 Task: Look for space in Odorheiu Secuiesc, Romania from 3rd August, 2023 to 17th August, 2023 for 3 adults, 1 child in price range Rs.3000 to Rs.15000. Place can be entire place with 3 bedrooms having 4 beds and 2 bathrooms. Property type can be house, flat, guest house. Booking option can be shelf check-in. Required host language is English.
Action: Mouse moved to (615, 147)
Screenshot: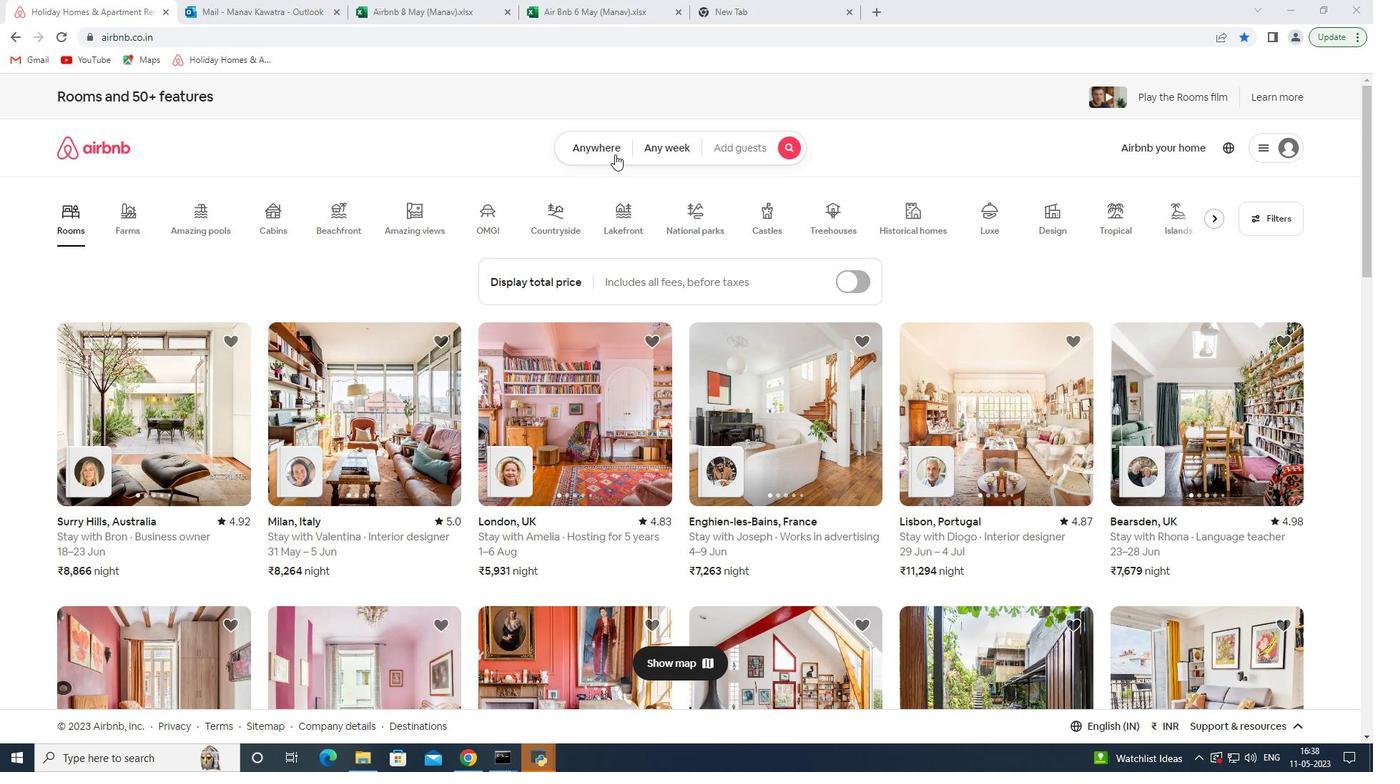 
Action: Mouse pressed left at (615, 147)
Screenshot: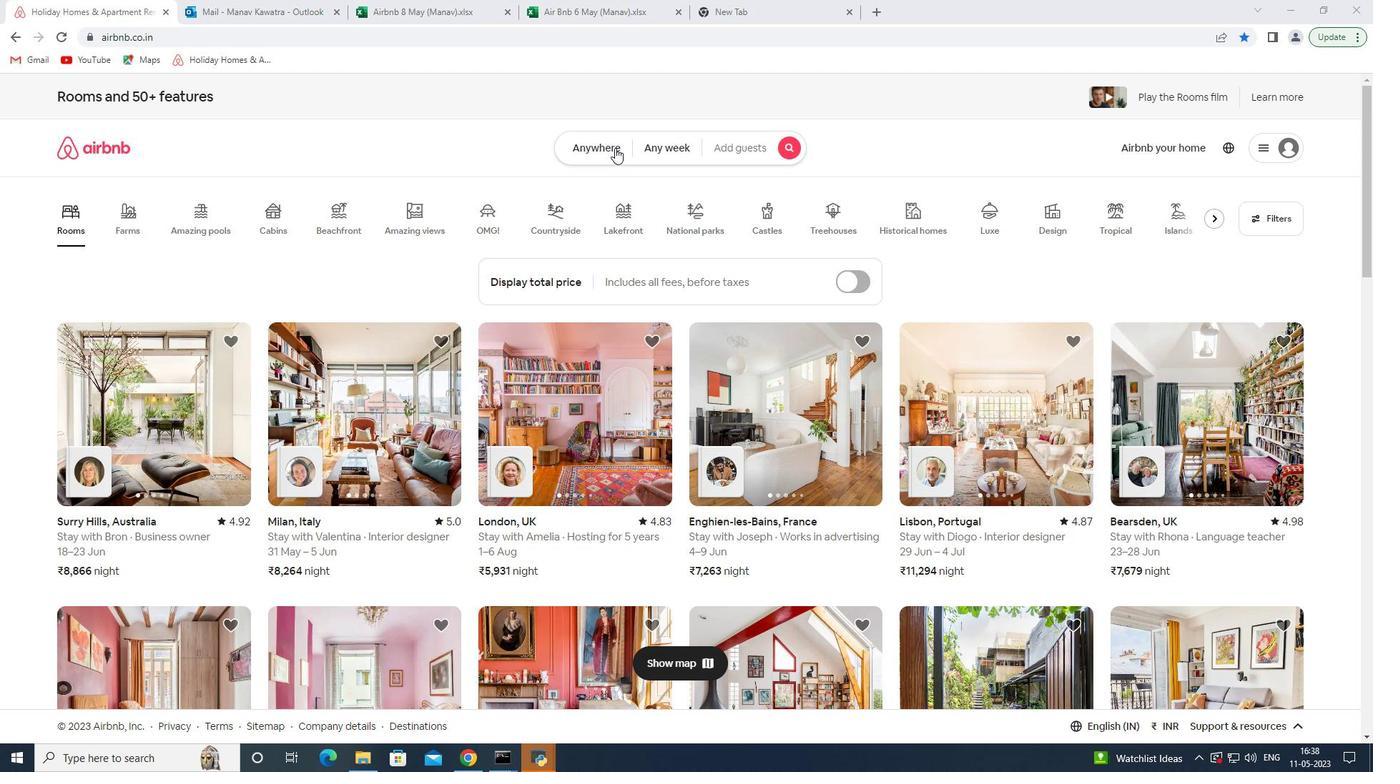 
Action: Mouse moved to (503, 206)
Screenshot: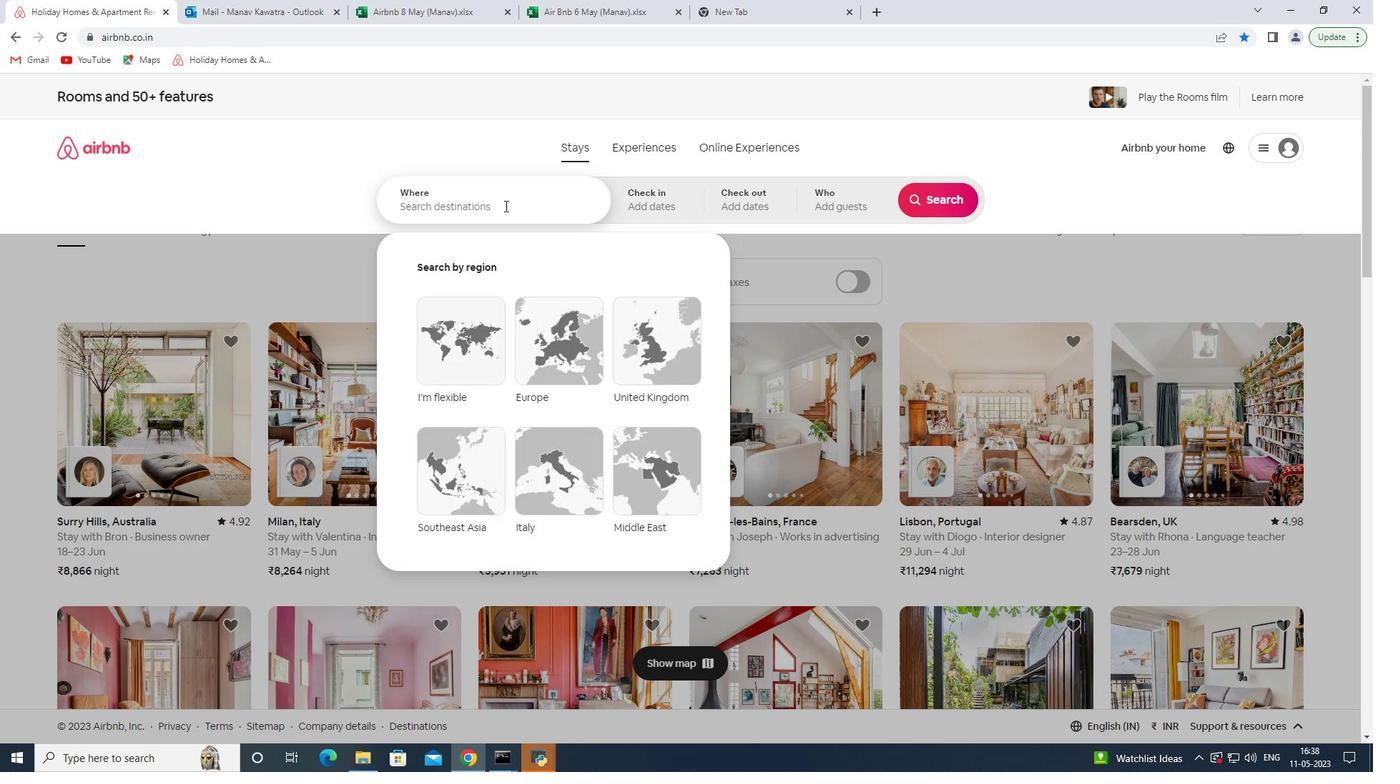 
Action: Mouse pressed left at (503, 206)
Screenshot: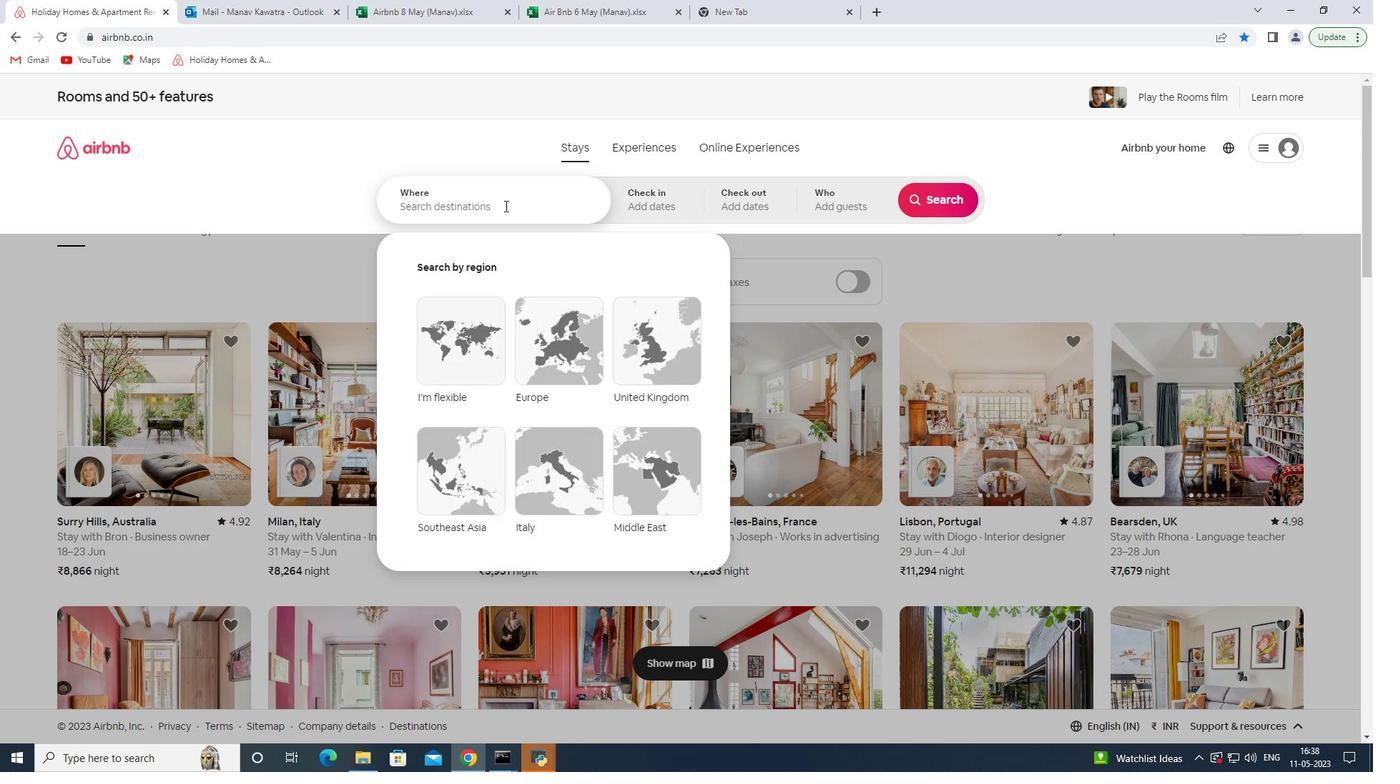 
Action: Key pressed <Key.shift><Key.shift><Key.shift><Key.shift><Key.shift><Key.shift>Odorheiu<Key.space>
Screenshot: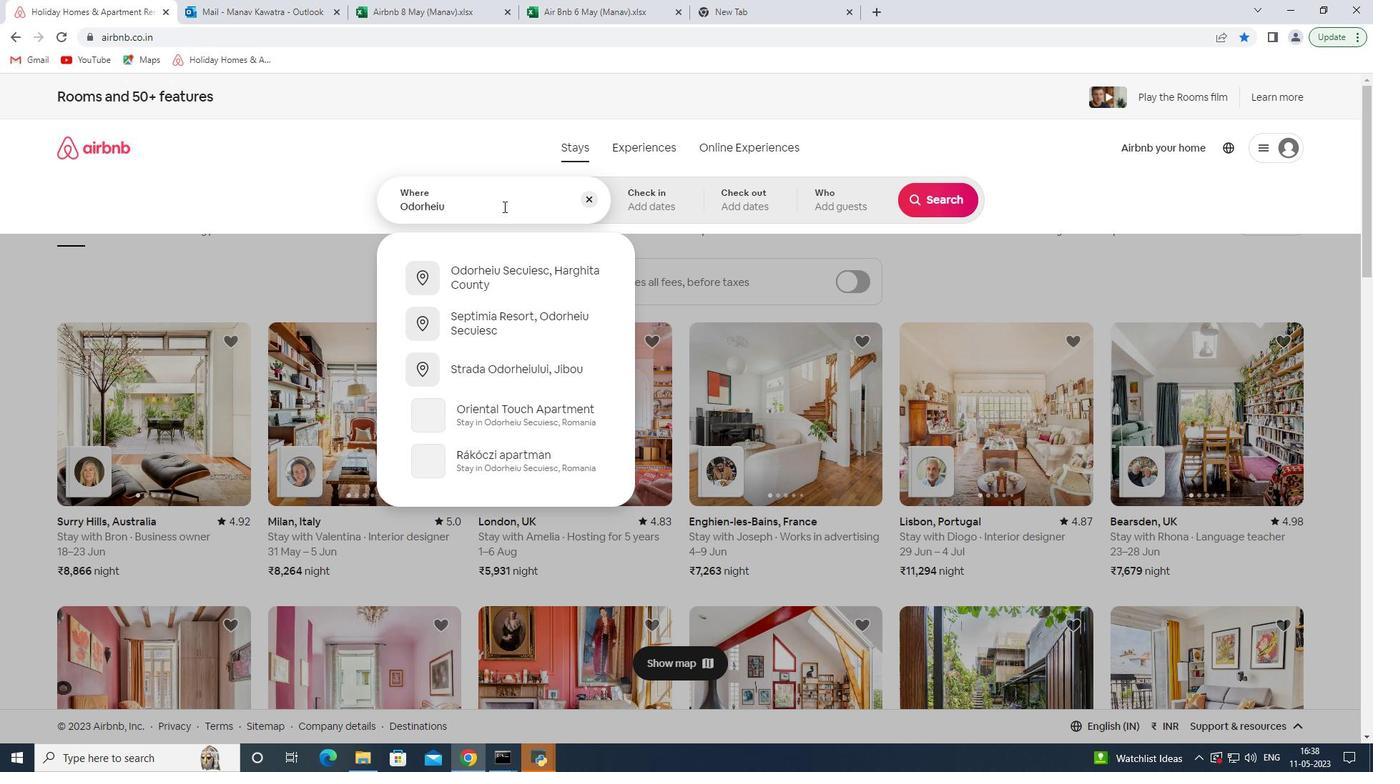 
Action: Mouse moved to (523, 359)
Screenshot: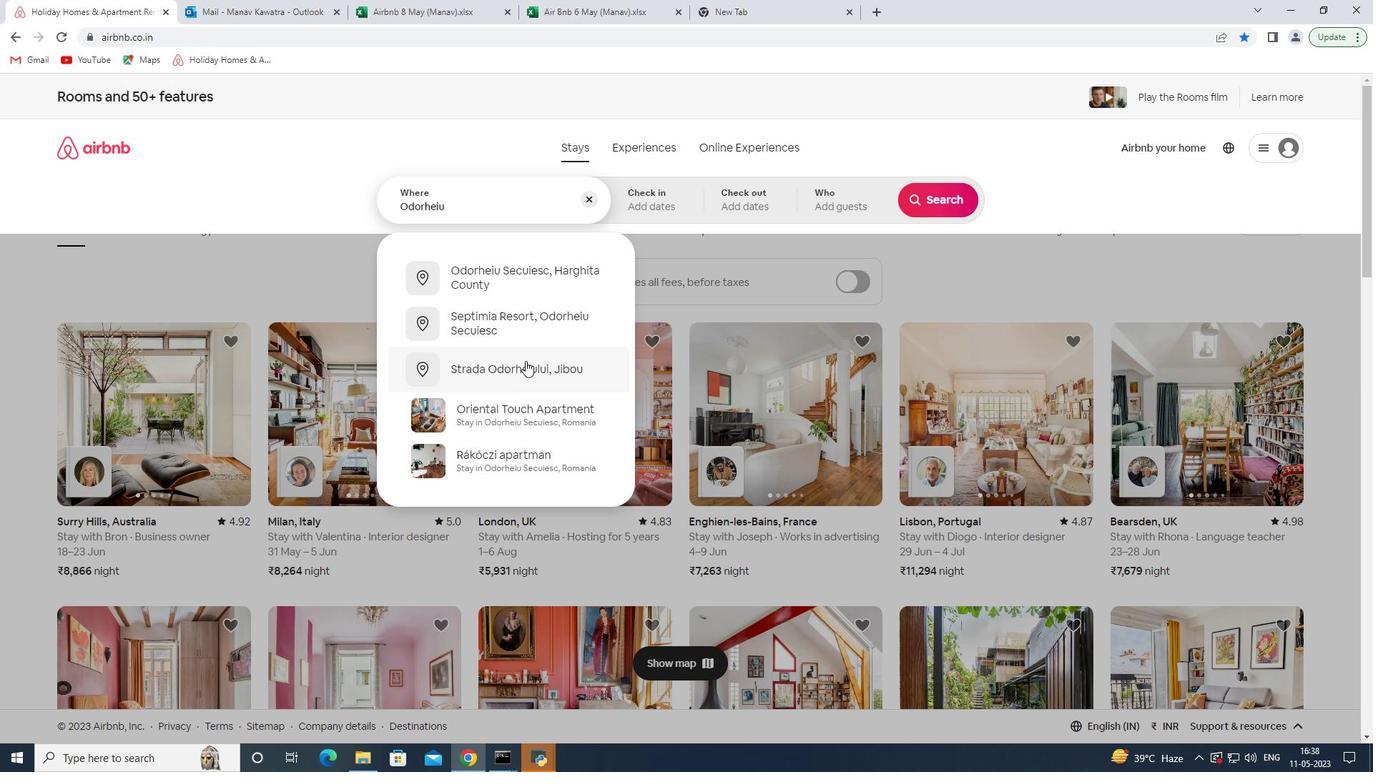 
Action: Key pressed <Key.shift><Key.shift><Key.shift><Key.shift><Key.shift><Key.shift><Key.shift><Key.shift><Key.shift><Key.shift><Key.shift><Key.shift><Key.shift><Key.shift><Key.shift><Key.shift><Key.shift><Key.shift><Key.shift><Key.shift><Key.shift>Secu
Screenshot: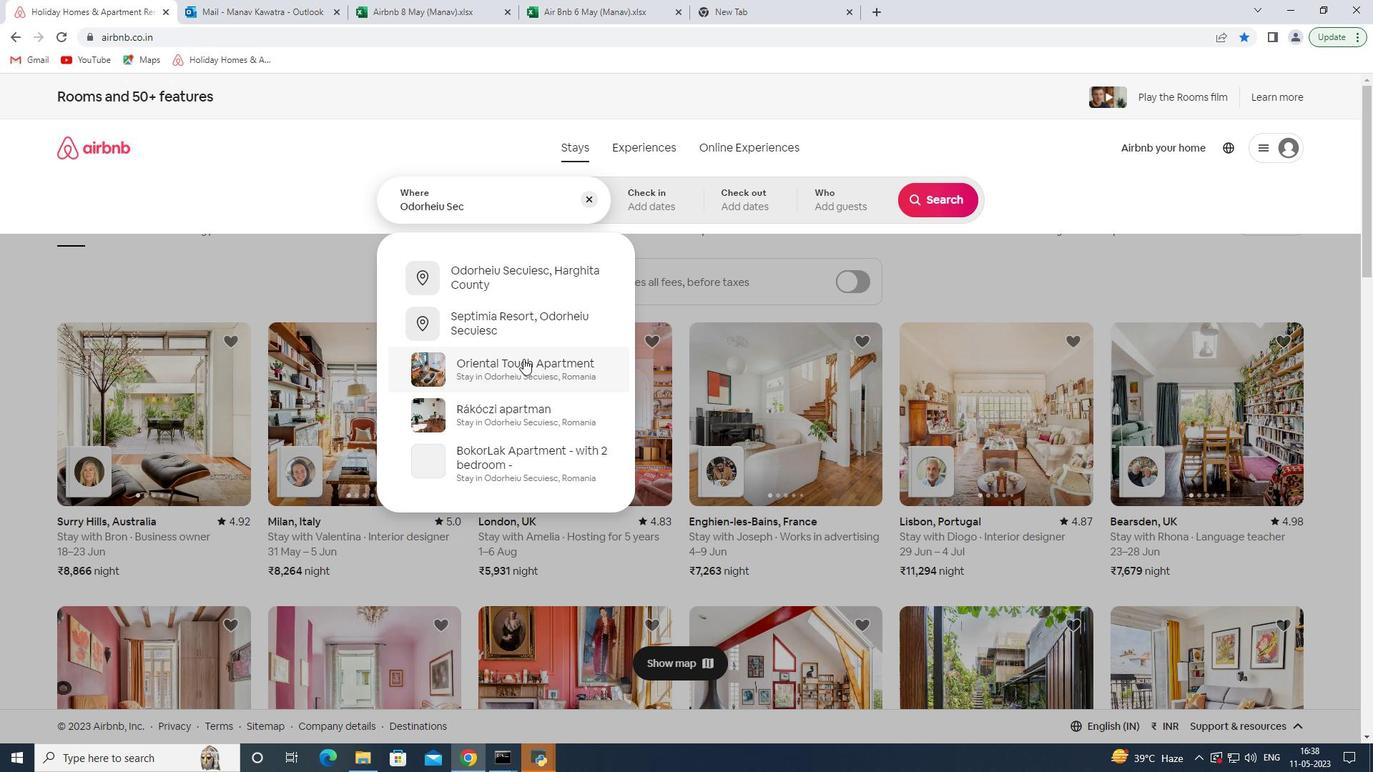 
Action: Mouse moved to (550, 322)
Screenshot: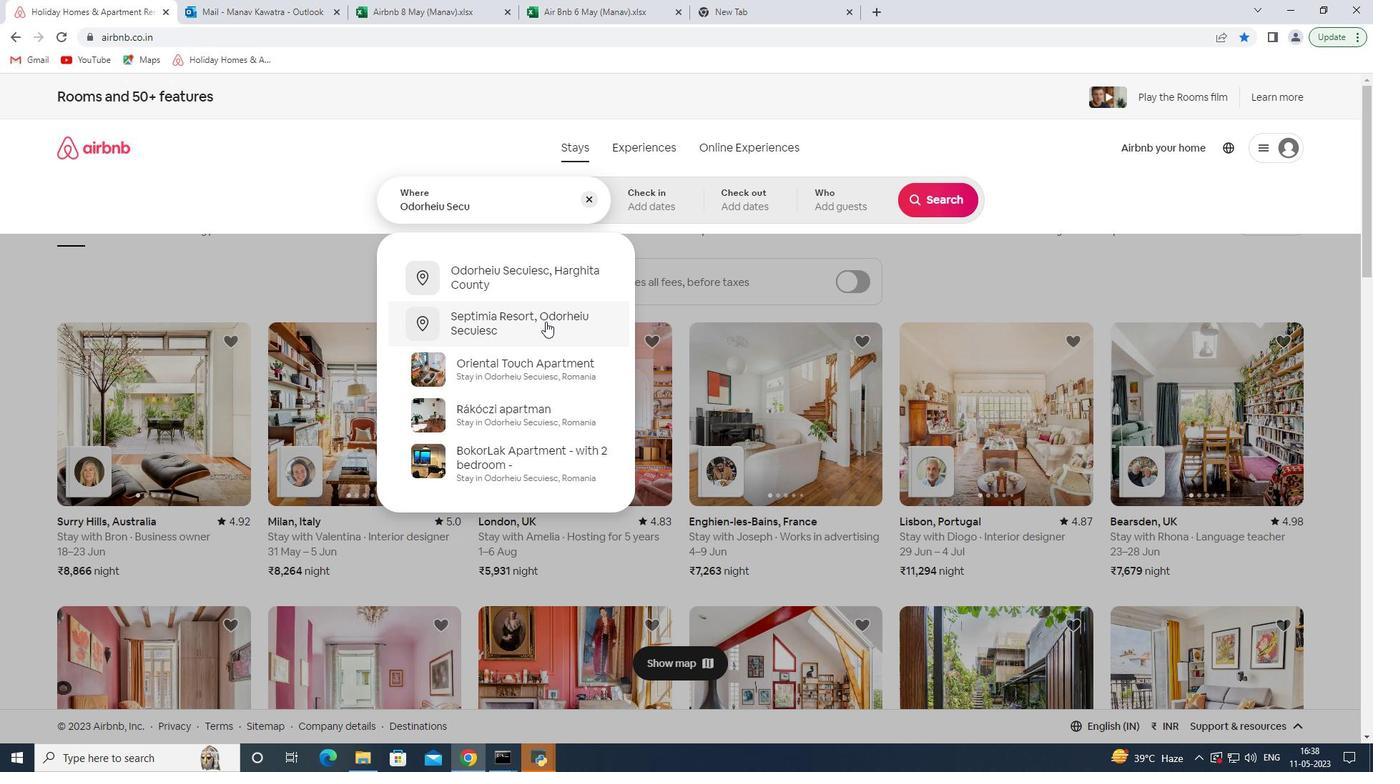 
Action: Mouse pressed left at (550, 322)
Screenshot: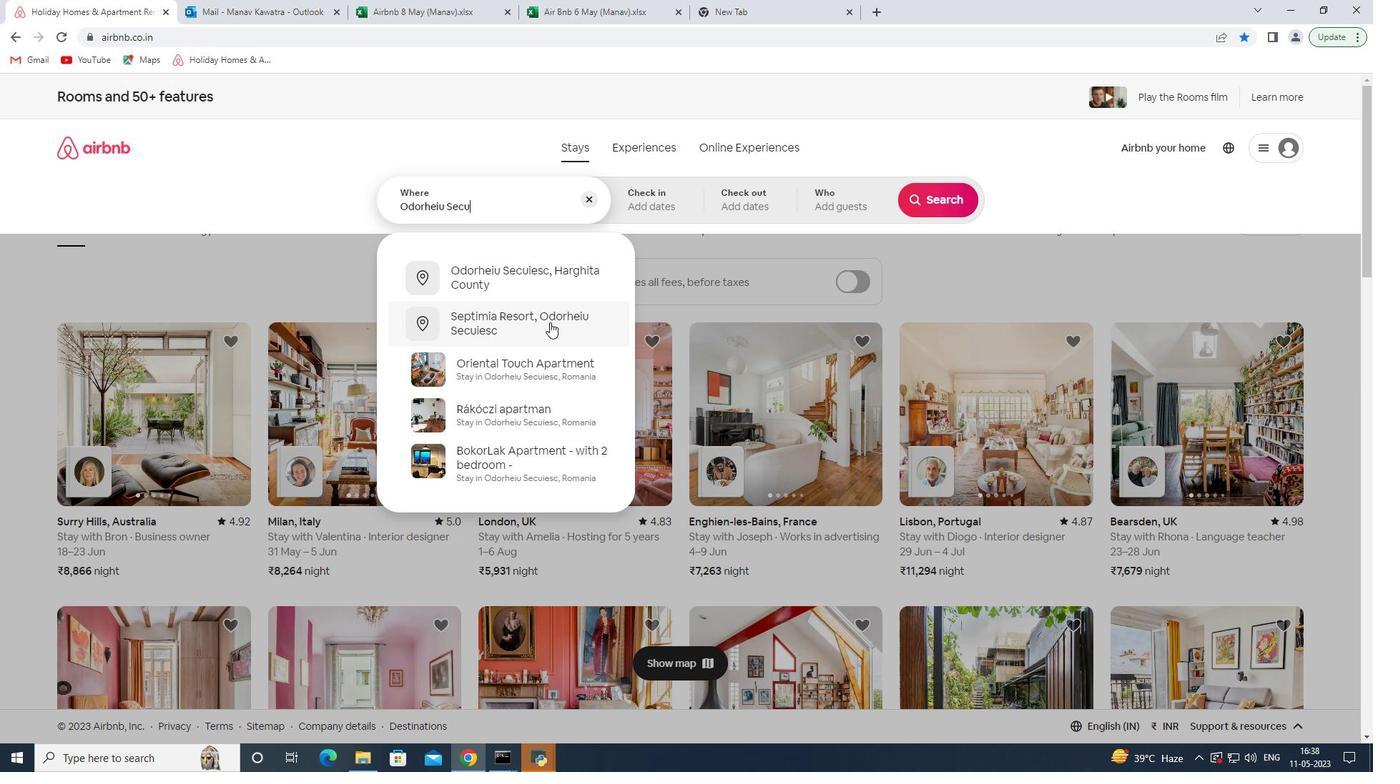
Action: Mouse moved to (930, 315)
Screenshot: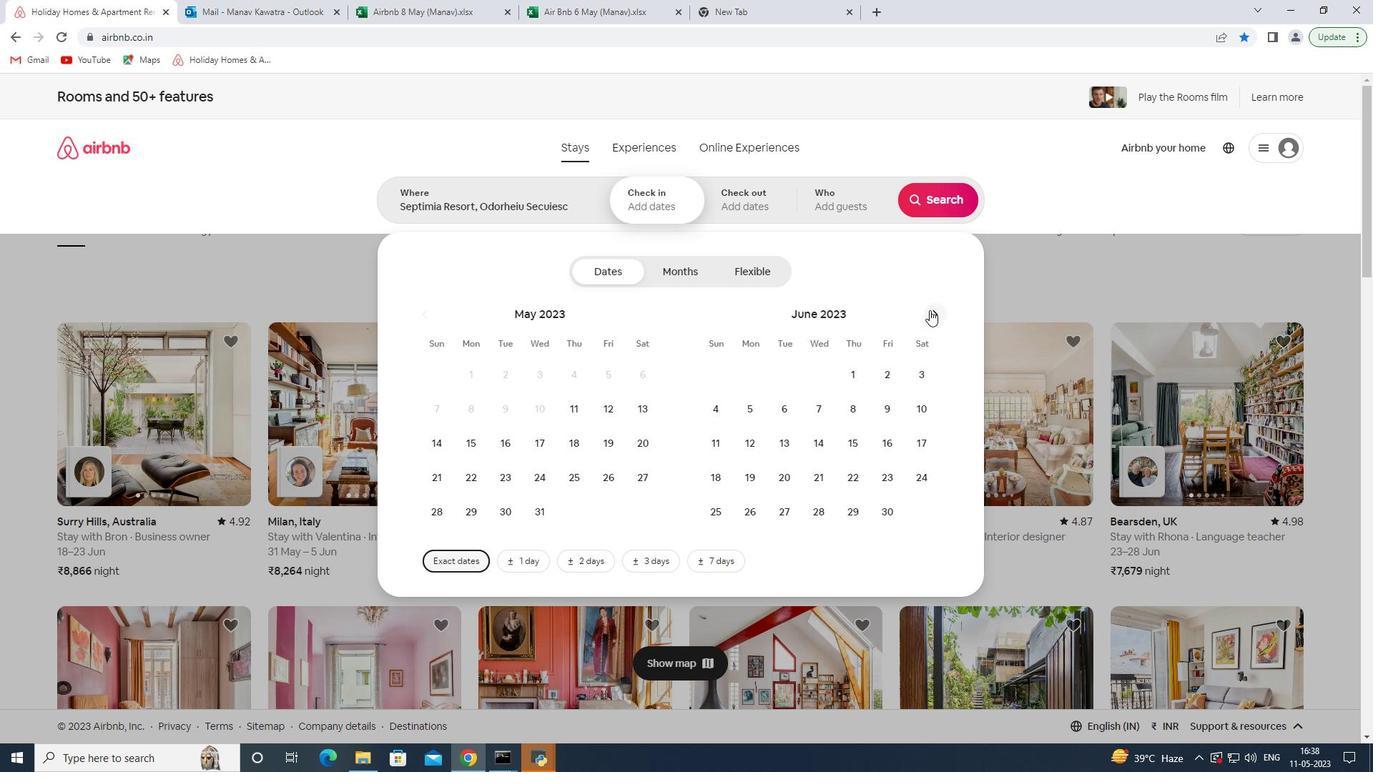 
Action: Mouse pressed left at (930, 315)
Screenshot: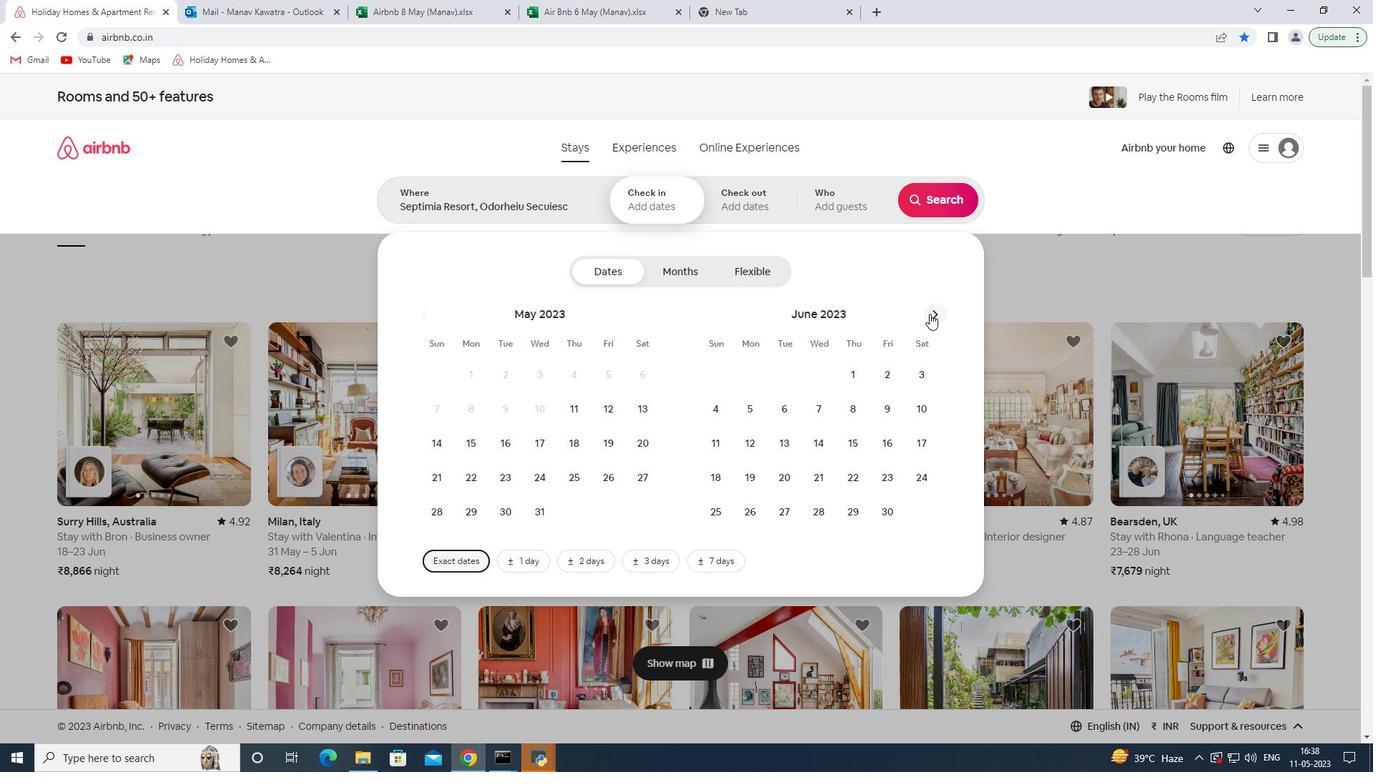 
Action: Mouse pressed left at (930, 315)
Screenshot: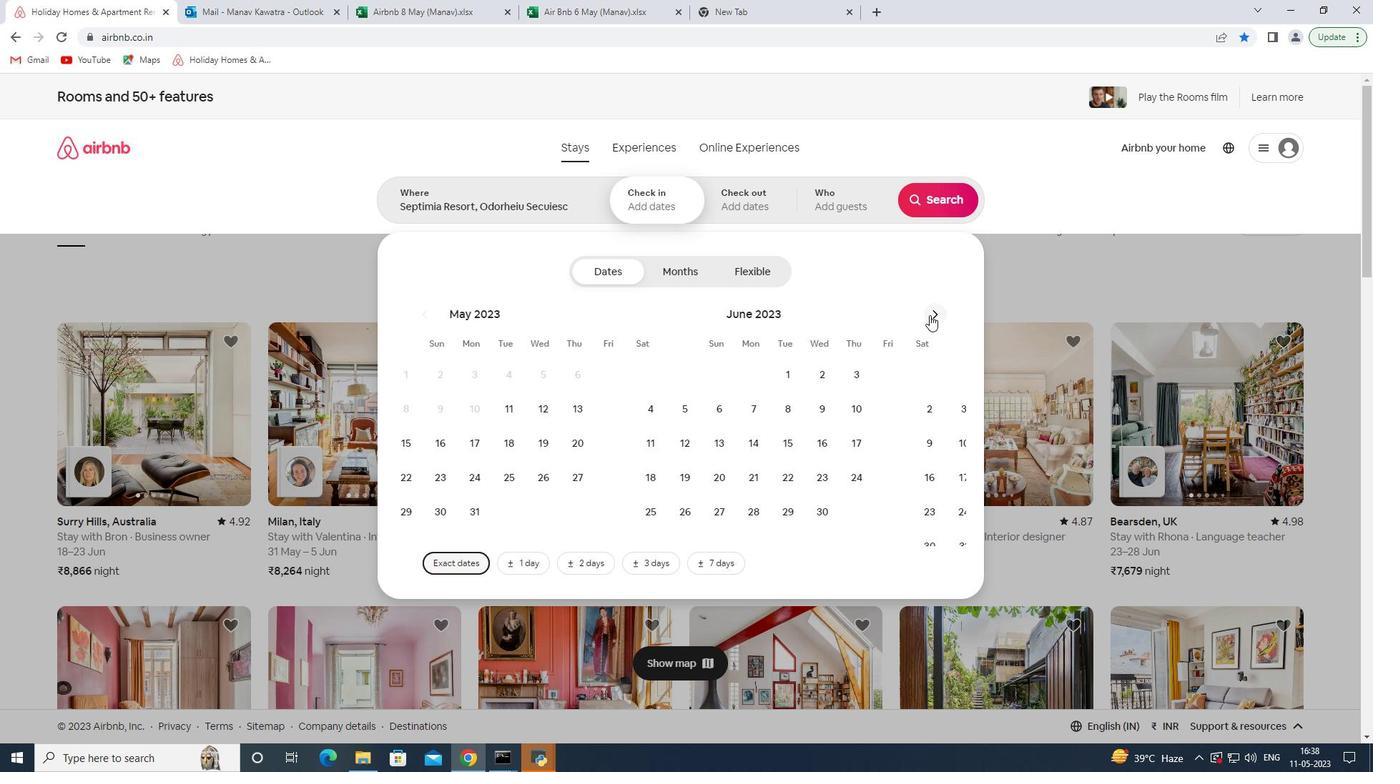 
Action: Mouse moved to (850, 378)
Screenshot: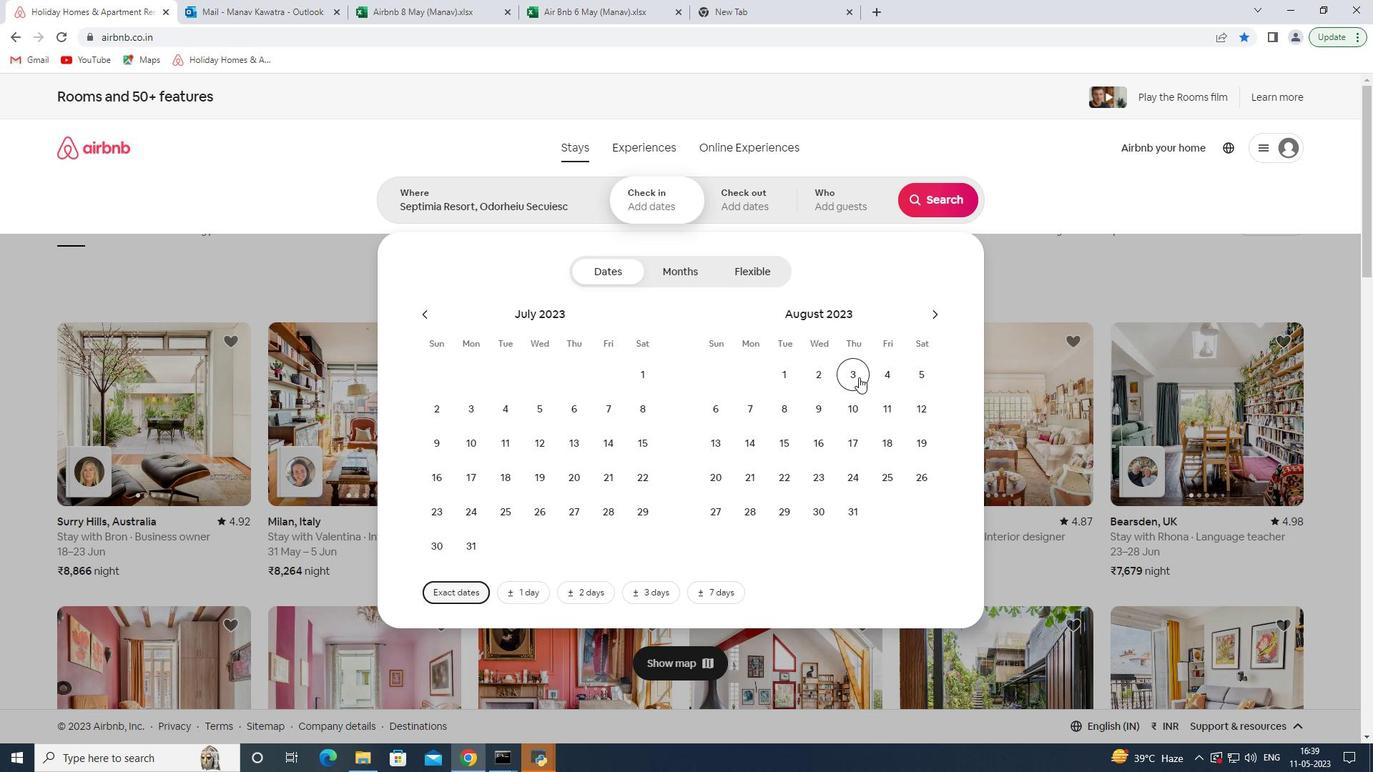 
Action: Mouse pressed left at (850, 378)
Screenshot: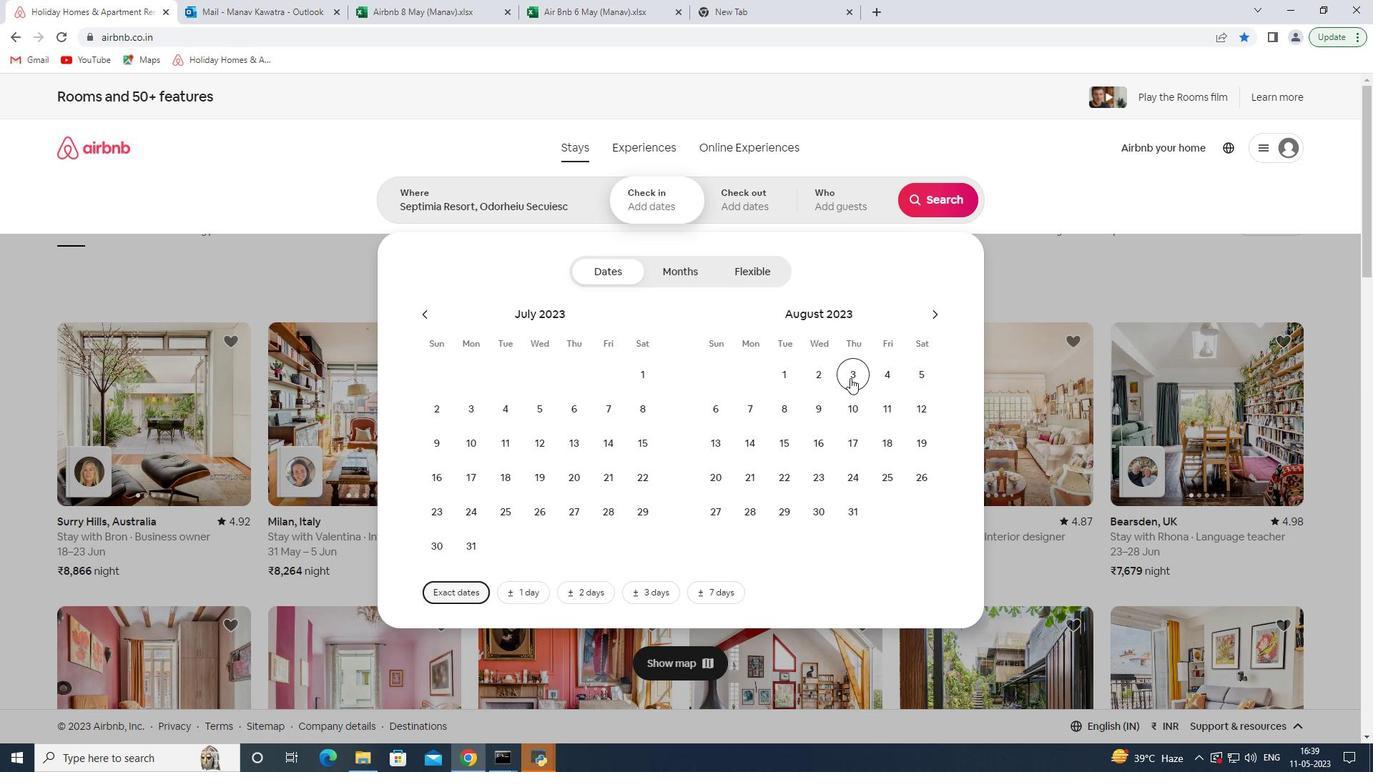 
Action: Mouse moved to (844, 447)
Screenshot: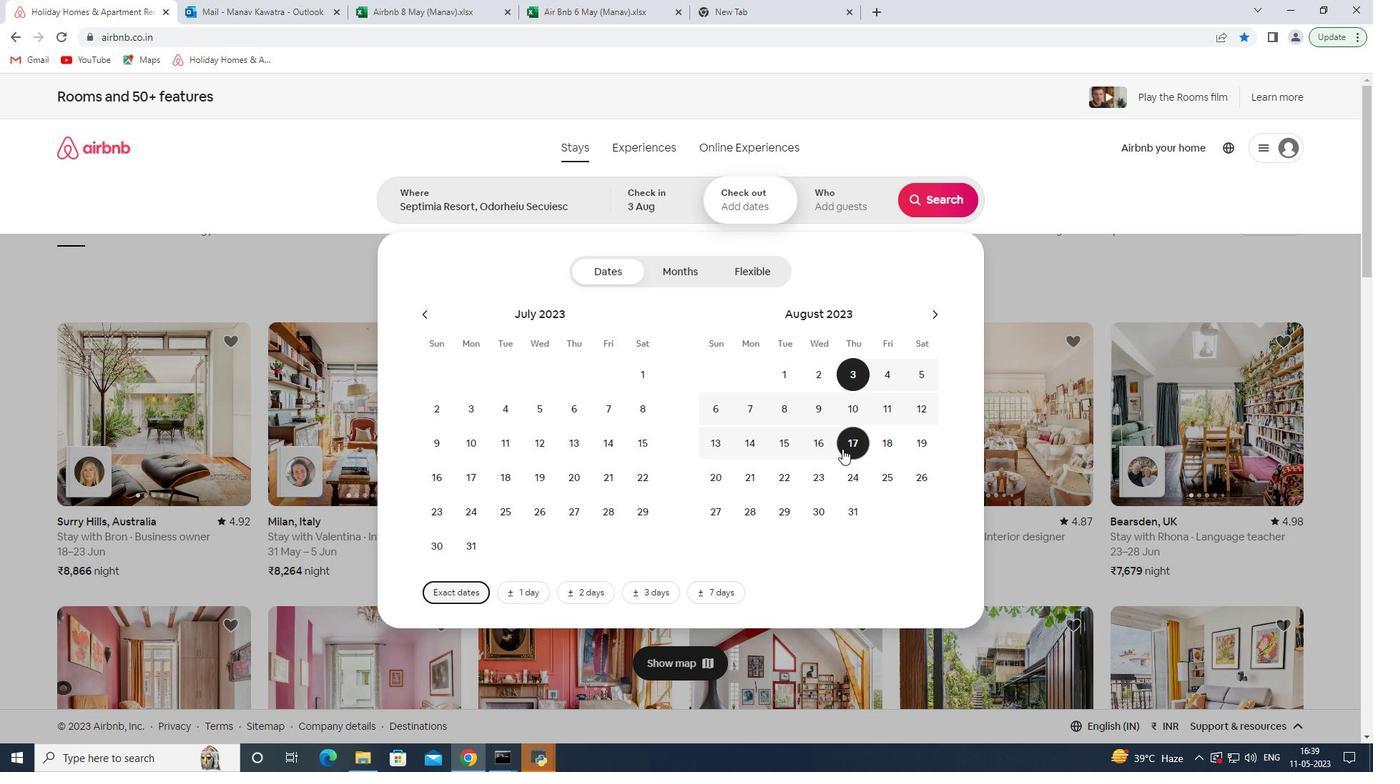 
Action: Mouse pressed left at (844, 447)
Screenshot: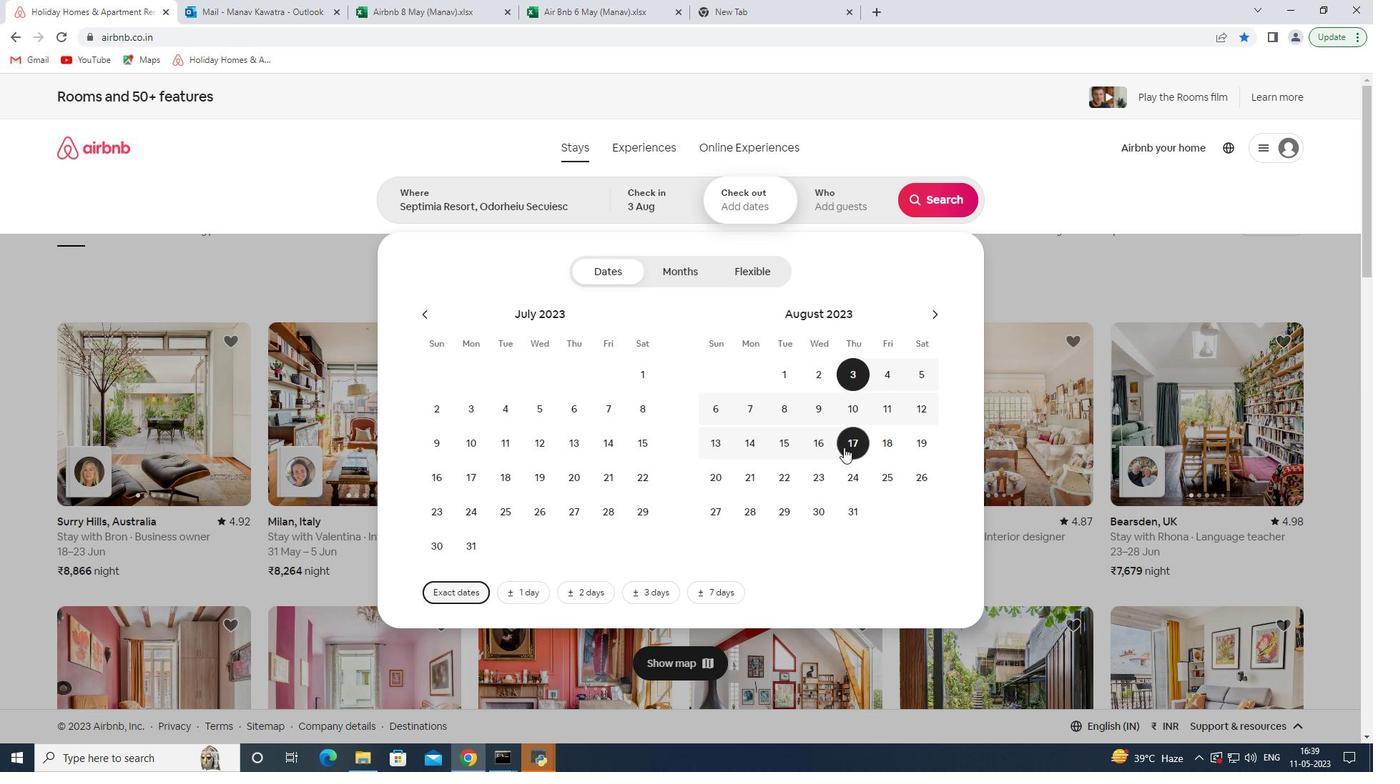 
Action: Mouse moved to (851, 201)
Screenshot: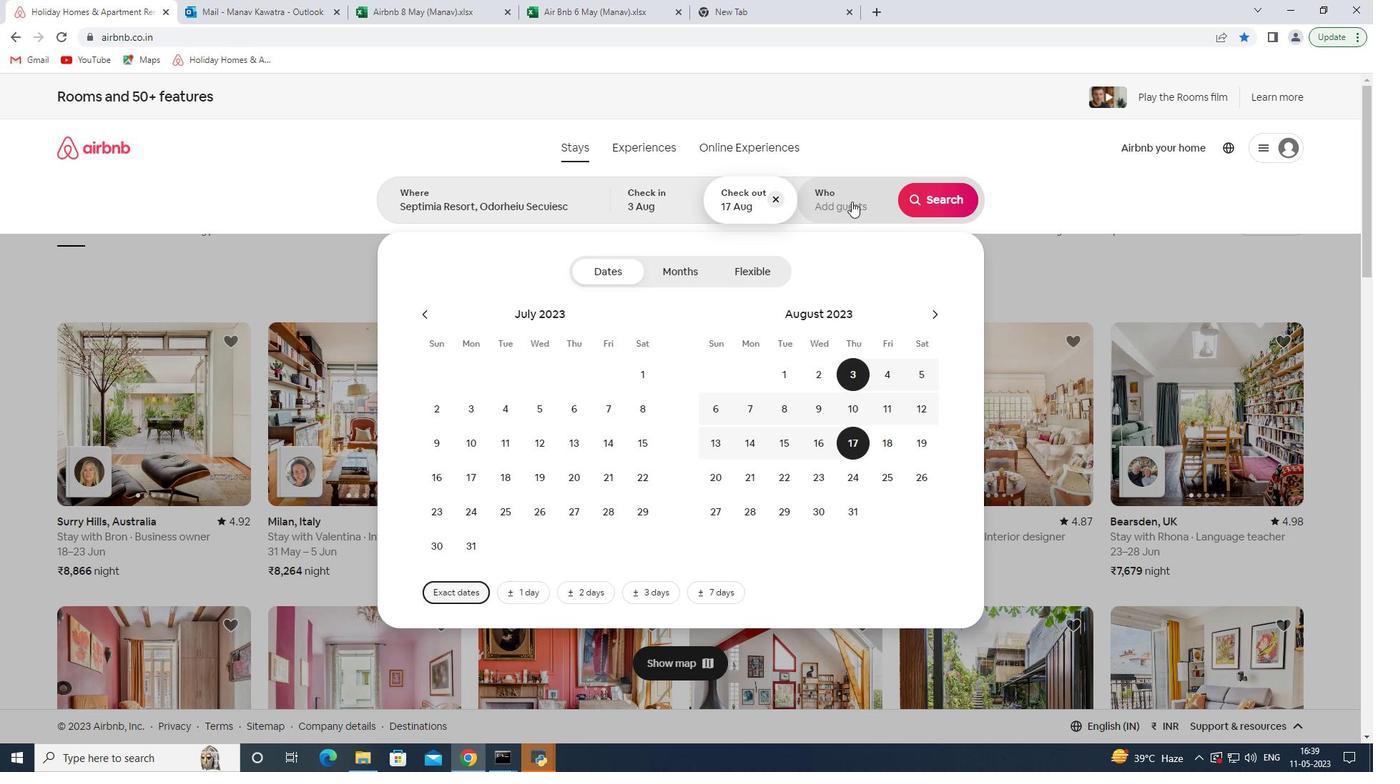 
Action: Mouse pressed left at (851, 201)
Screenshot: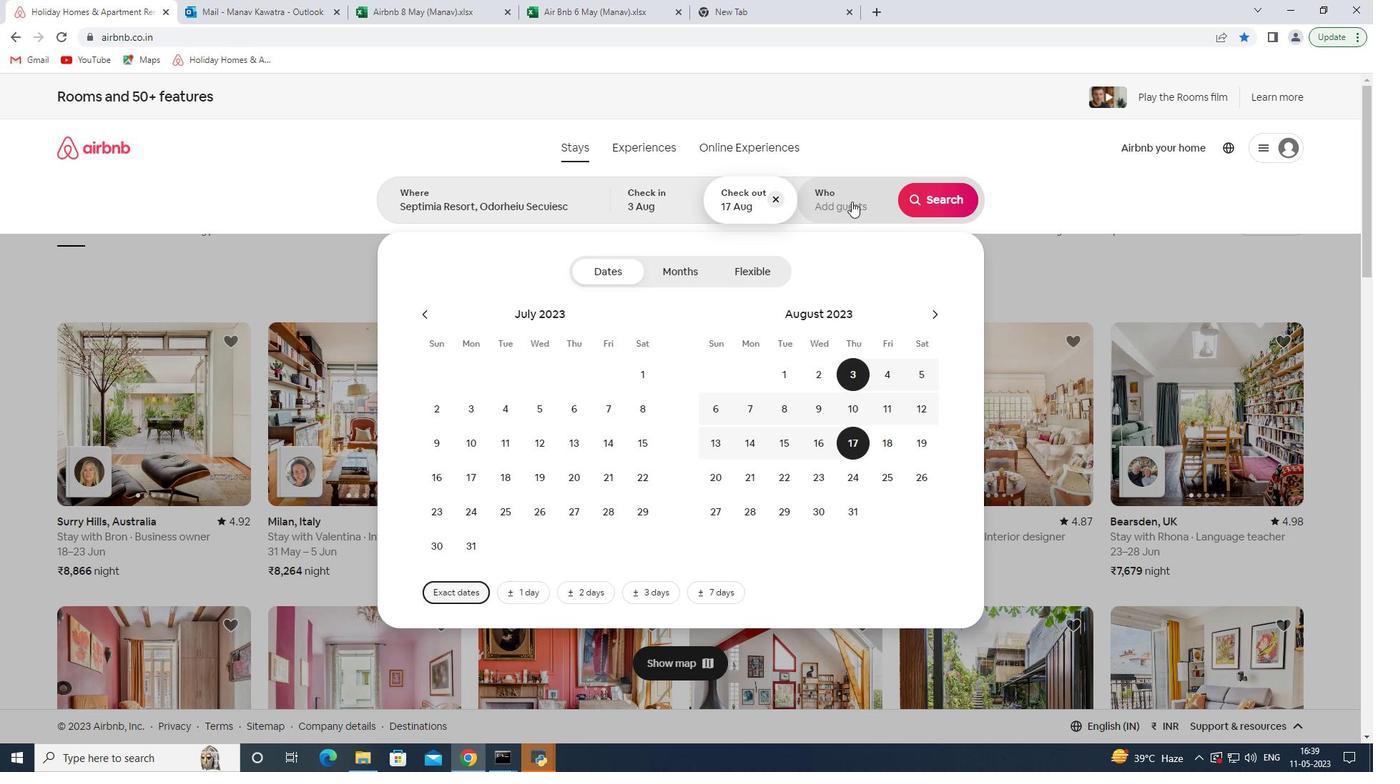 
Action: Mouse moved to (942, 285)
Screenshot: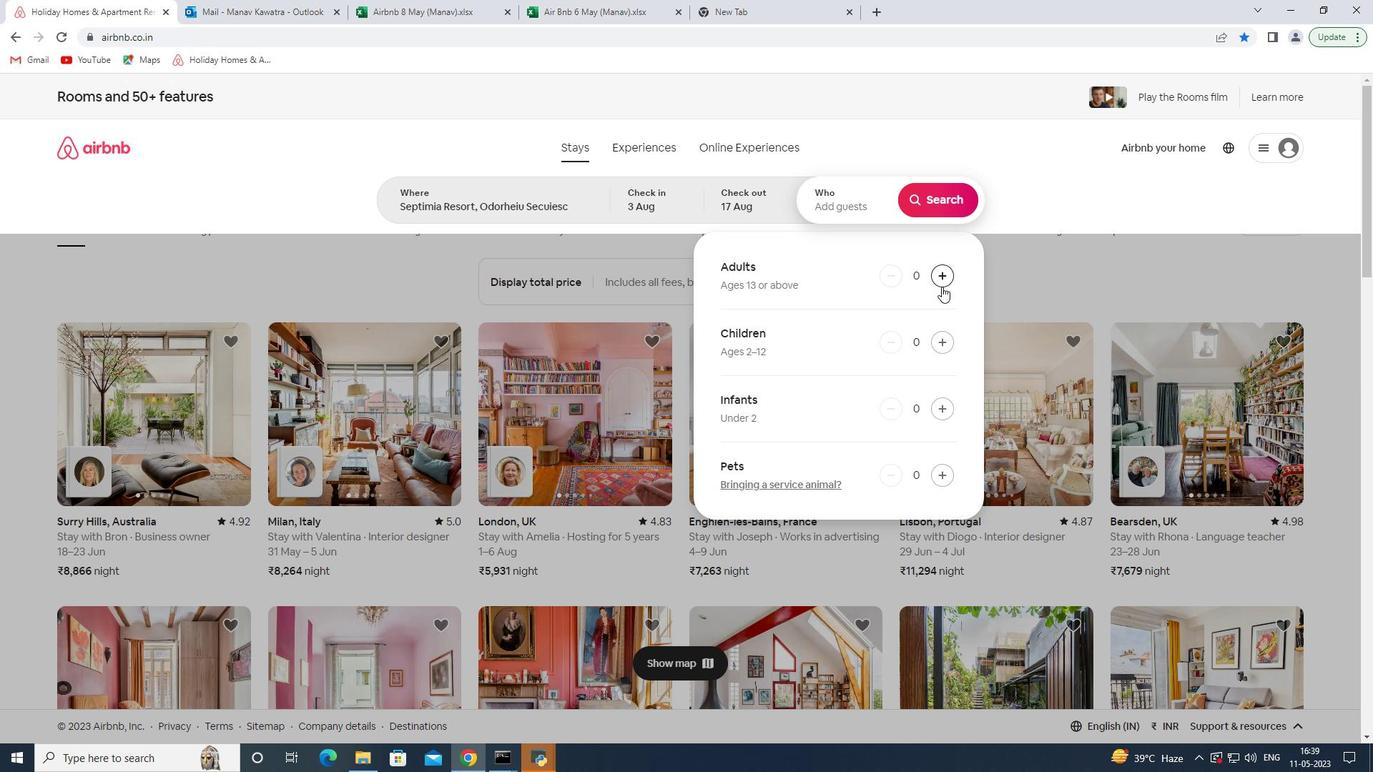 
Action: Mouse pressed left at (942, 285)
Screenshot: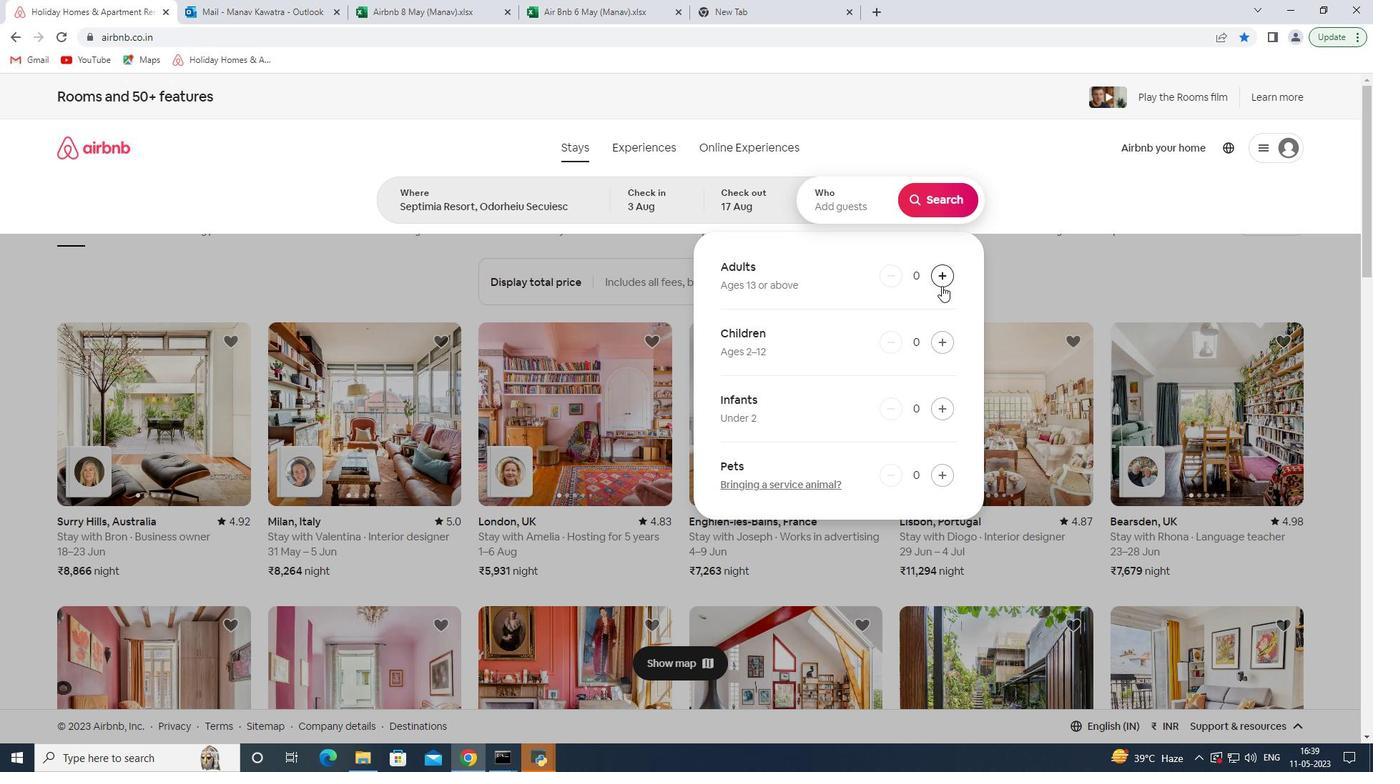 
Action: Mouse pressed left at (942, 285)
Screenshot: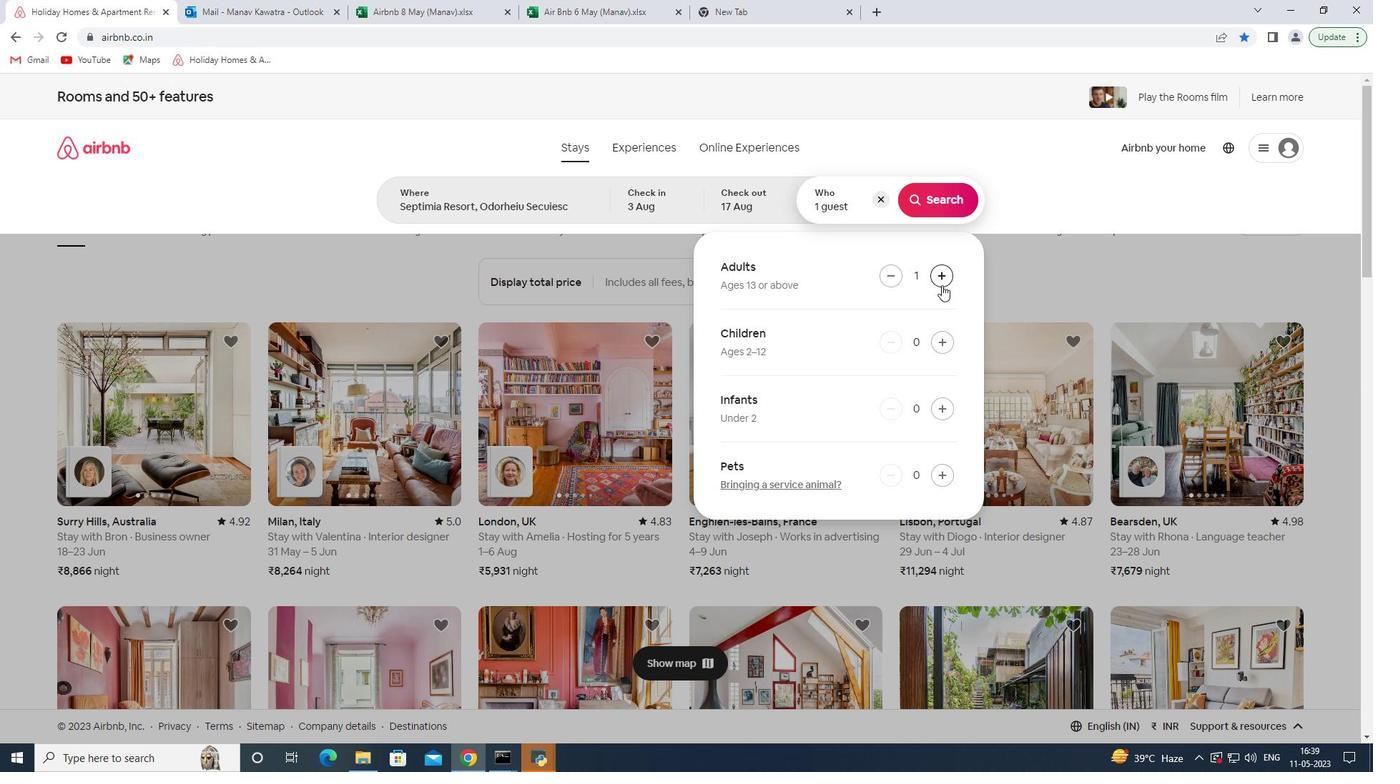
Action: Mouse pressed left at (942, 285)
Screenshot: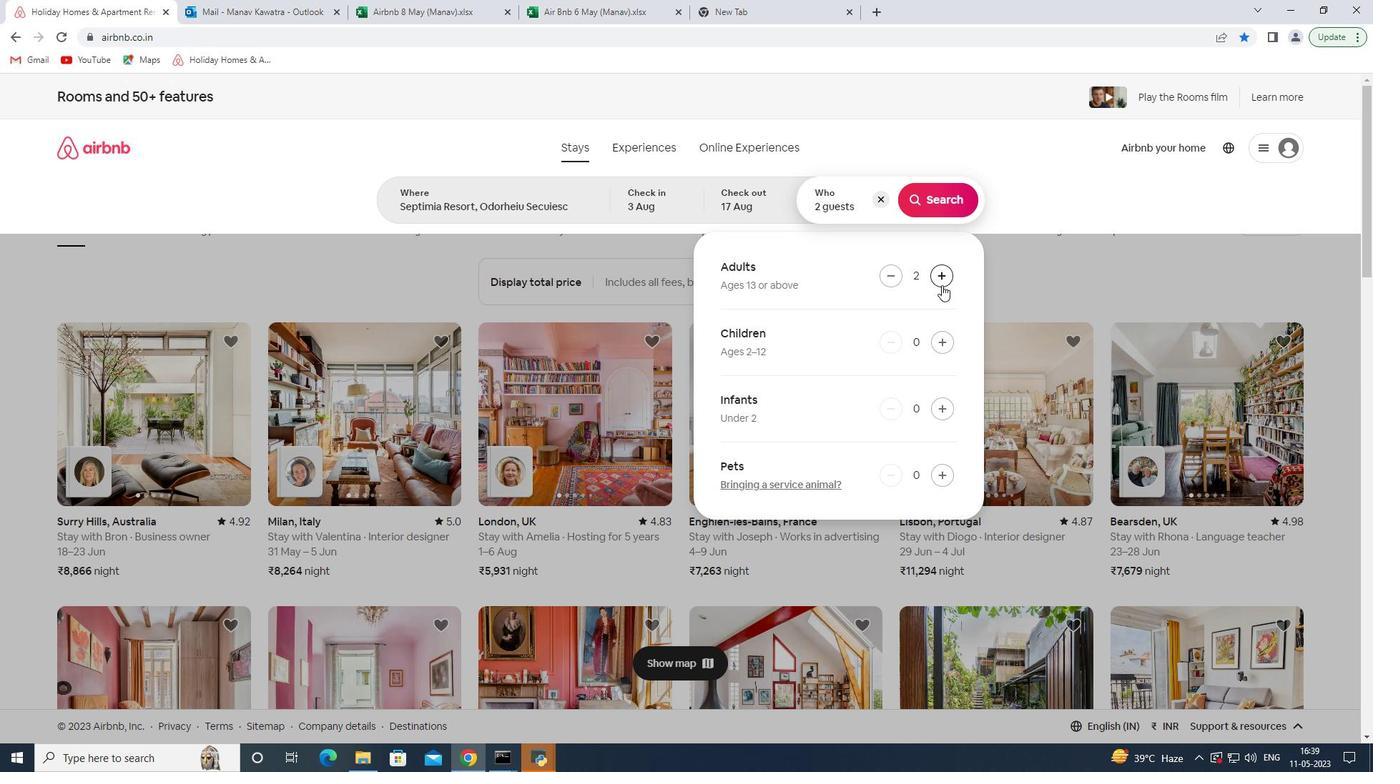
Action: Mouse pressed left at (942, 285)
Screenshot: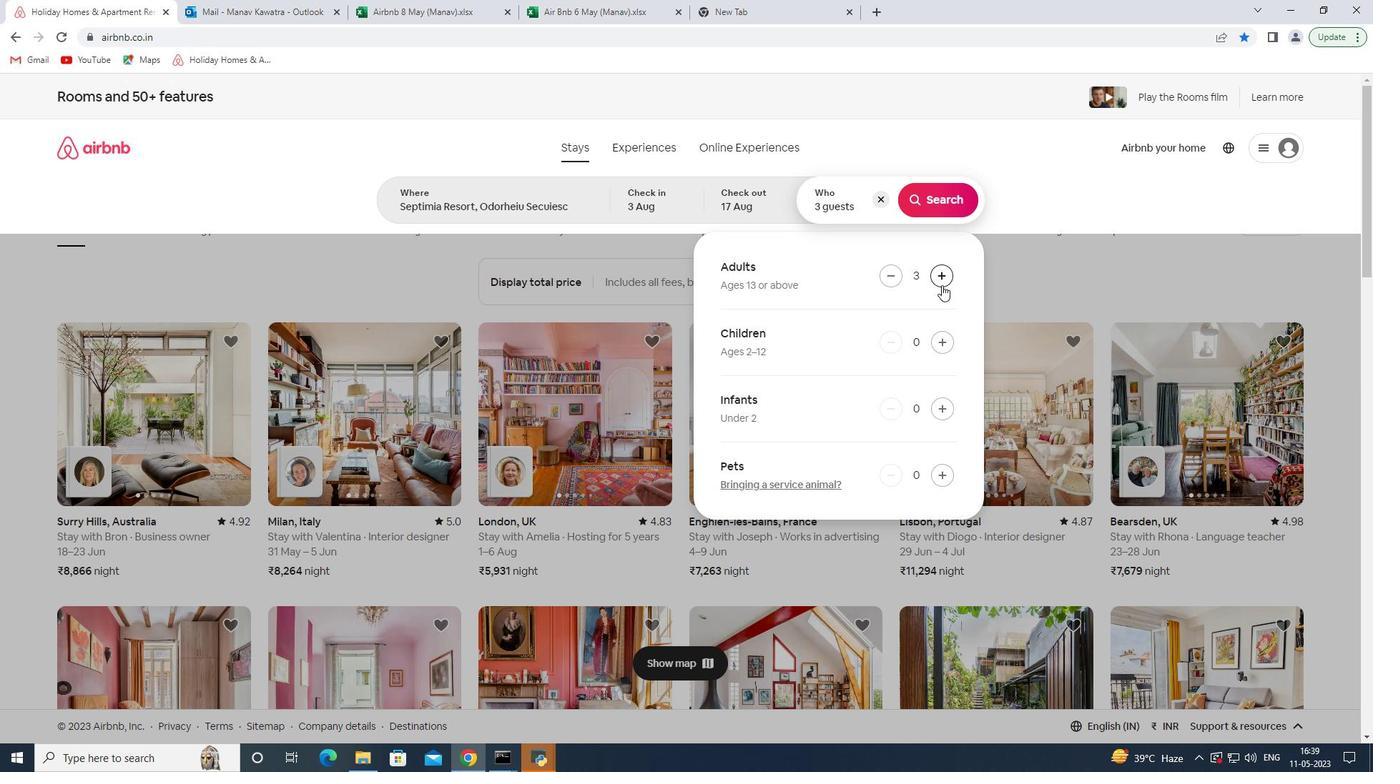 
Action: Mouse moved to (889, 271)
Screenshot: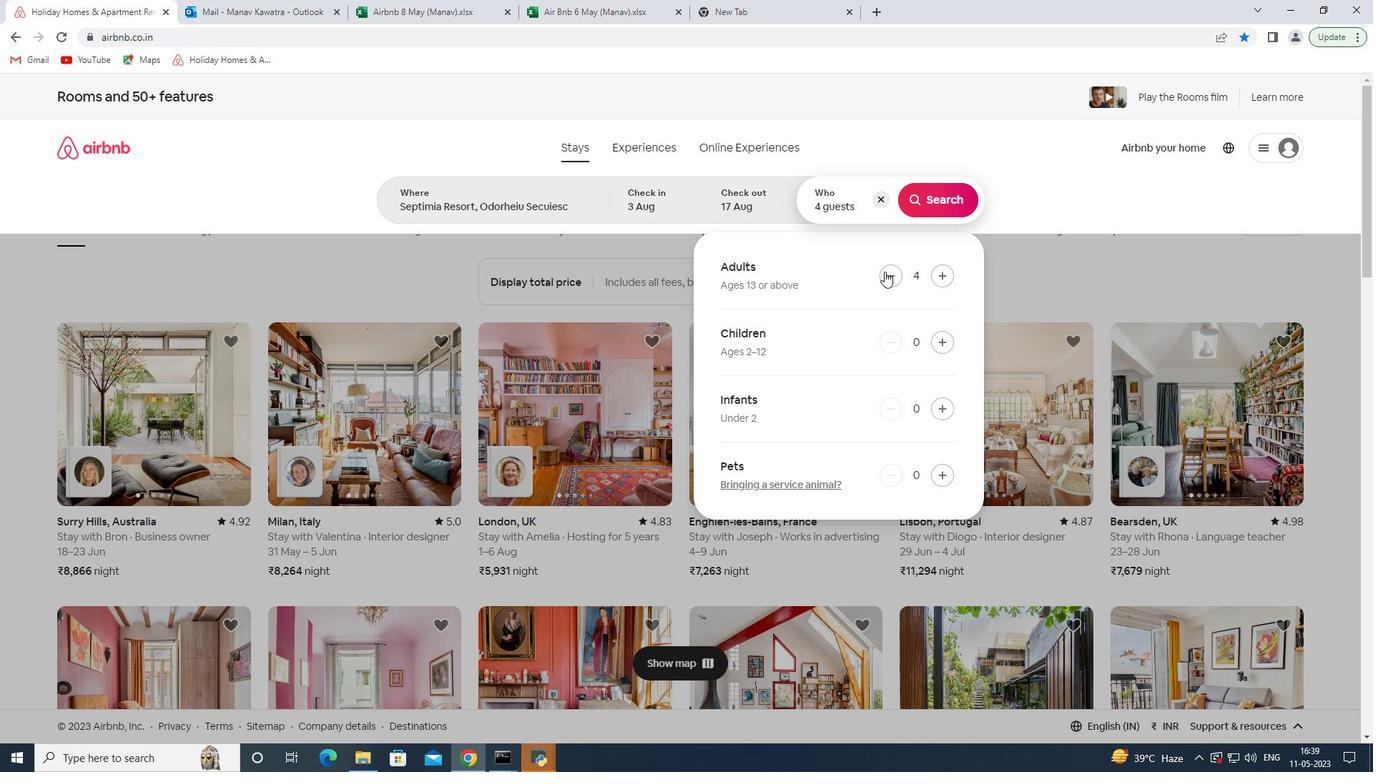 
Action: Mouse pressed left at (889, 271)
Screenshot: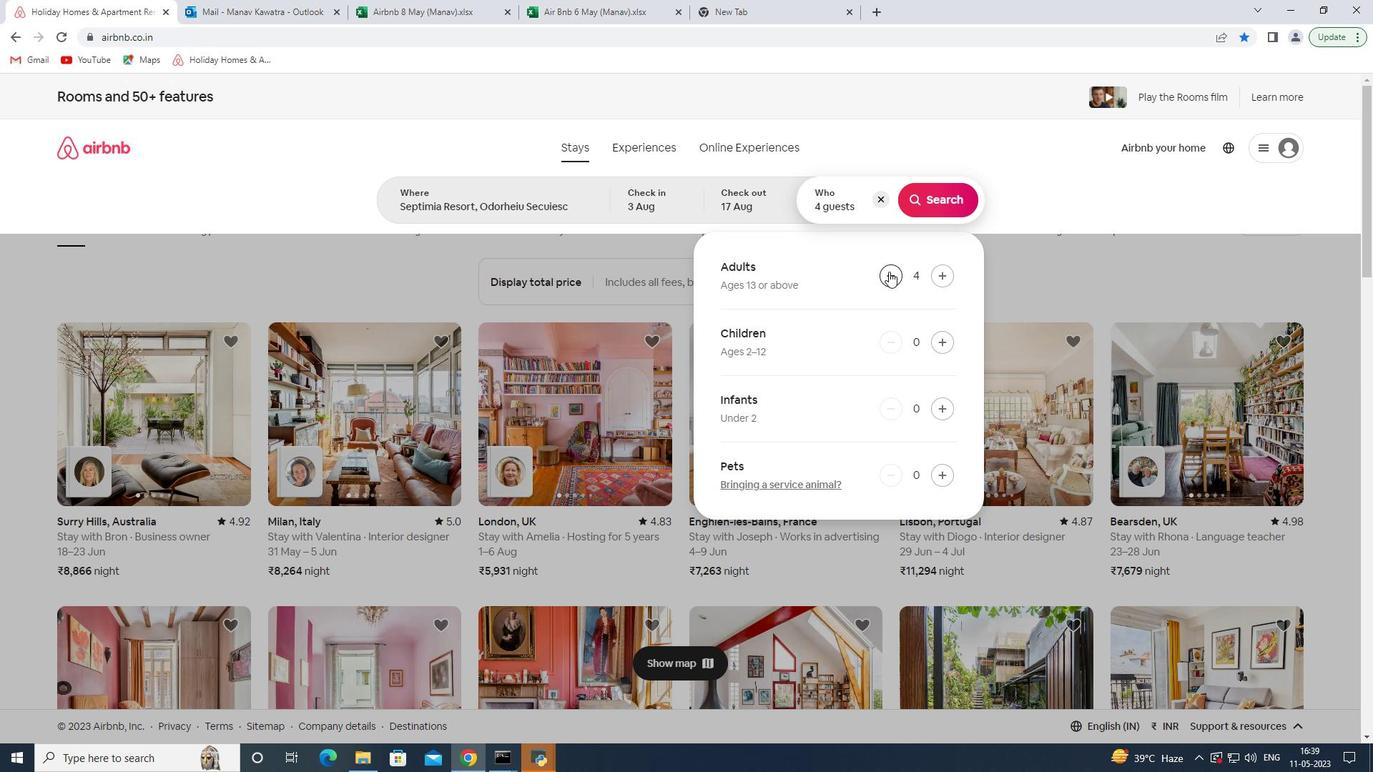 
Action: Mouse moved to (945, 341)
Screenshot: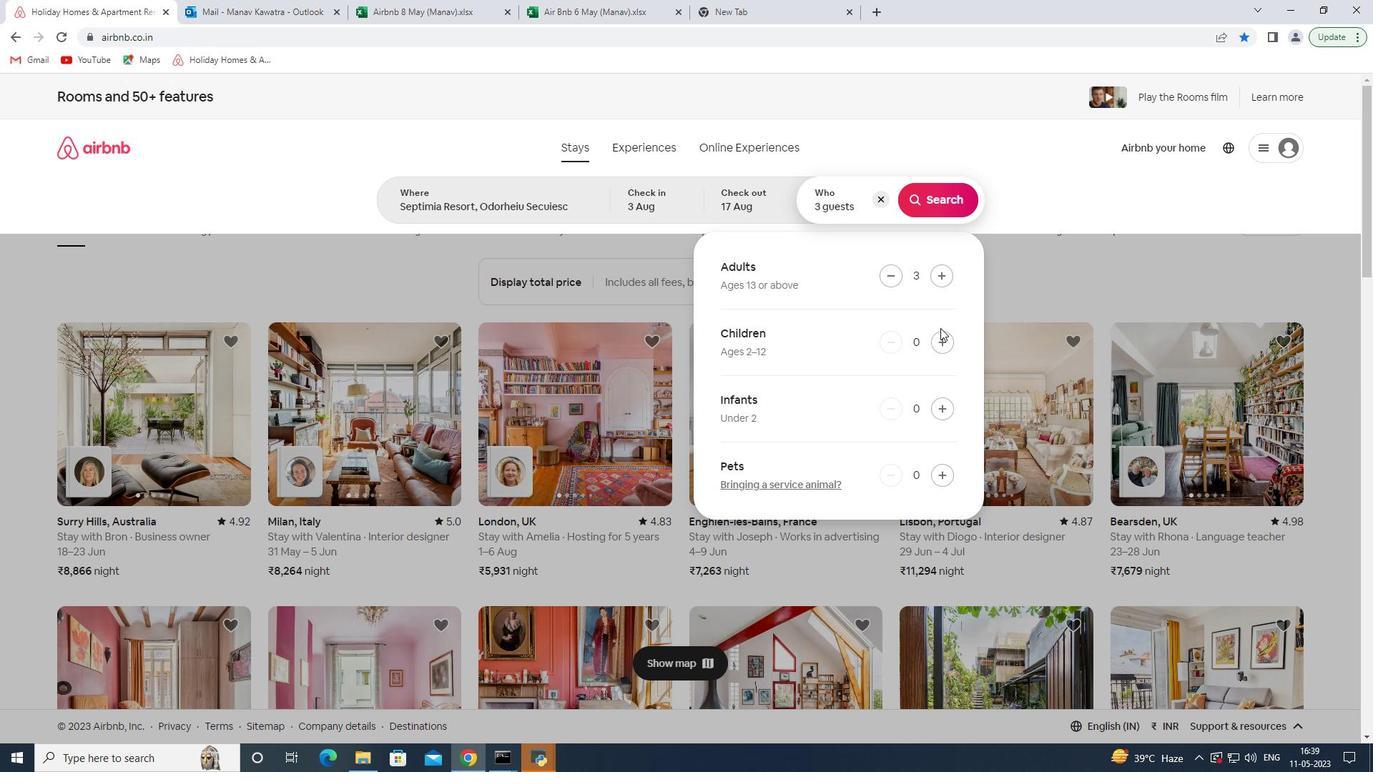 
Action: Mouse pressed left at (945, 341)
Screenshot: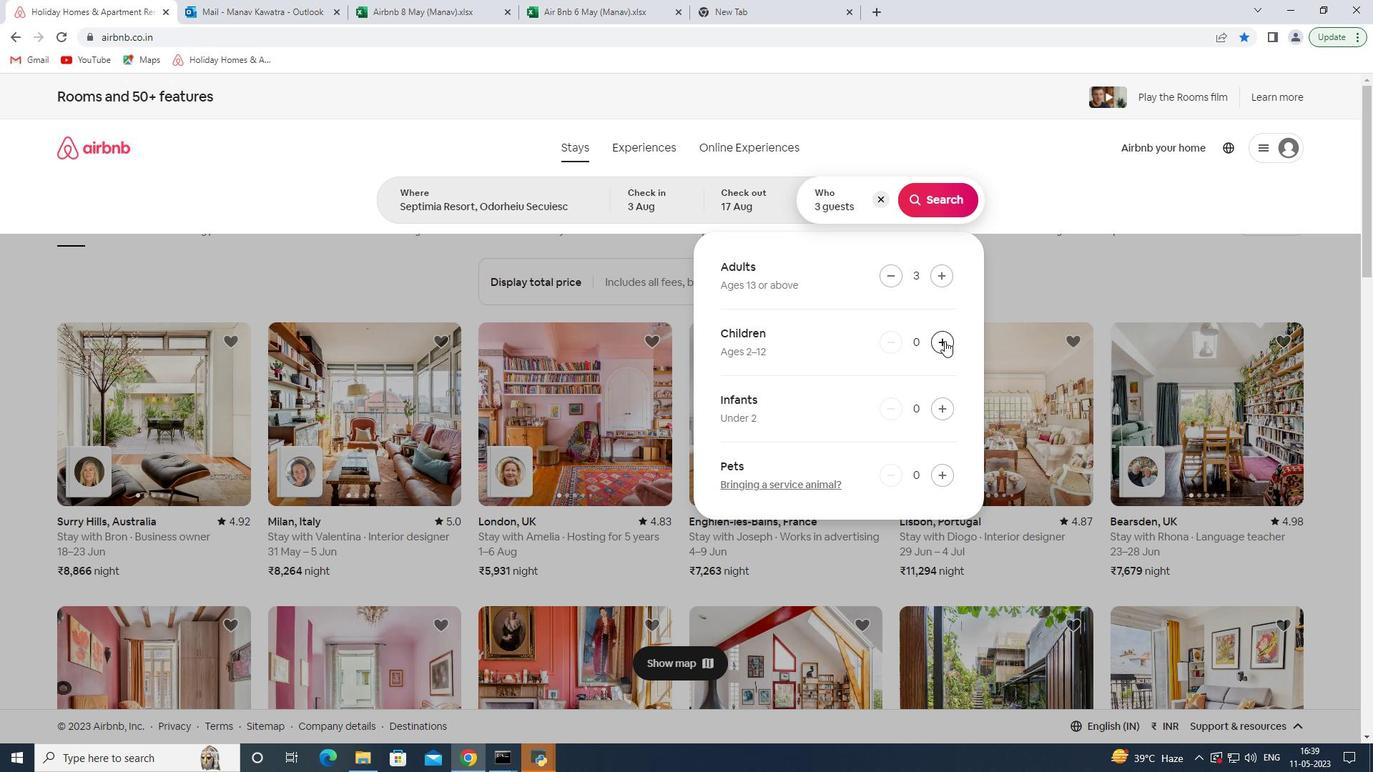 
Action: Mouse moved to (938, 214)
Screenshot: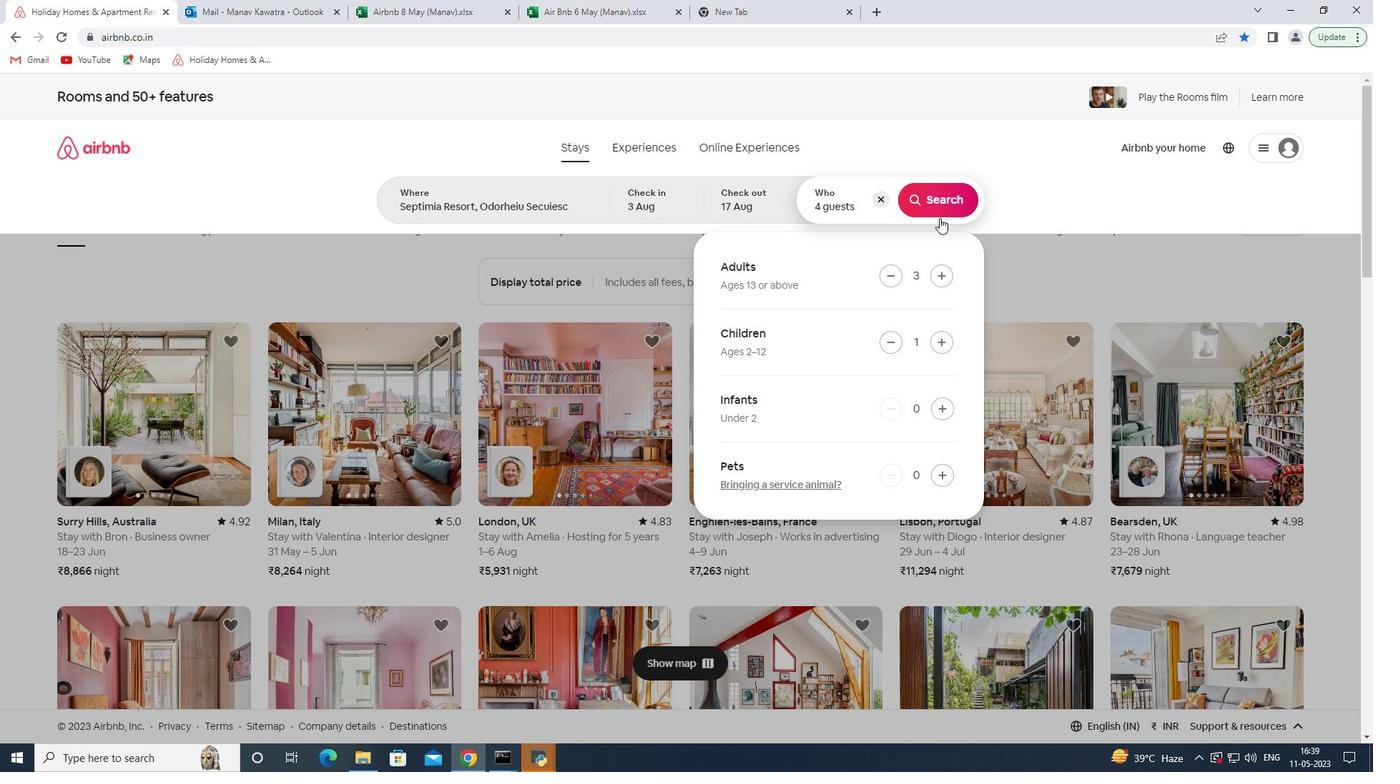 
Action: Mouse pressed left at (938, 214)
Screenshot: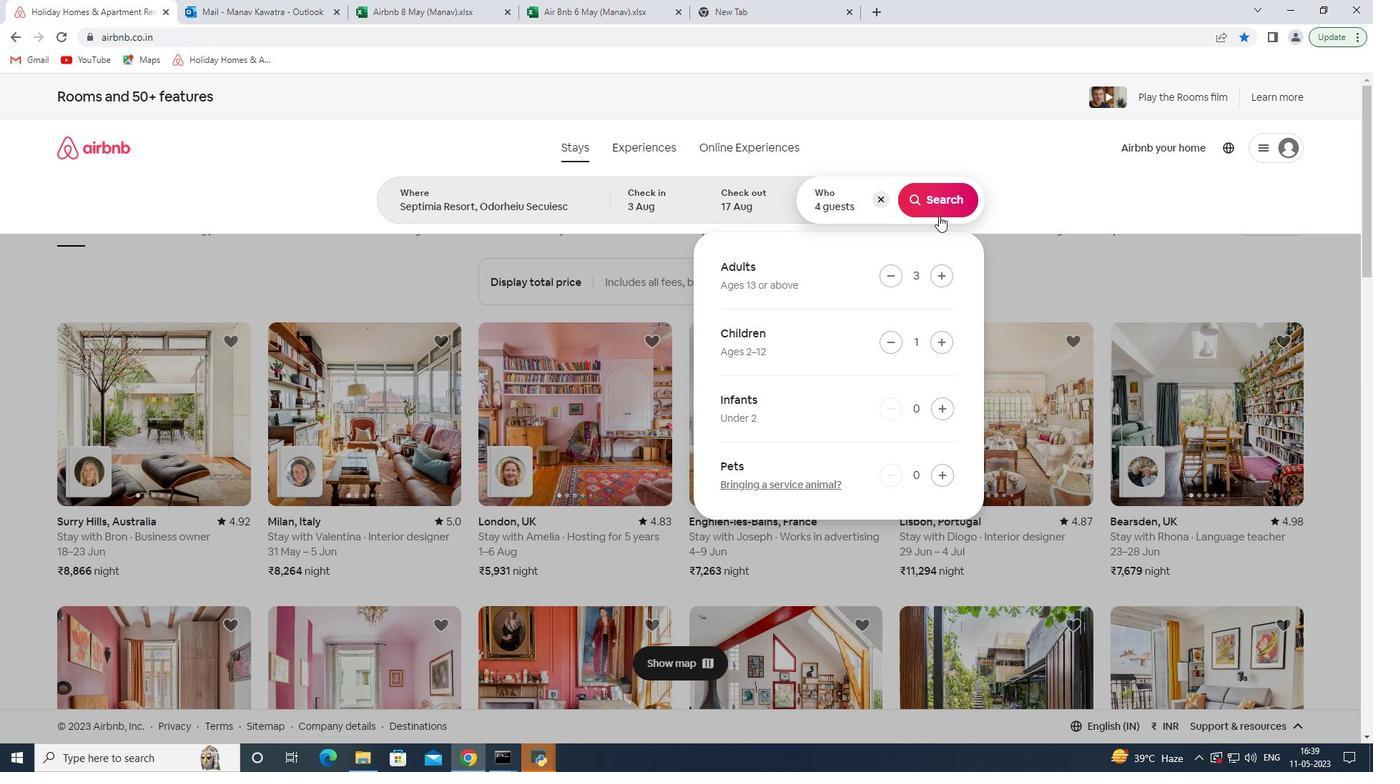 
Action: Mouse moved to (1298, 155)
Screenshot: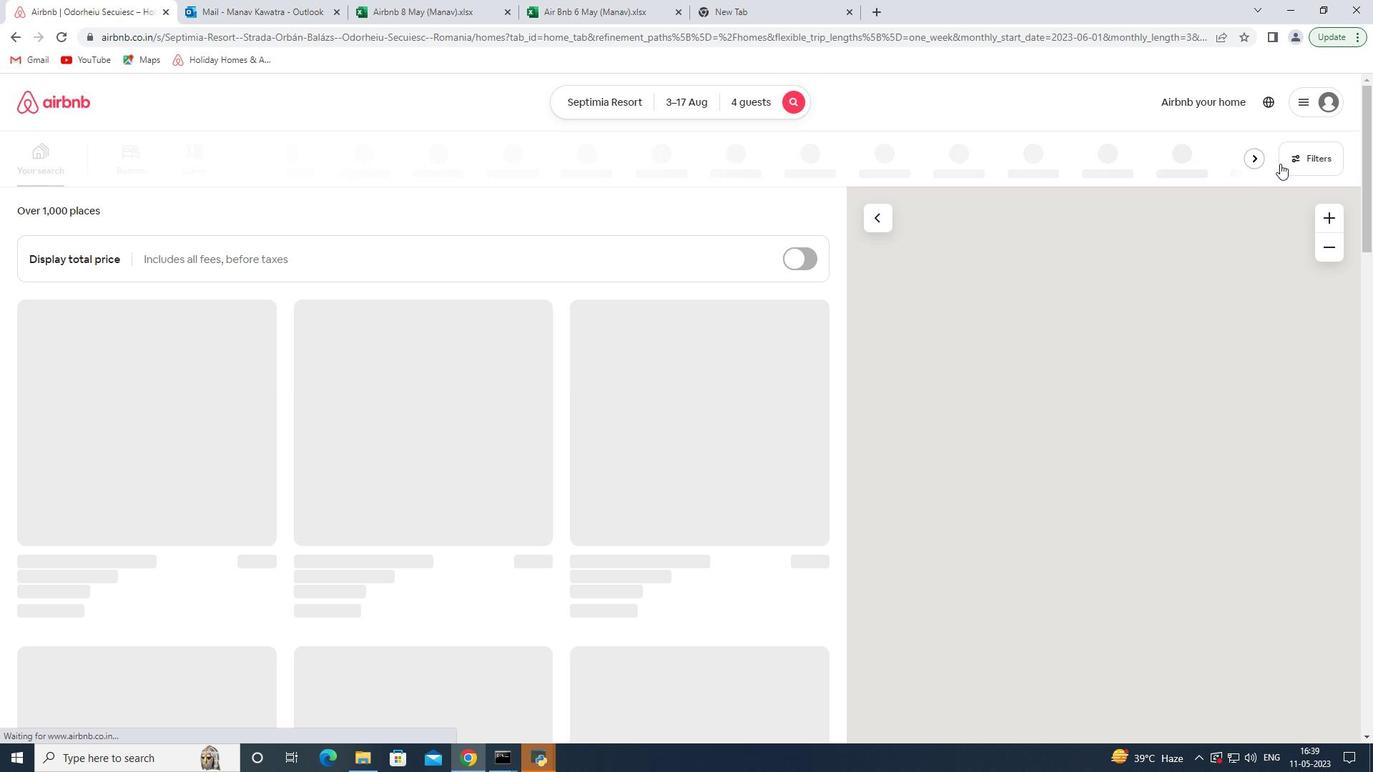 
Action: Mouse pressed left at (1298, 155)
Screenshot: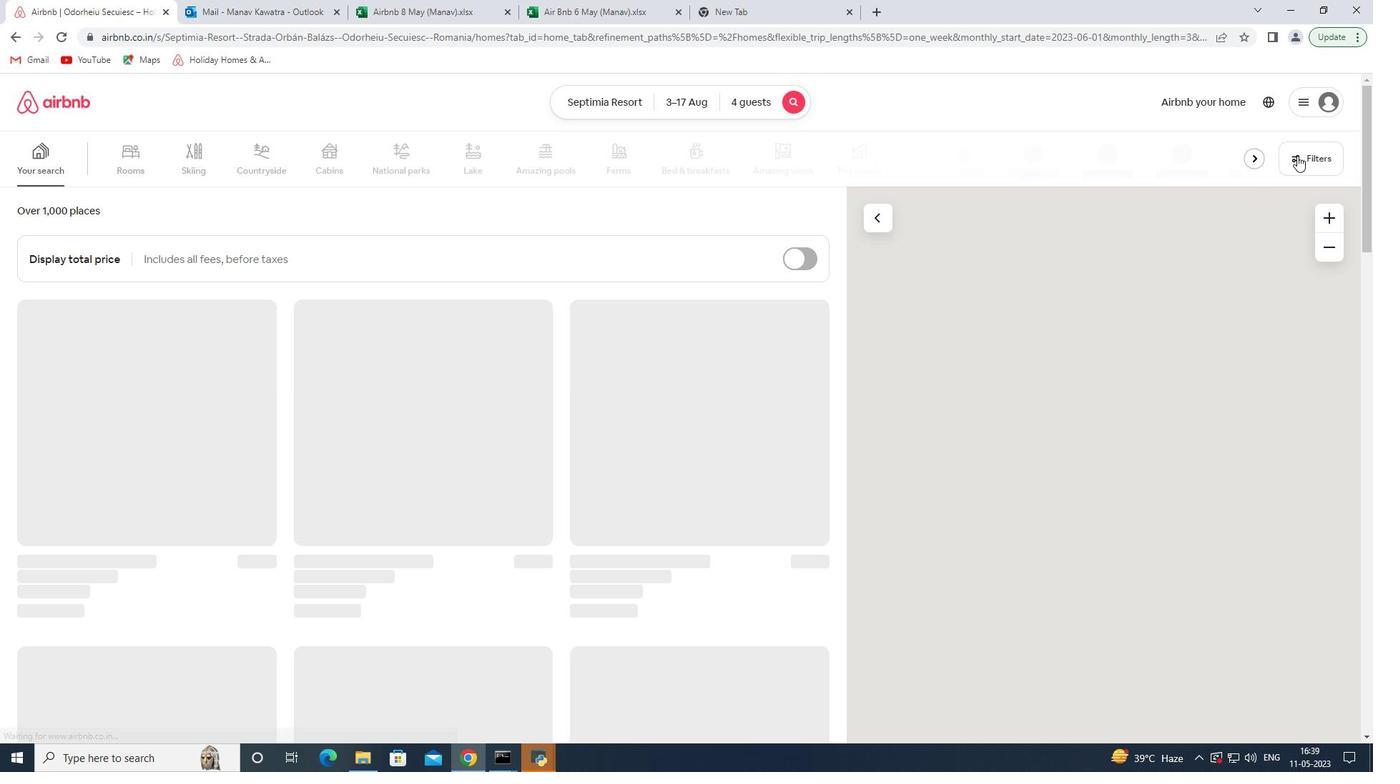 
Action: Mouse moved to (496, 514)
Screenshot: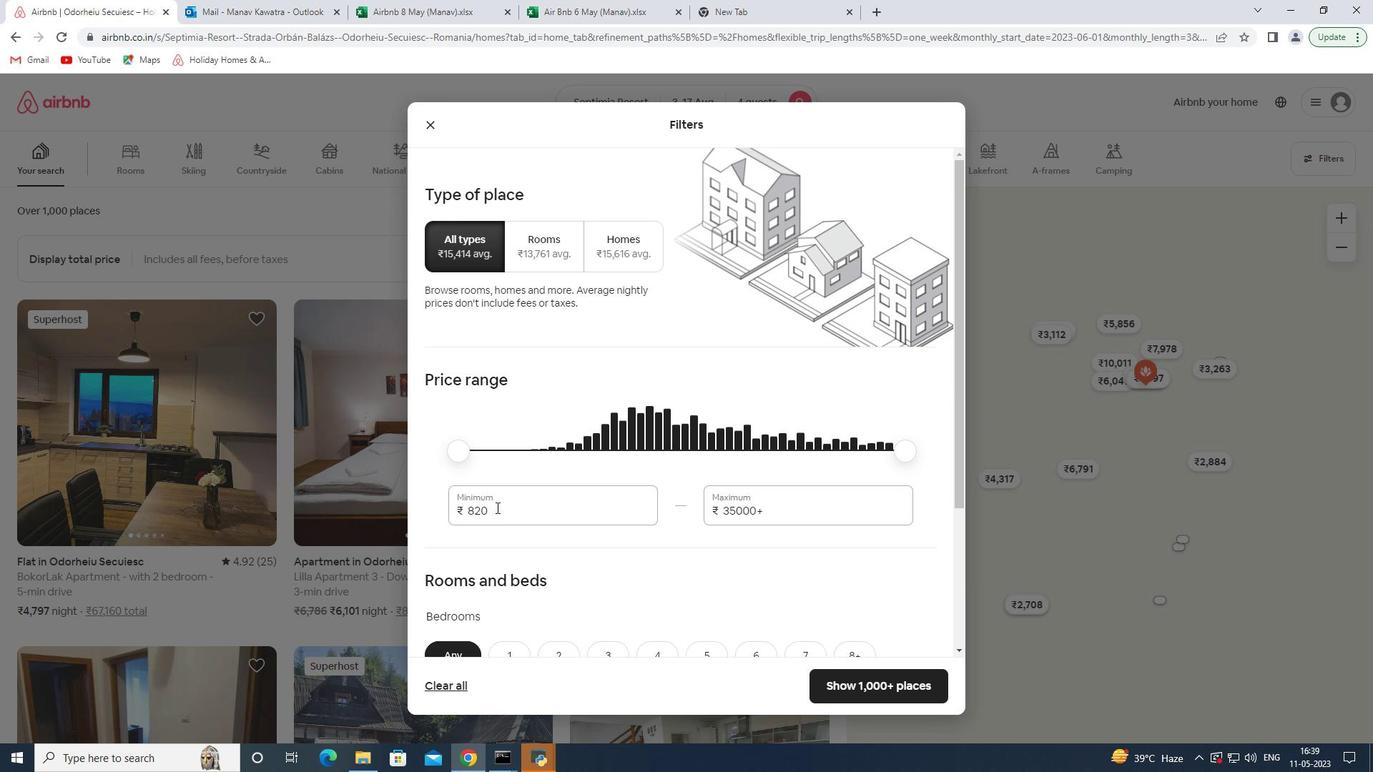 
Action: Mouse pressed left at (496, 514)
Screenshot: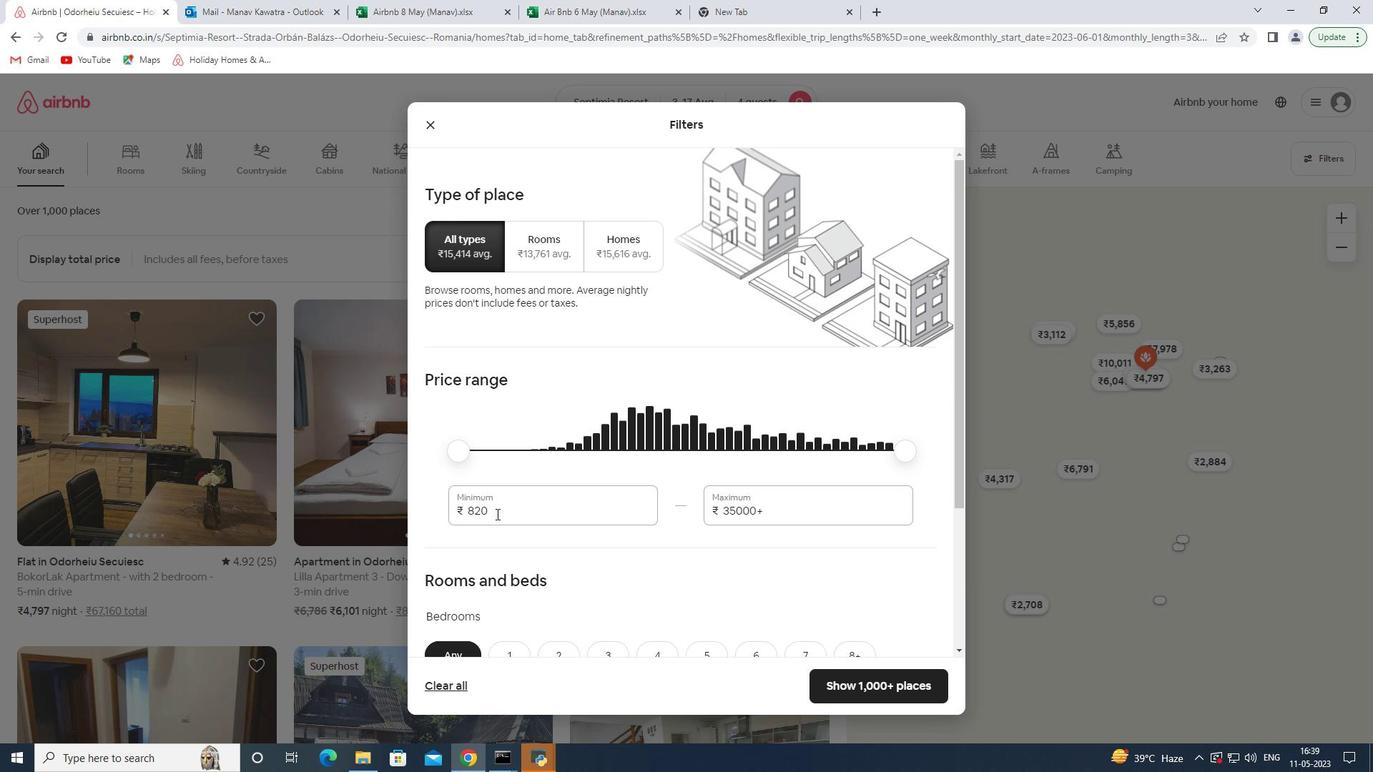 
Action: Mouse pressed left at (496, 514)
Screenshot: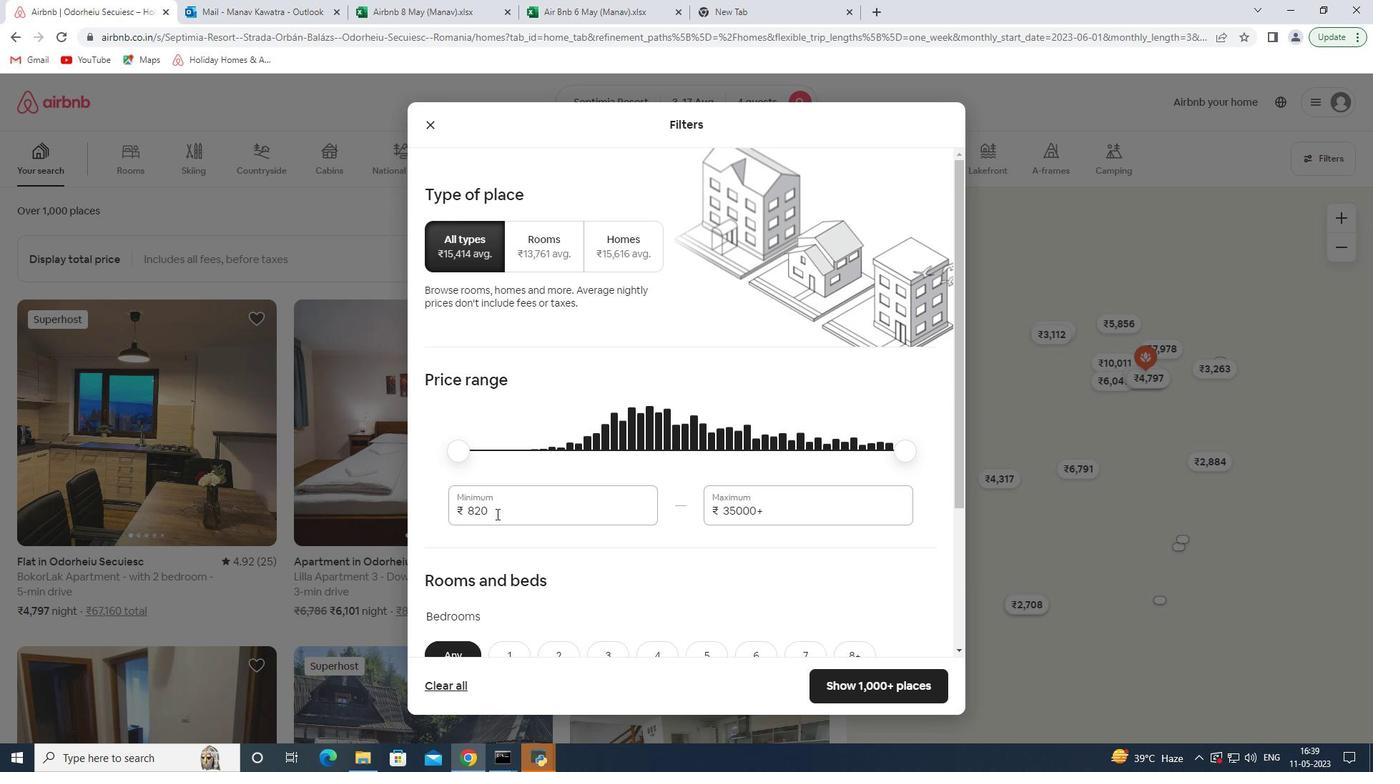 
Action: Key pressed 3000<Key.tab>15000
Screenshot: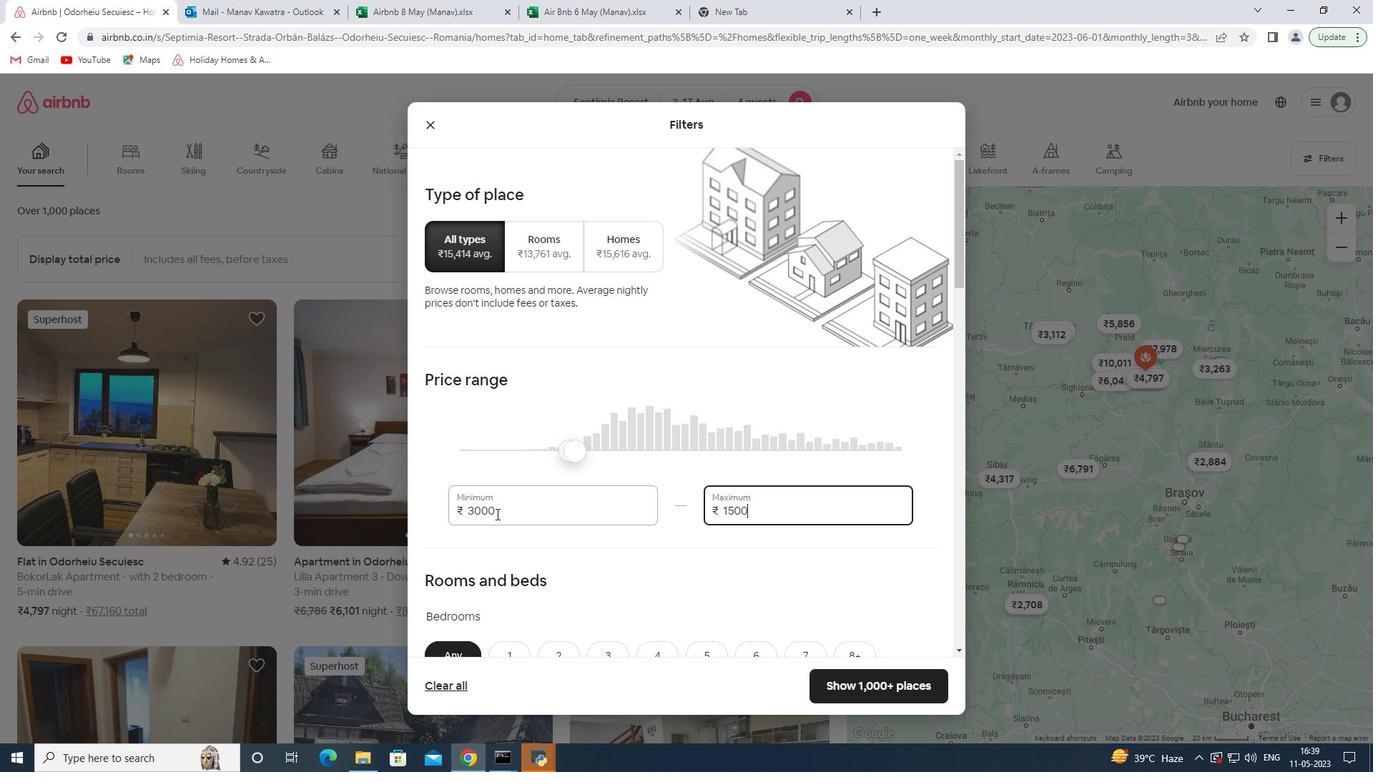 
Action: Mouse moved to (419, 403)
Screenshot: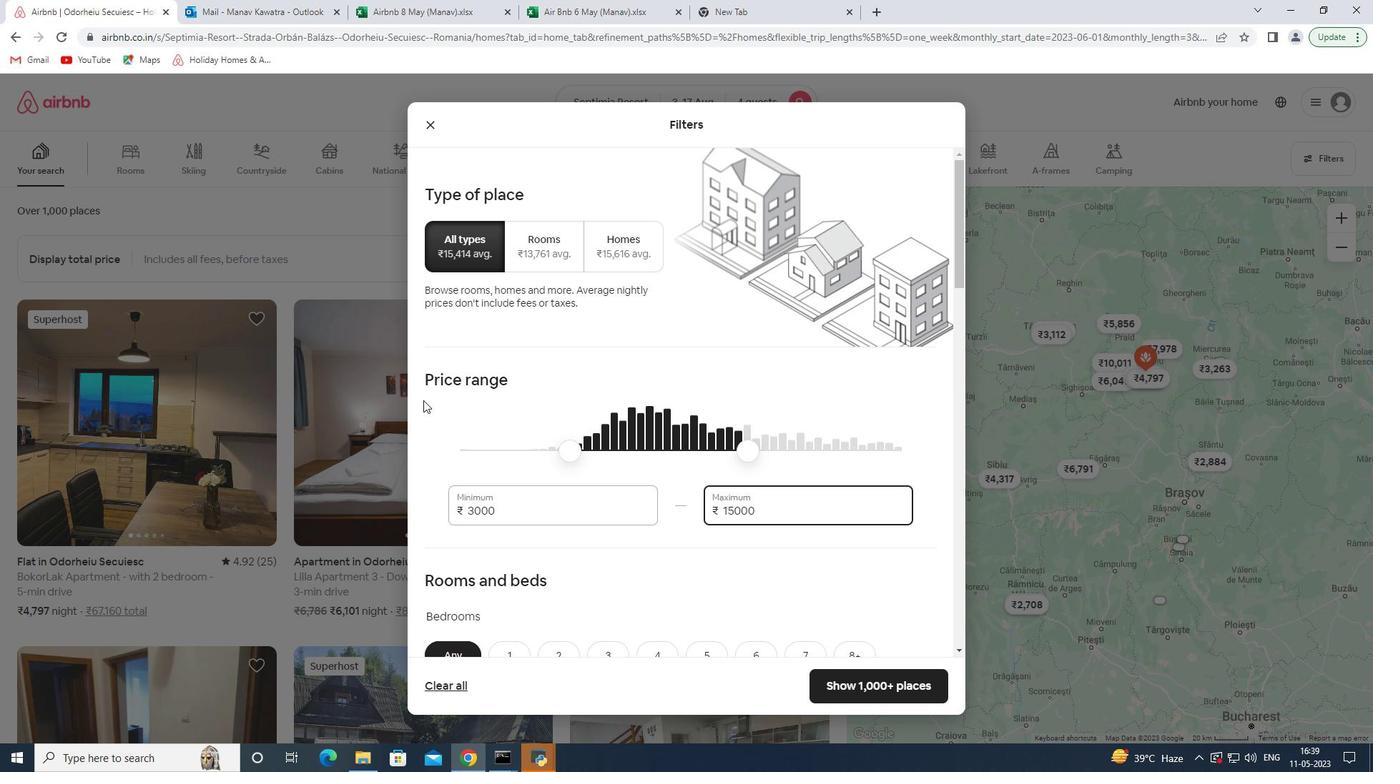 
Action: Mouse scrolled (419, 402) with delta (0, 0)
Screenshot: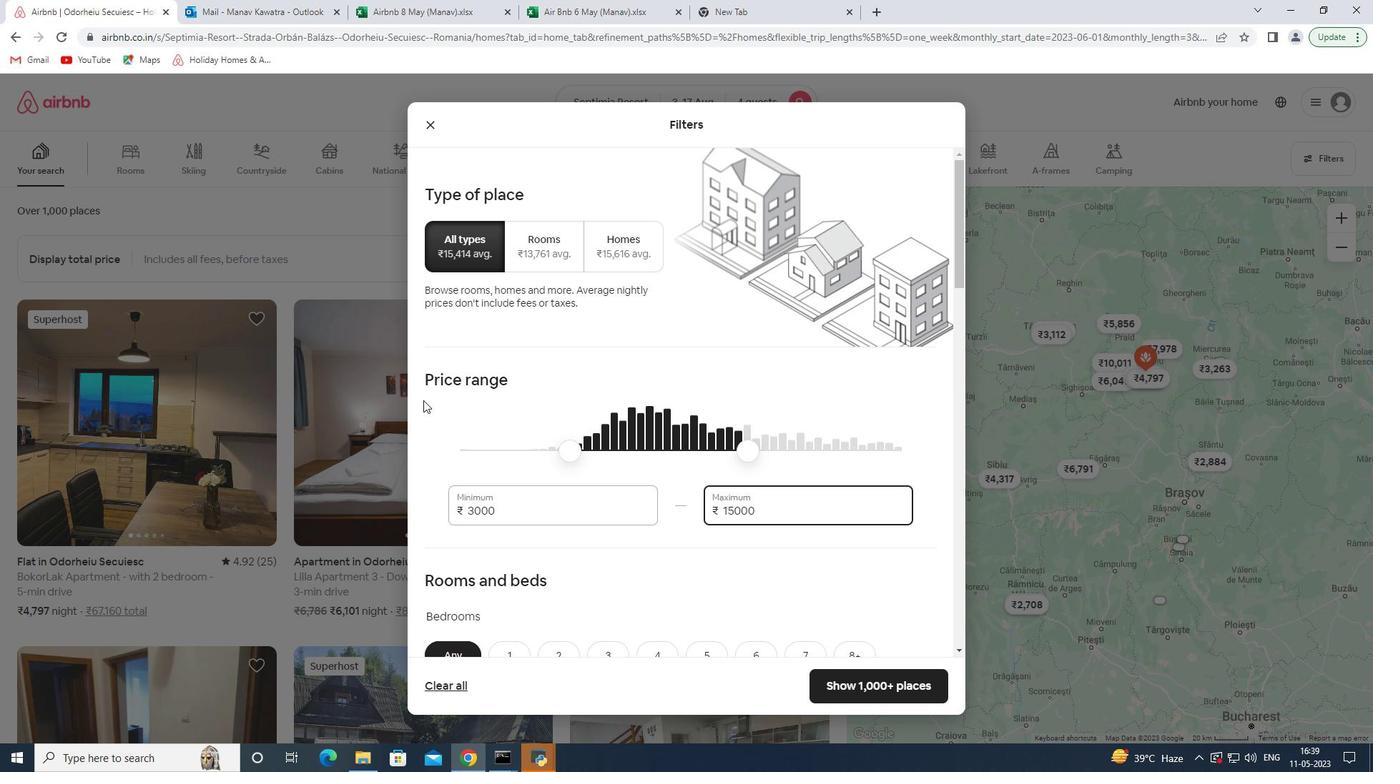 
Action: Mouse moved to (415, 405)
Screenshot: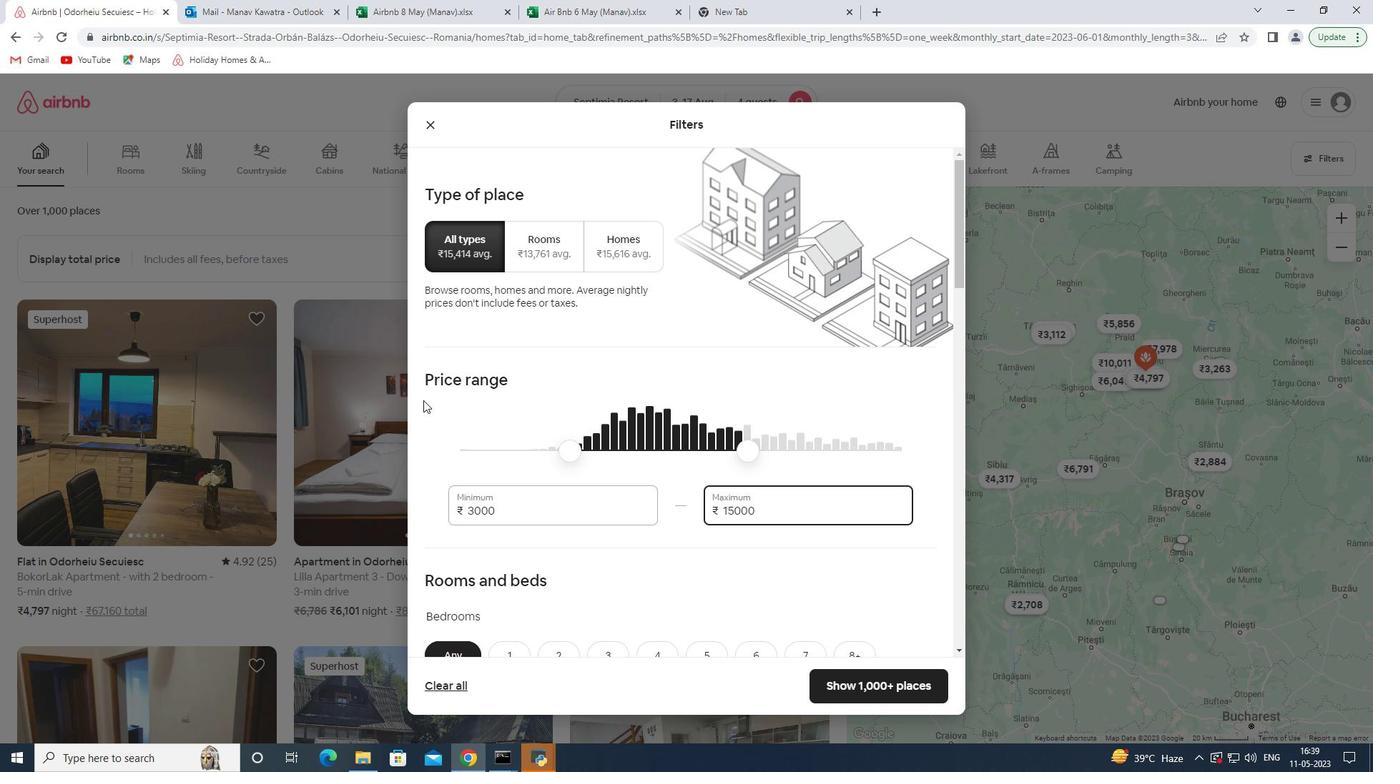 
Action: Mouse scrolled (415, 404) with delta (0, 0)
Screenshot: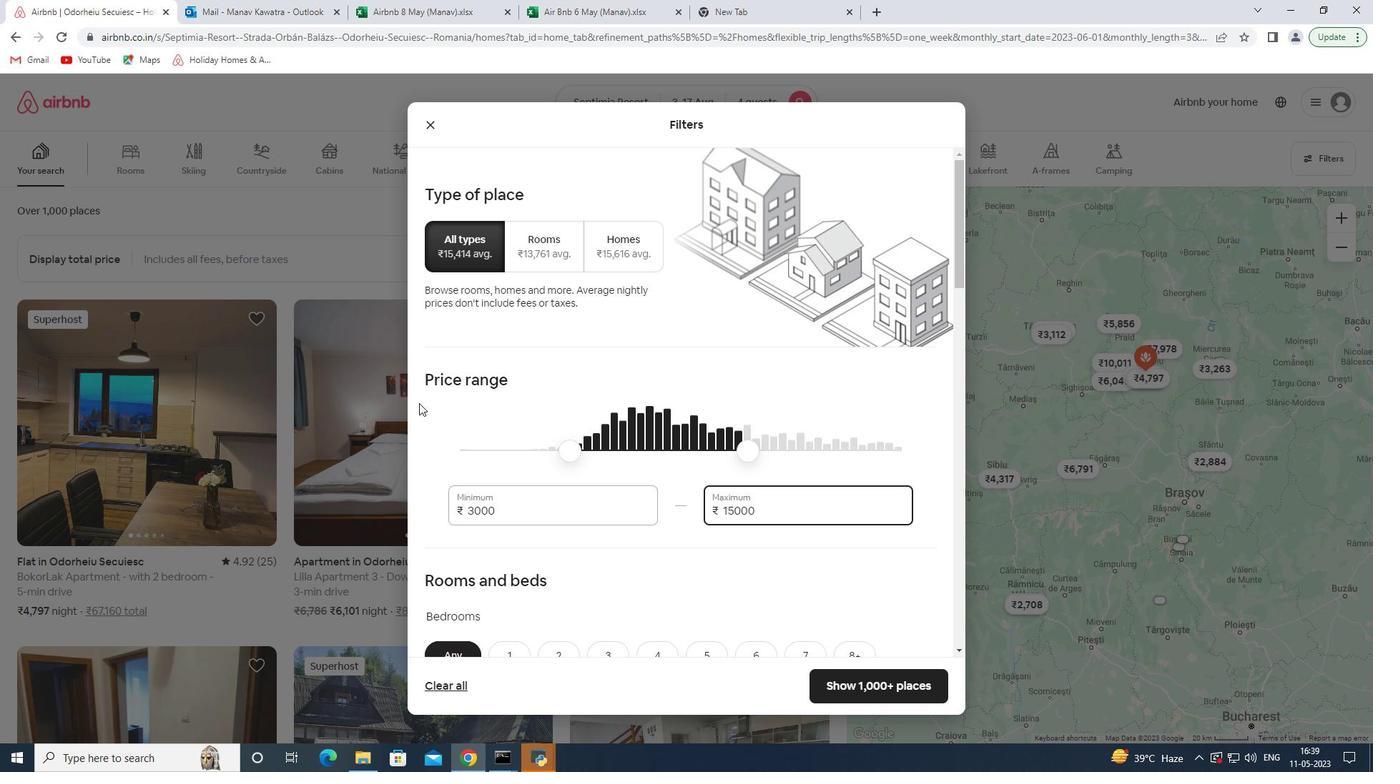
Action: Mouse moved to (223, 354)
Screenshot: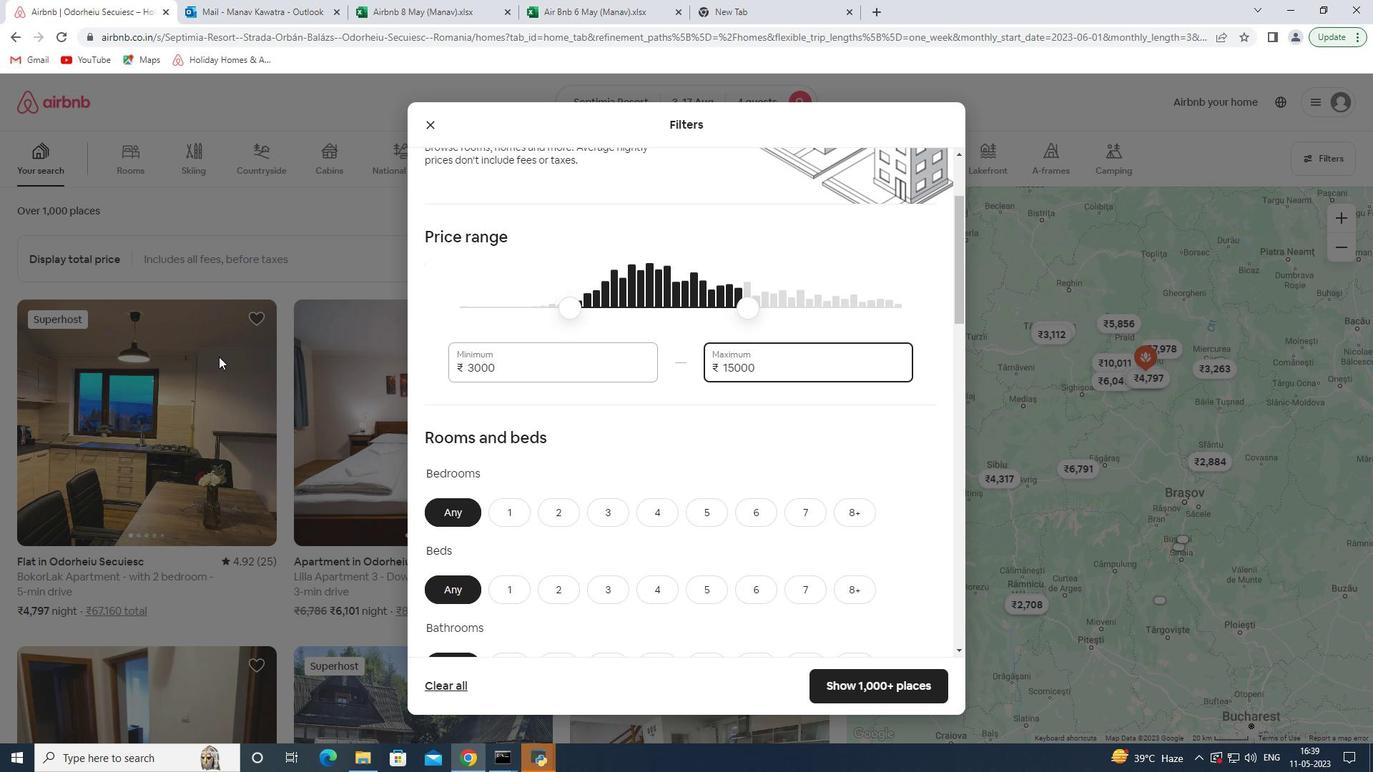 
Action: Mouse scrolled (223, 354) with delta (0, 0)
Screenshot: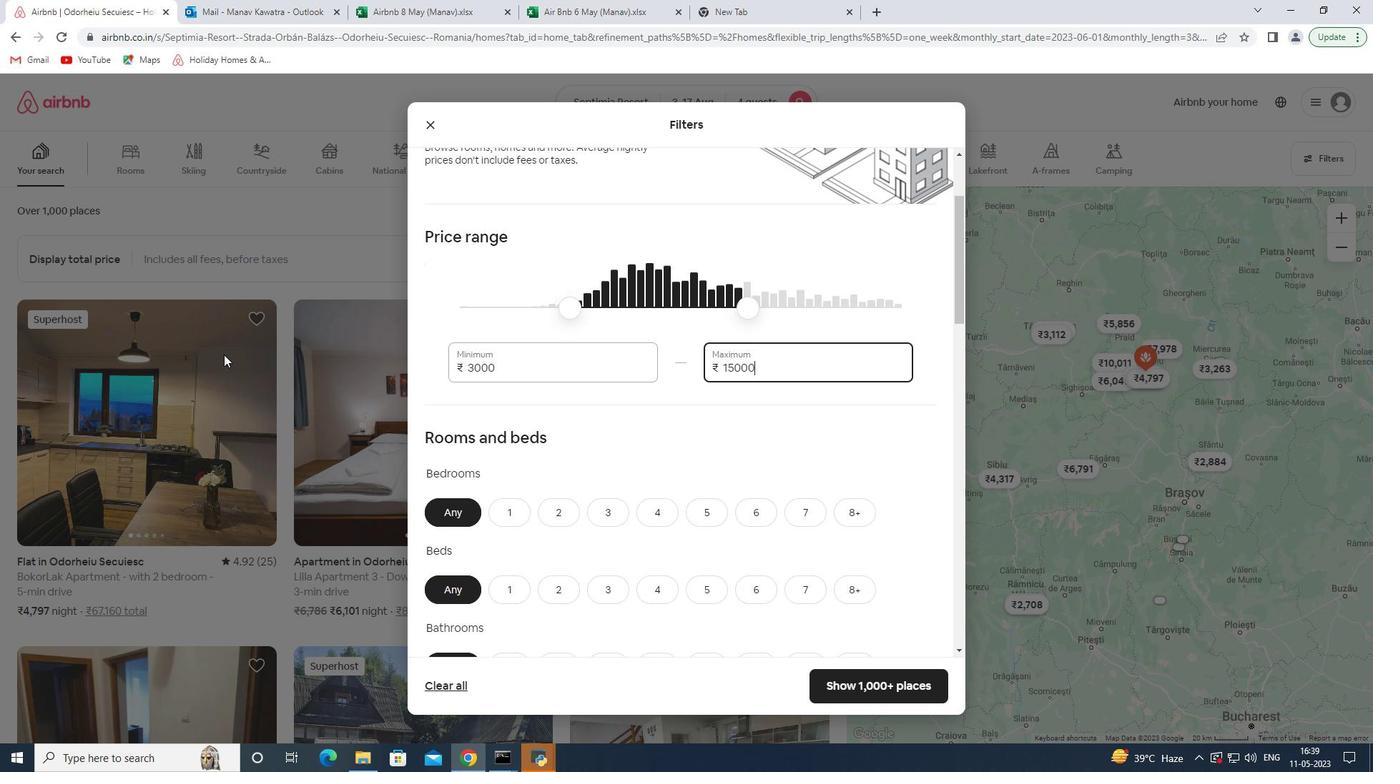 
Action: Mouse moved to (592, 504)
Screenshot: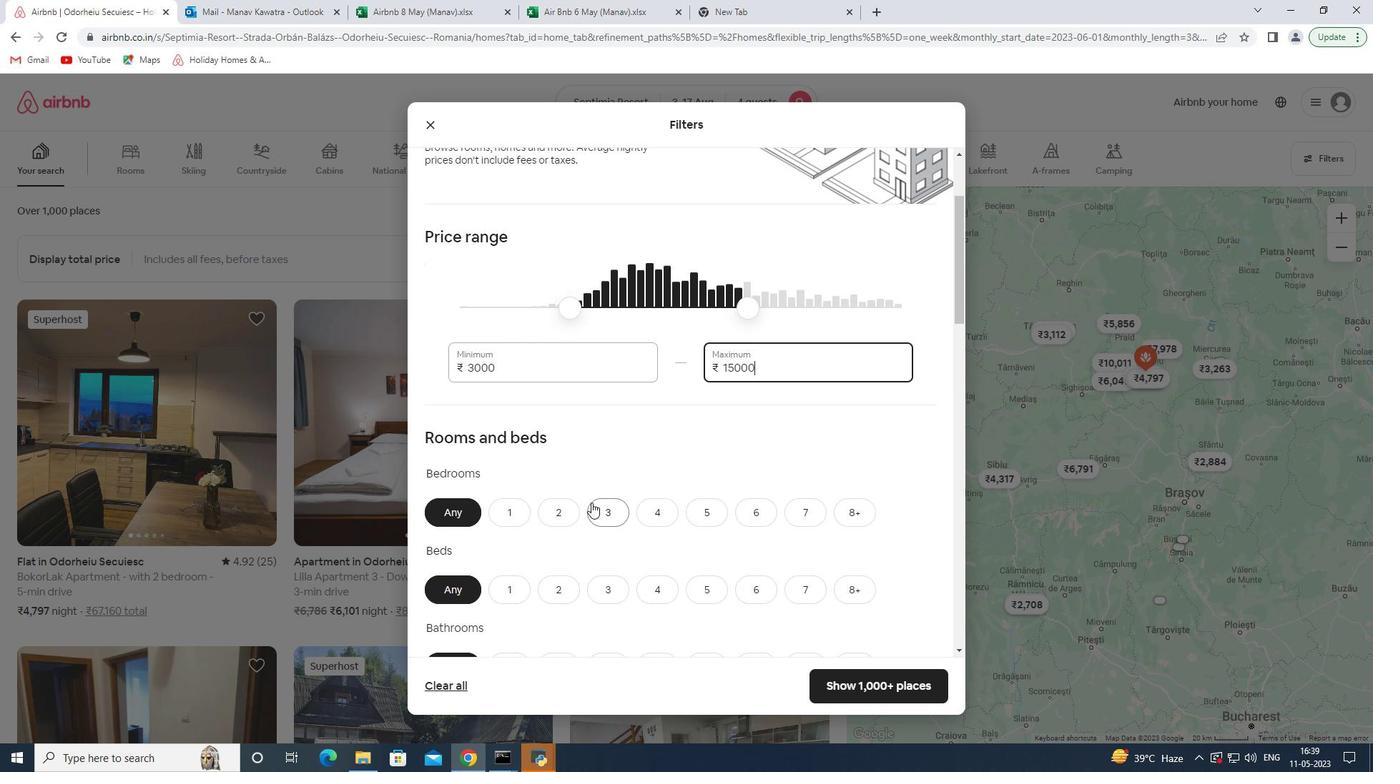 
Action: Mouse pressed left at (592, 504)
Screenshot: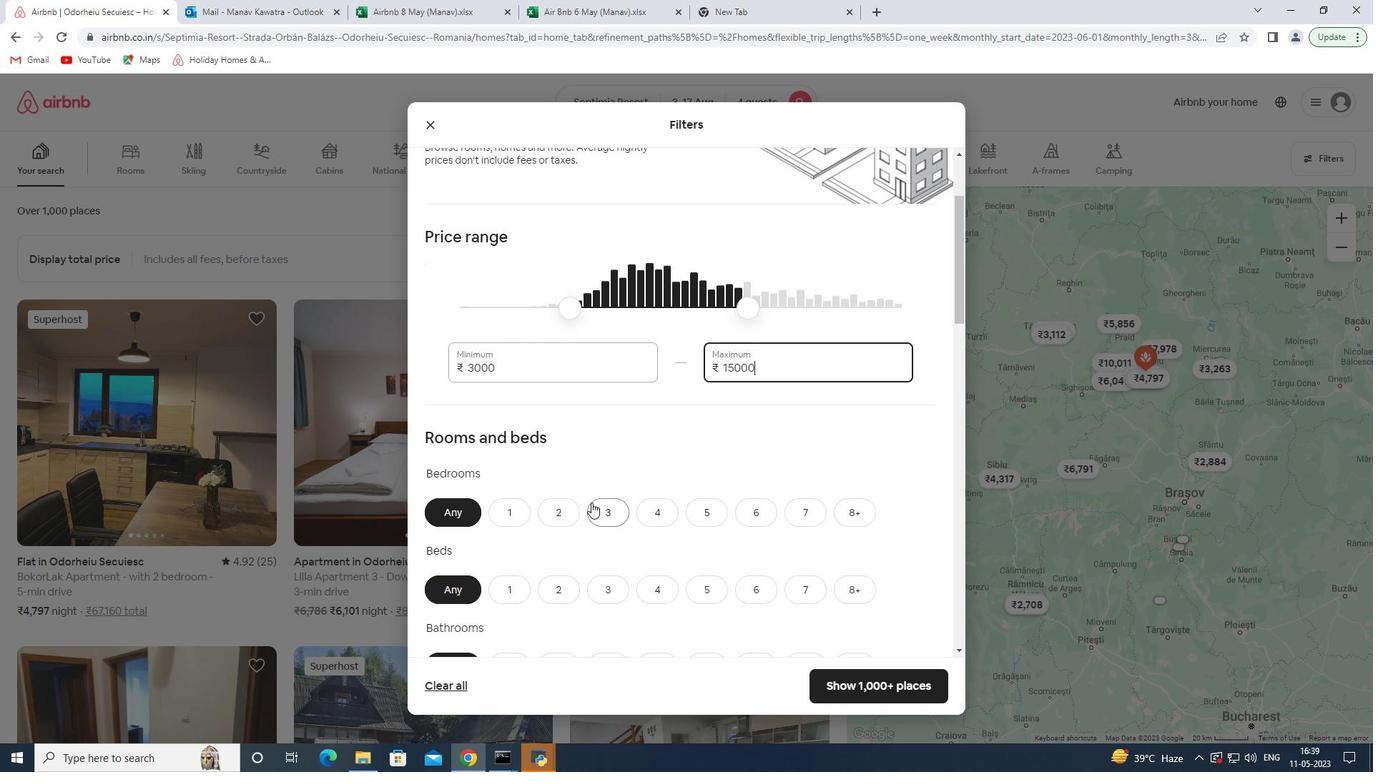 
Action: Mouse moved to (620, 443)
Screenshot: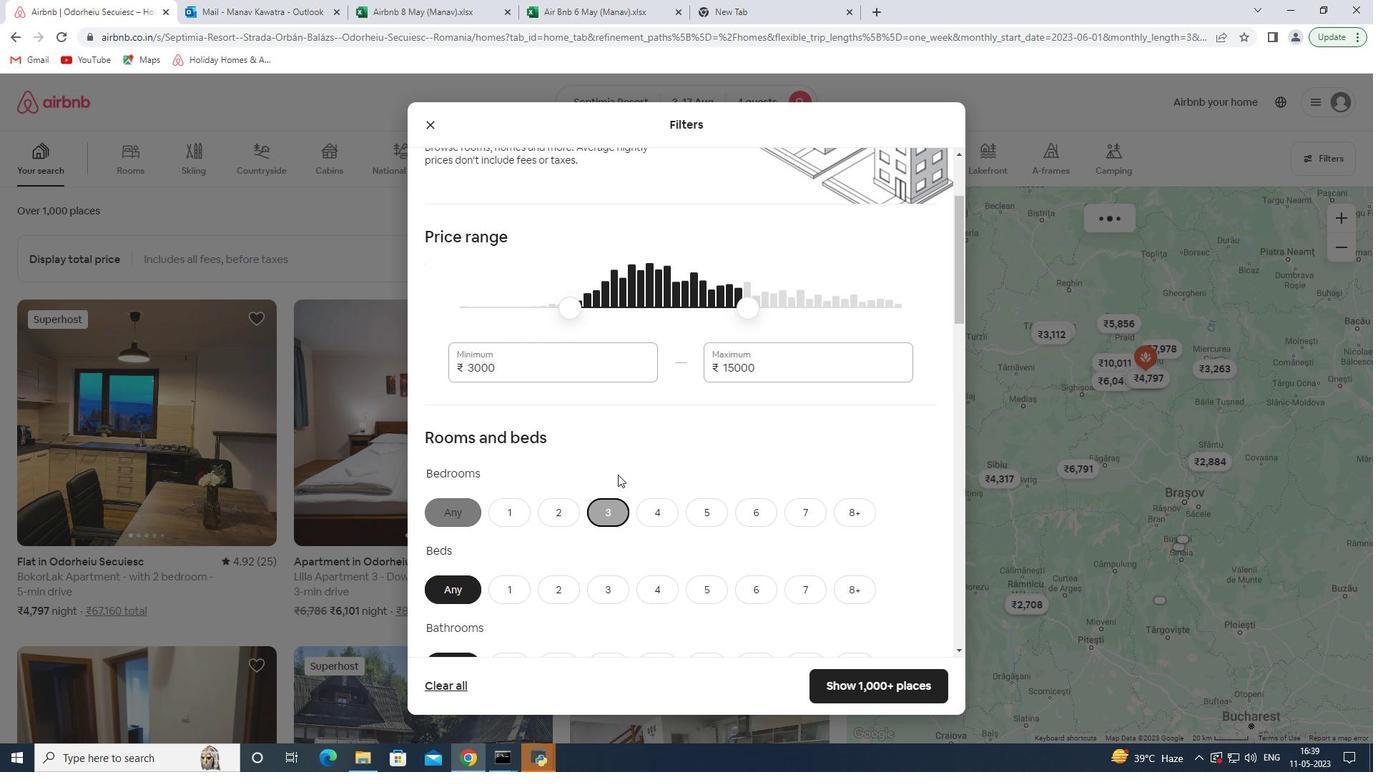 
Action: Mouse scrolled (620, 442) with delta (0, 0)
Screenshot: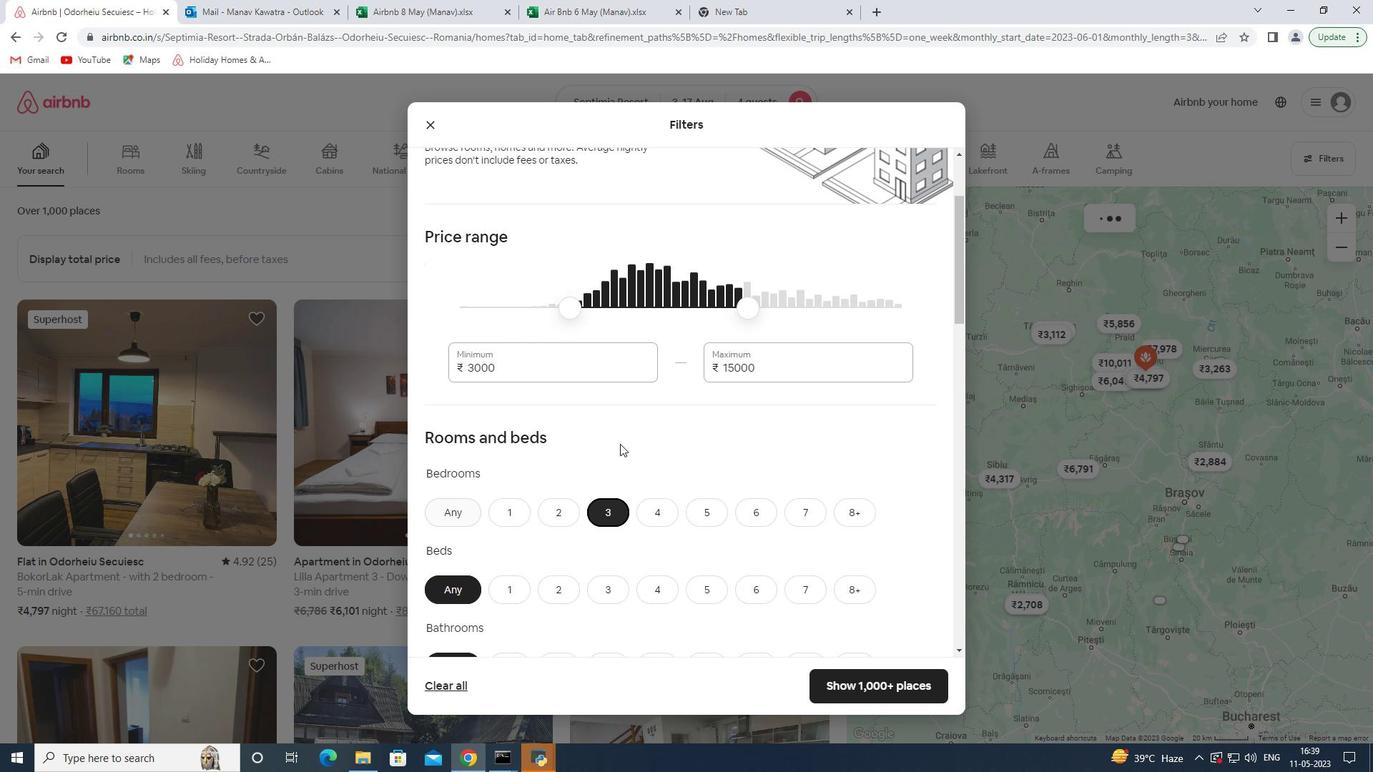 
Action: Mouse scrolled (620, 442) with delta (0, 0)
Screenshot: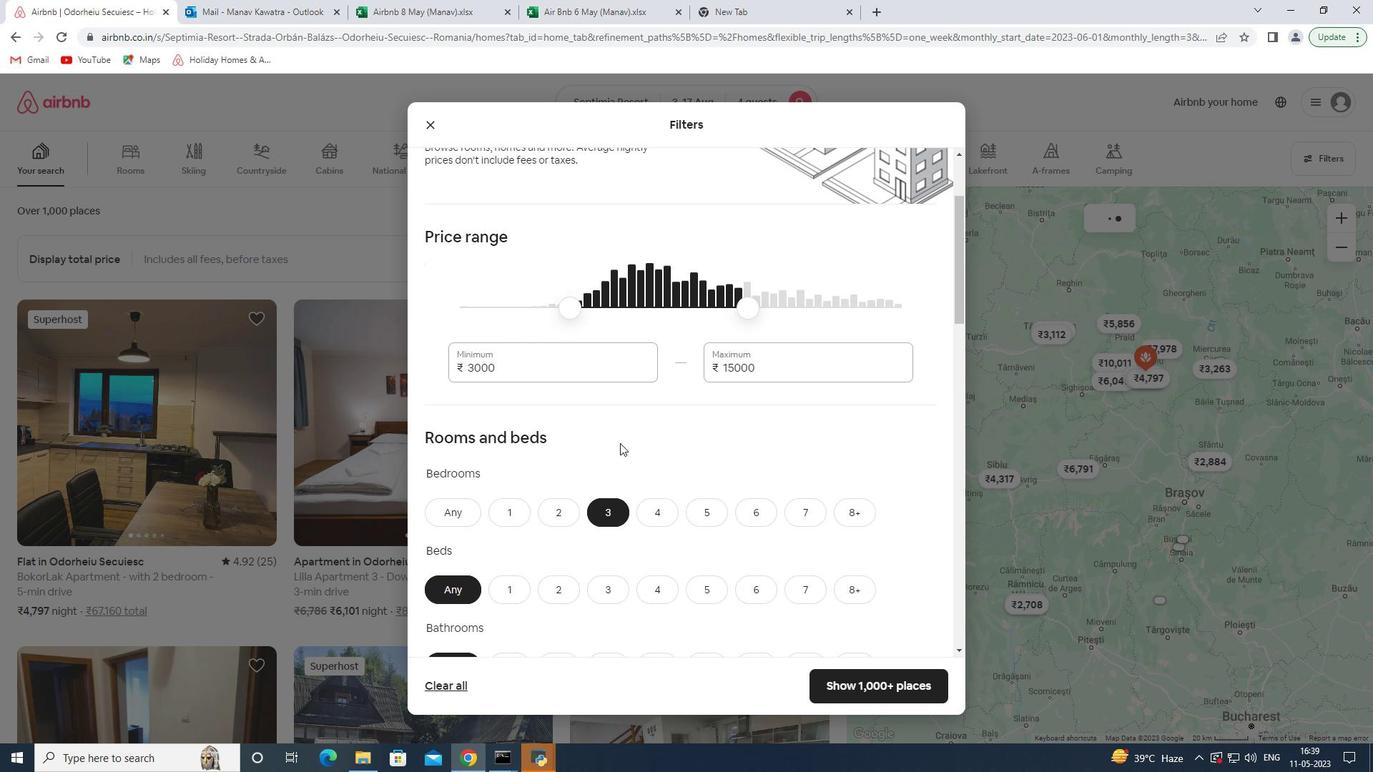 
Action: Mouse moved to (671, 448)
Screenshot: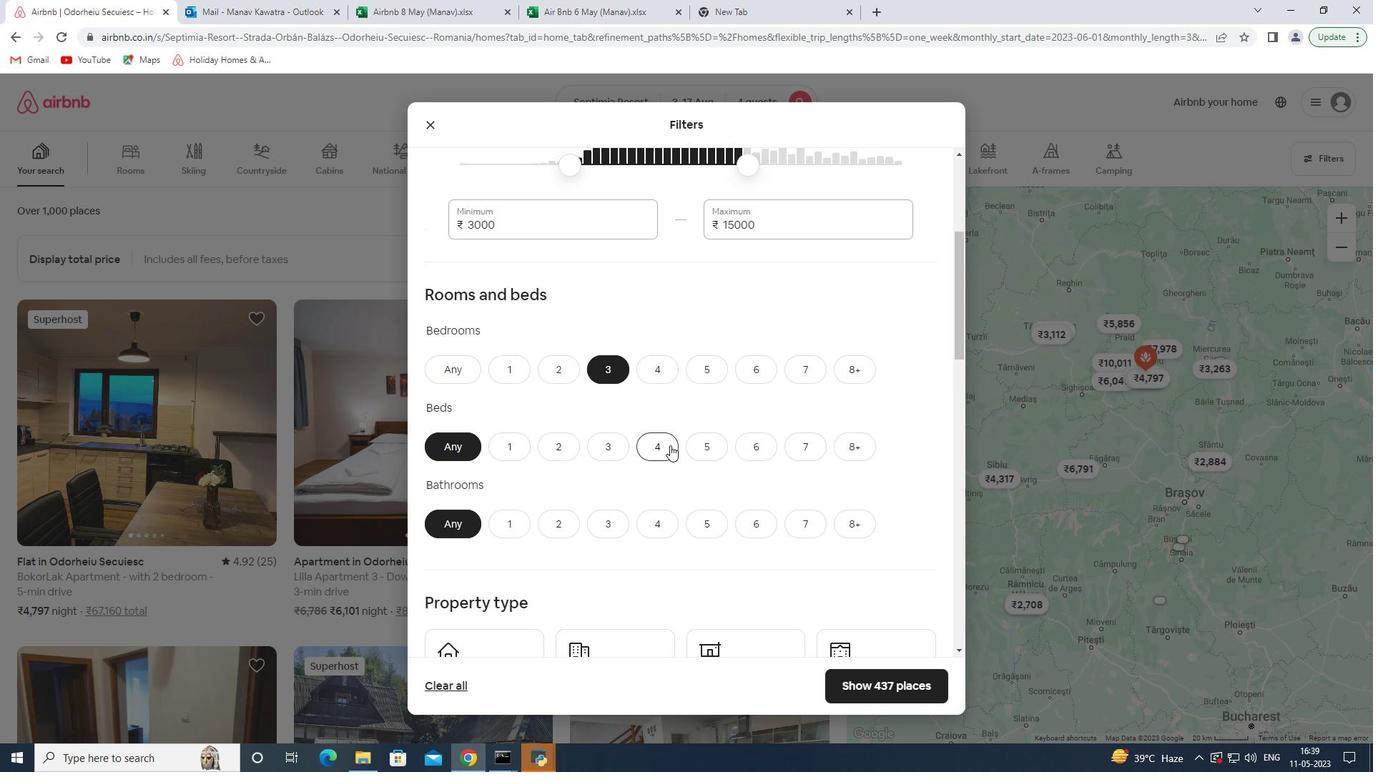 
Action: Mouse pressed left at (671, 448)
Screenshot: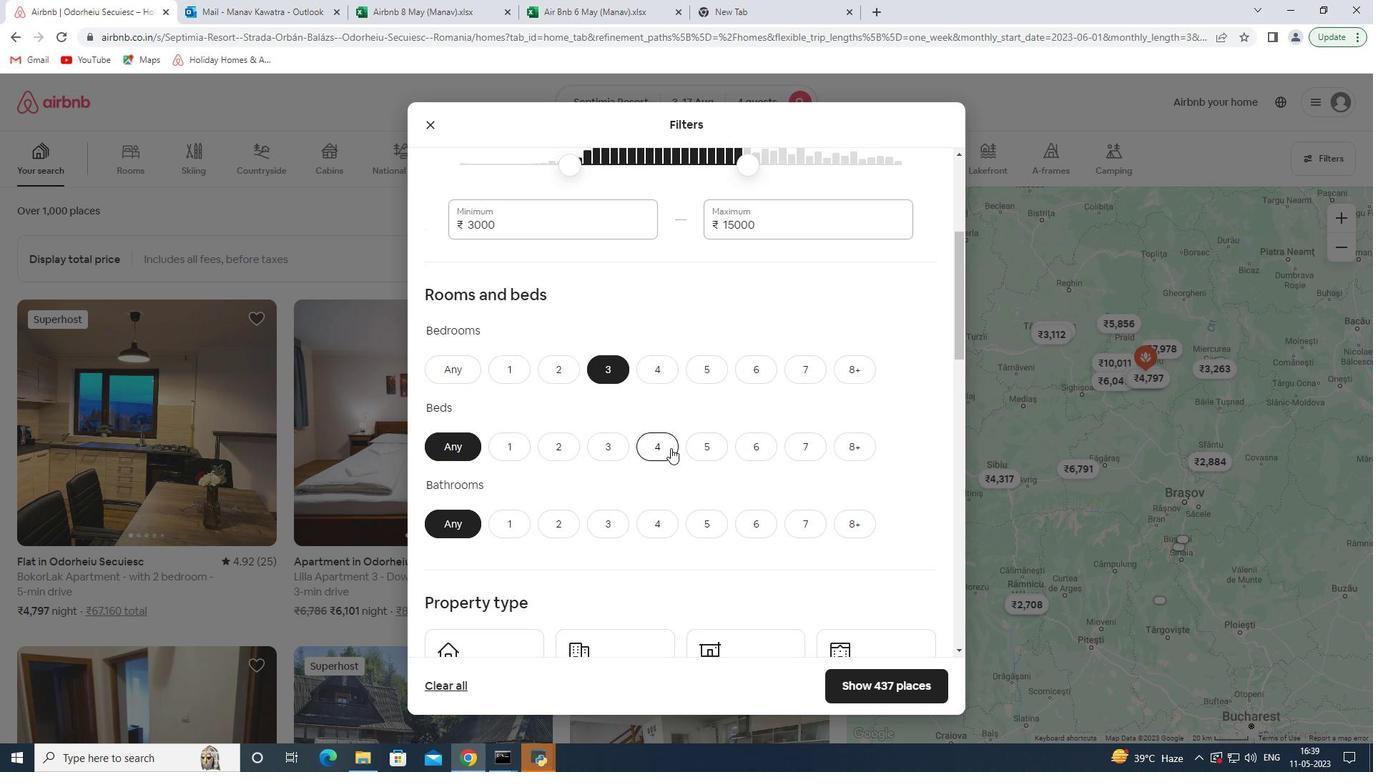 
Action: Mouse moved to (561, 522)
Screenshot: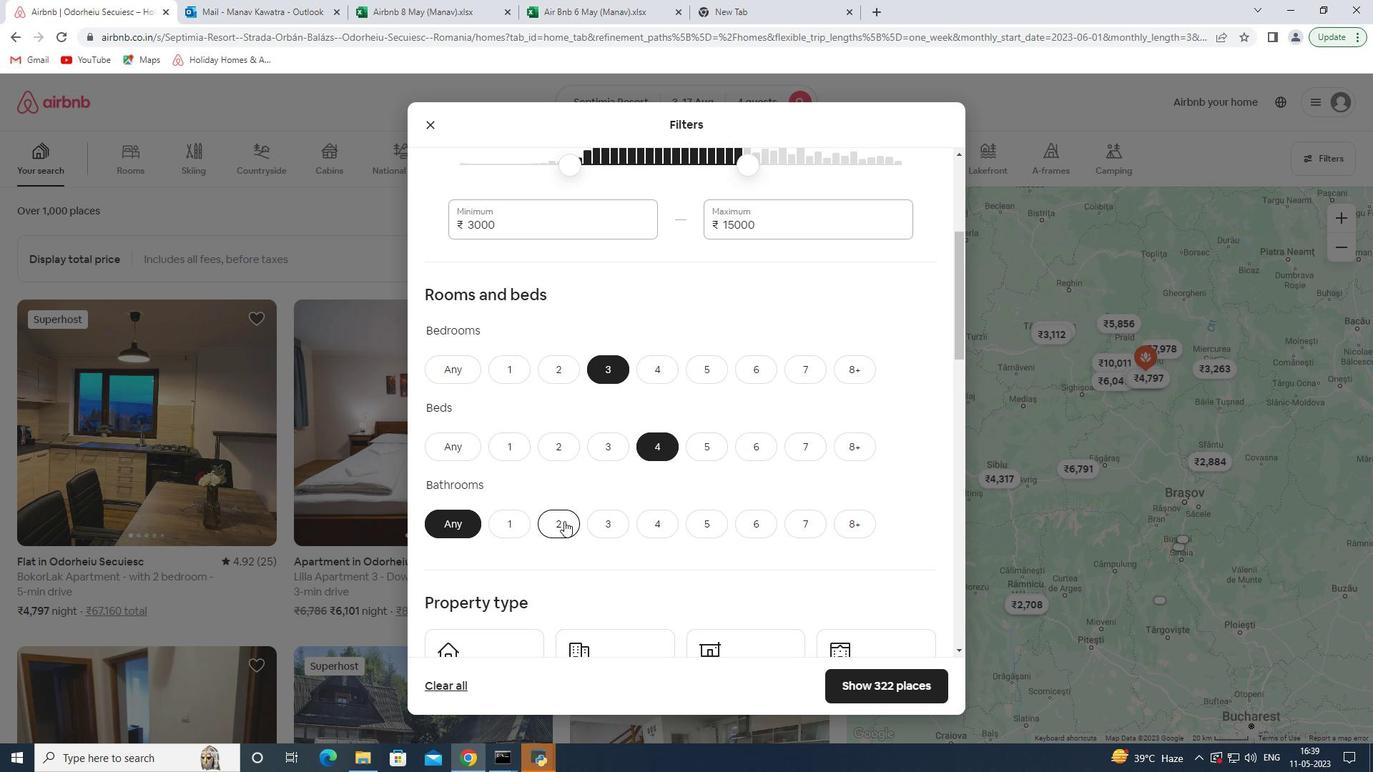 
Action: Mouse pressed left at (561, 522)
Screenshot: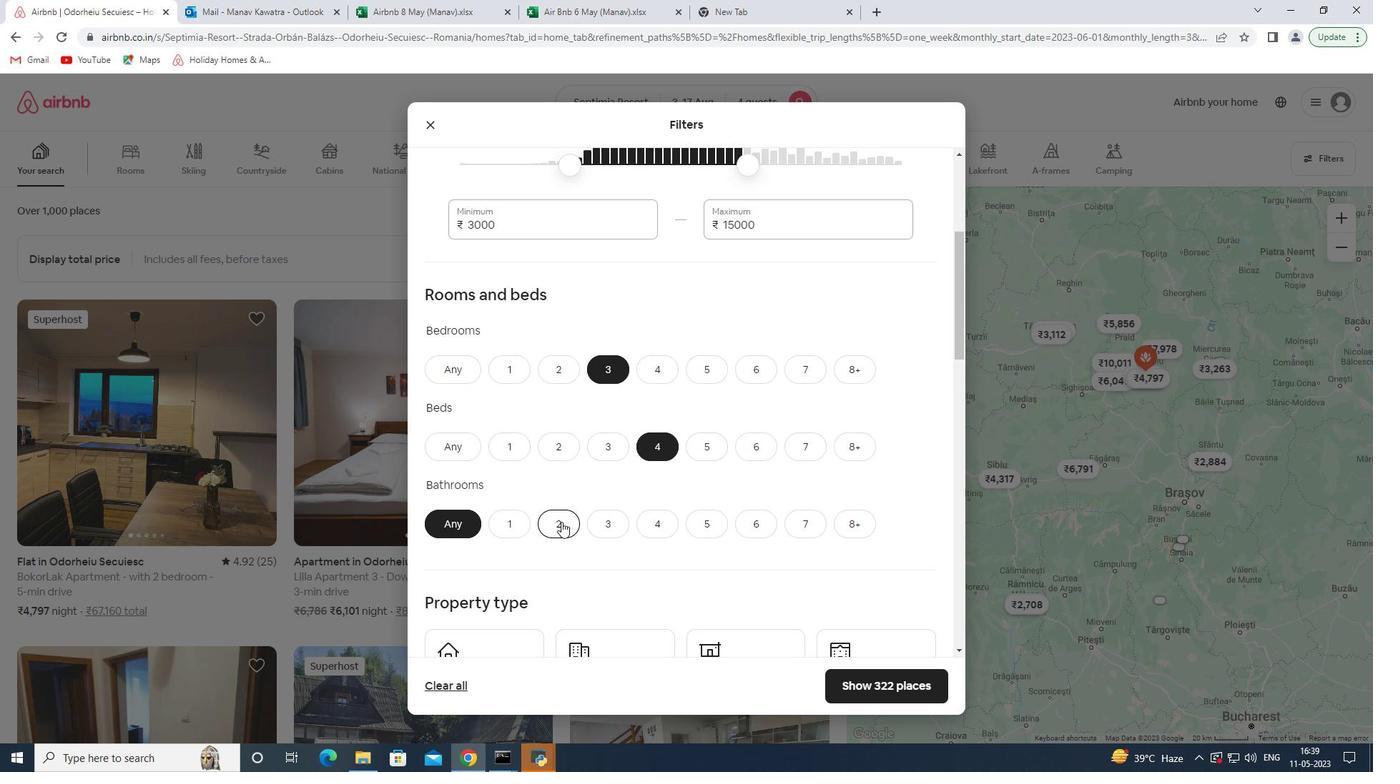 
Action: Mouse moved to (608, 443)
Screenshot: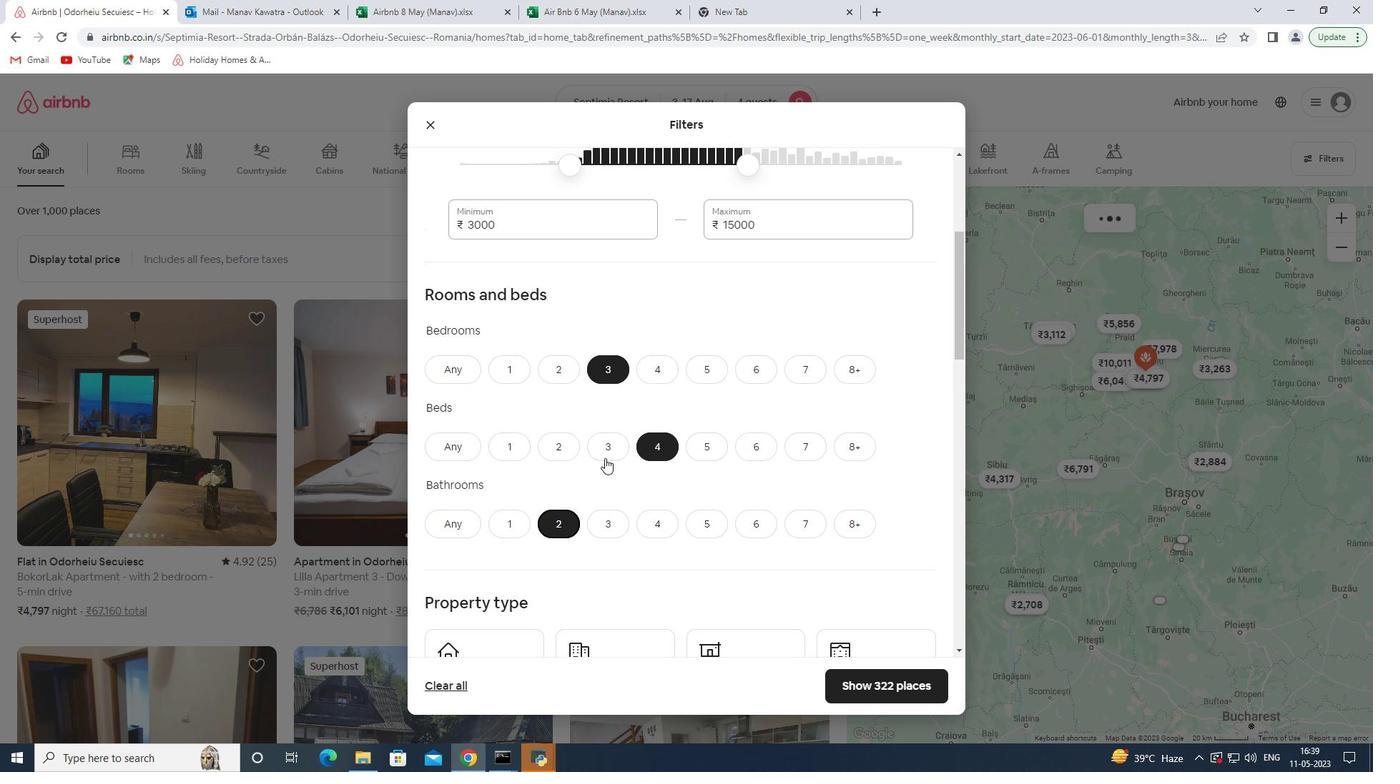 
Action: Mouse scrolled (608, 442) with delta (0, 0)
Screenshot: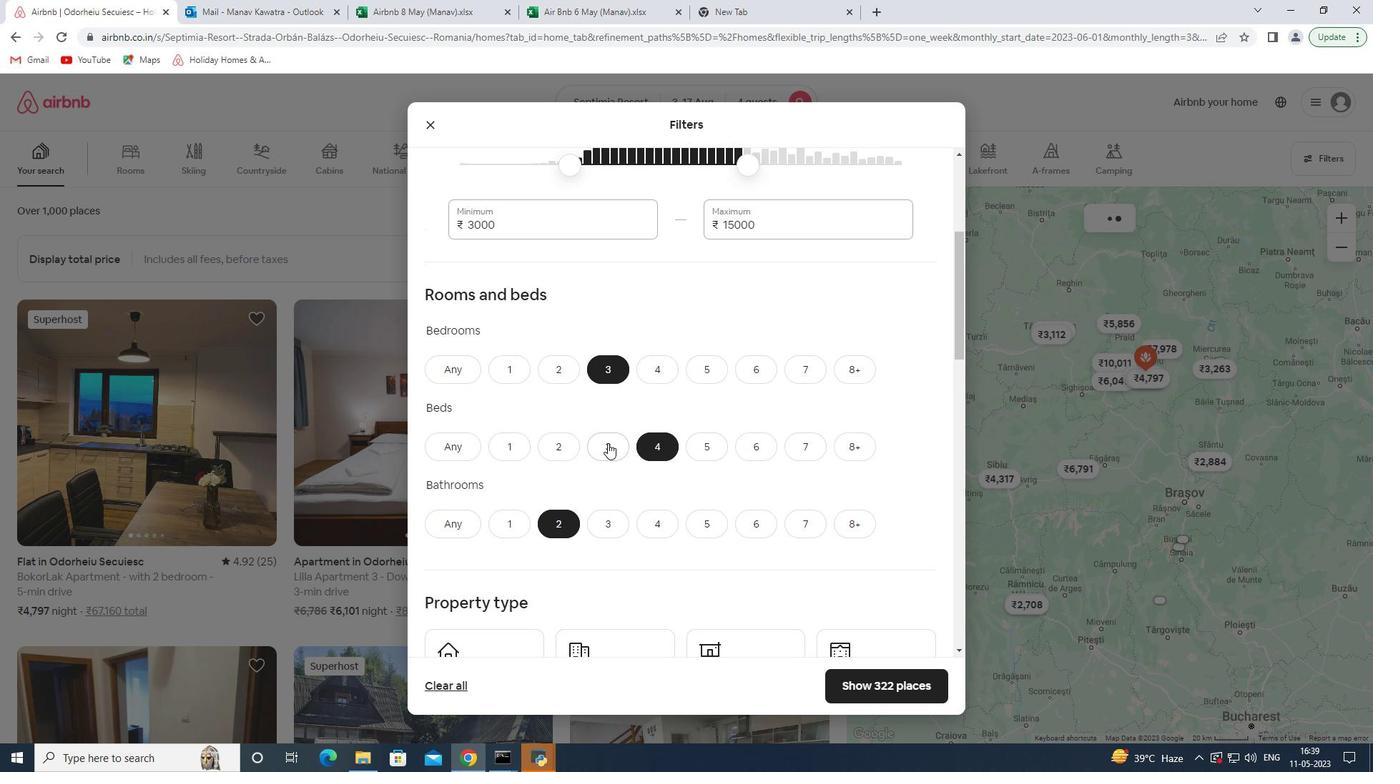 
Action: Mouse scrolled (608, 442) with delta (0, 0)
Screenshot: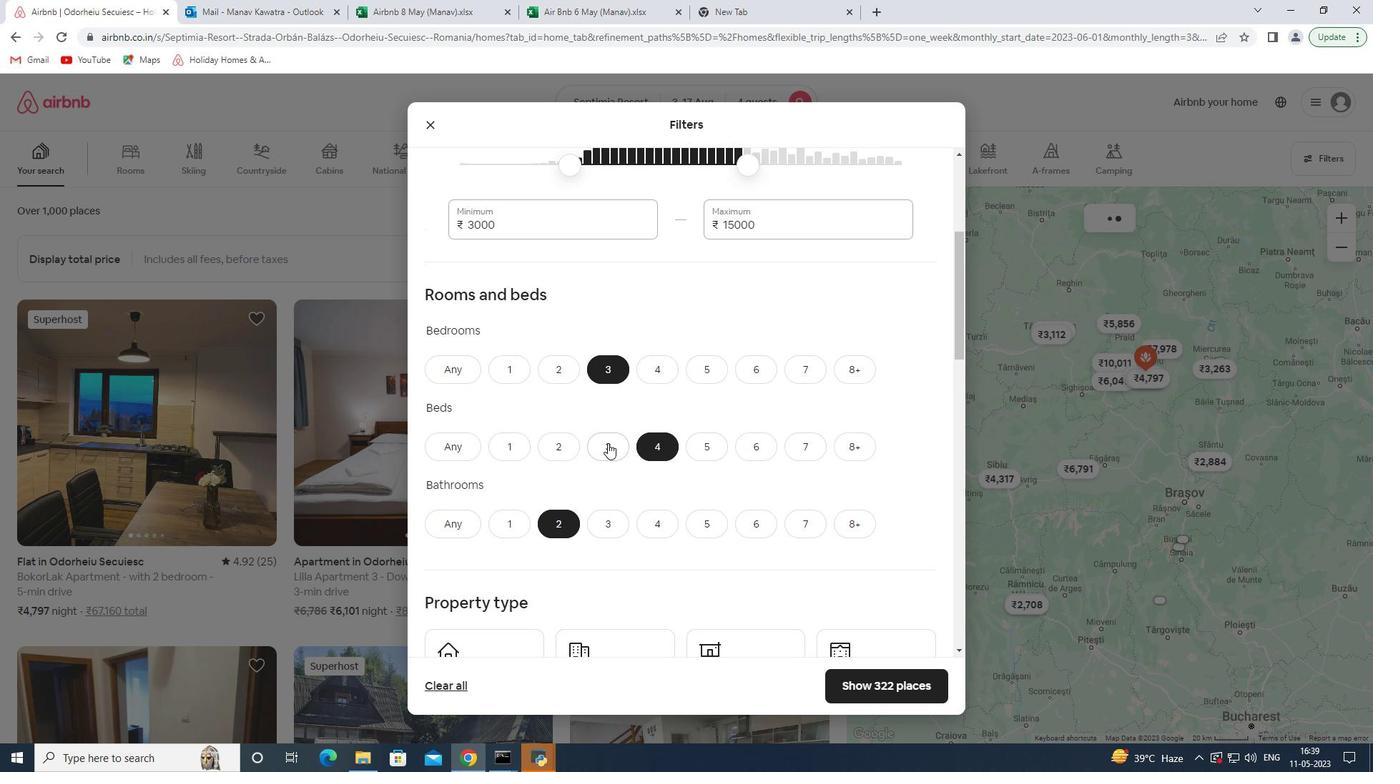 
Action: Mouse scrolled (608, 442) with delta (0, 0)
Screenshot: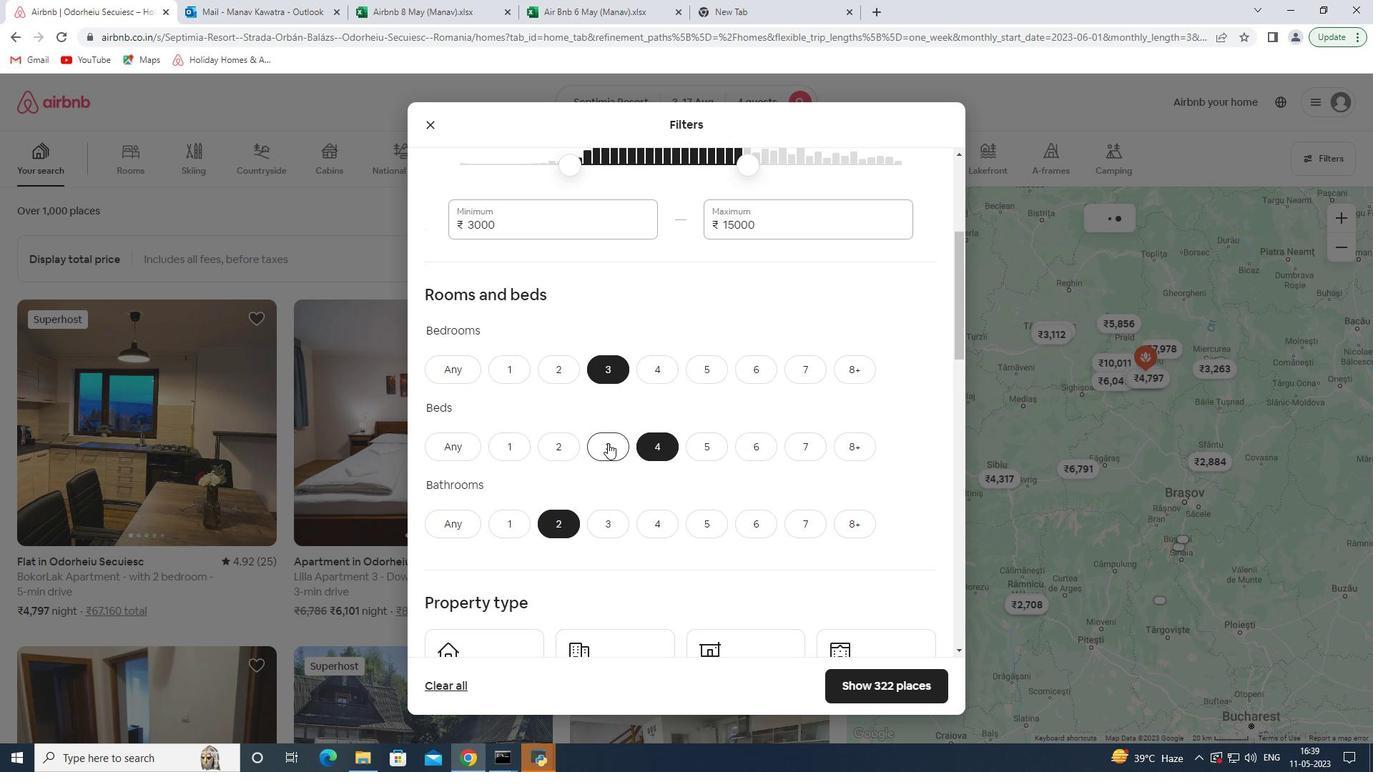 
Action: Mouse moved to (493, 483)
Screenshot: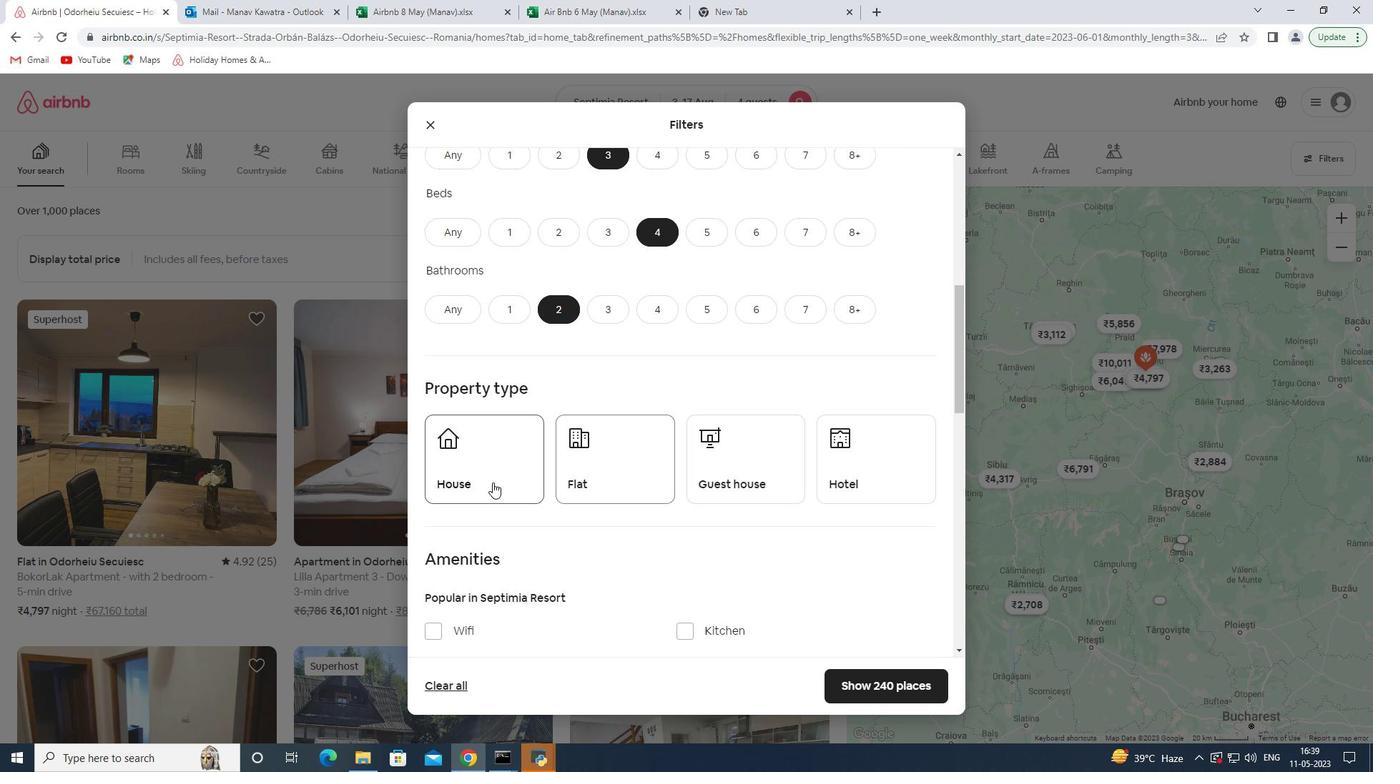 
Action: Mouse pressed left at (493, 483)
Screenshot: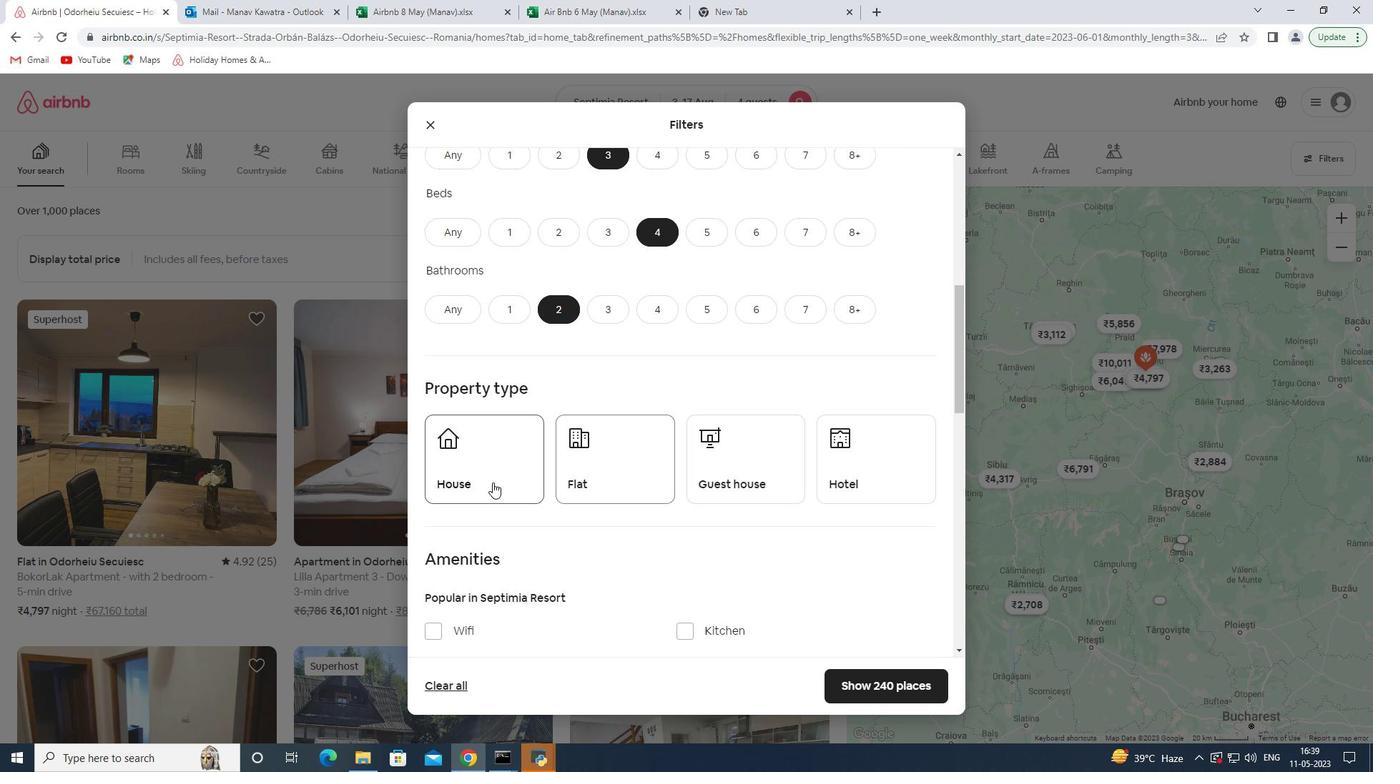 
Action: Mouse moved to (599, 464)
Screenshot: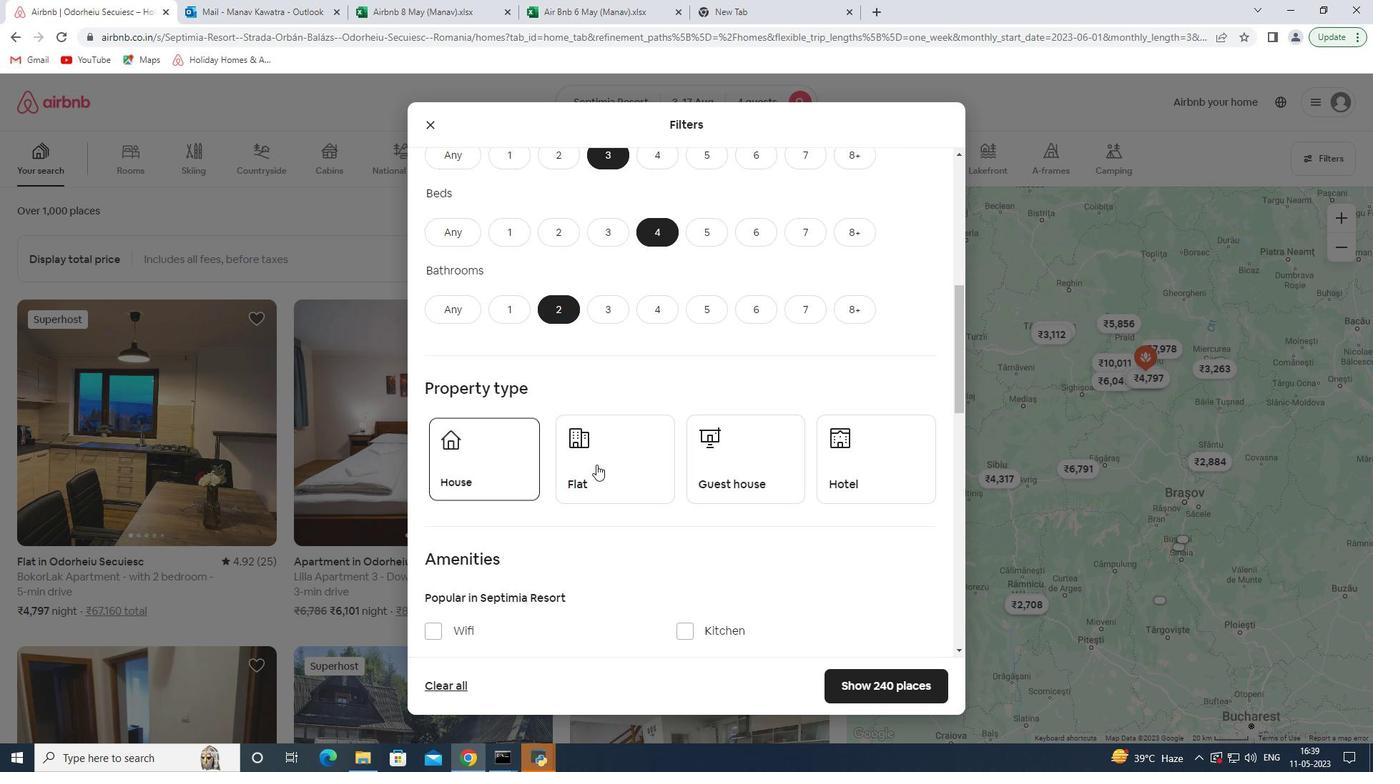 
Action: Mouse pressed left at (599, 464)
Screenshot: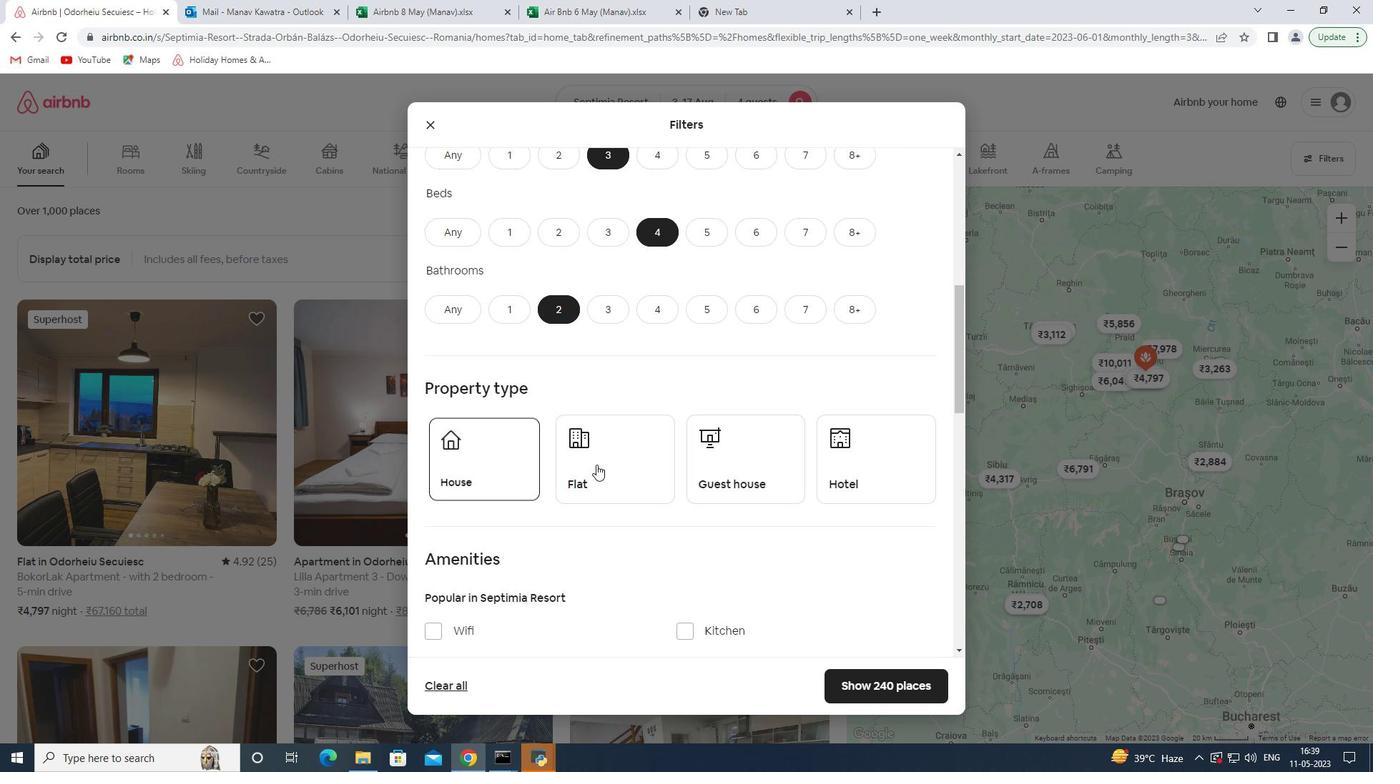
Action: Mouse moved to (737, 467)
Screenshot: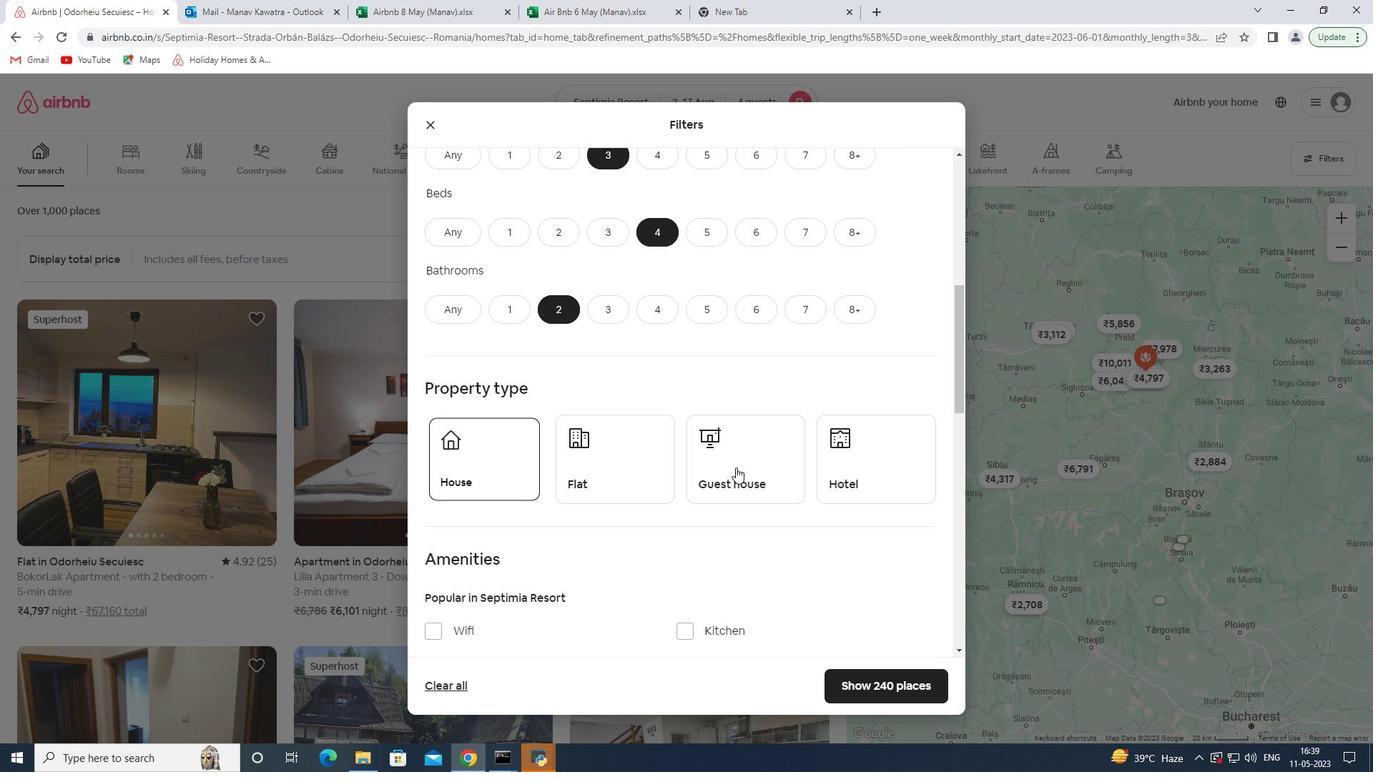 
Action: Mouse pressed left at (737, 467)
Screenshot: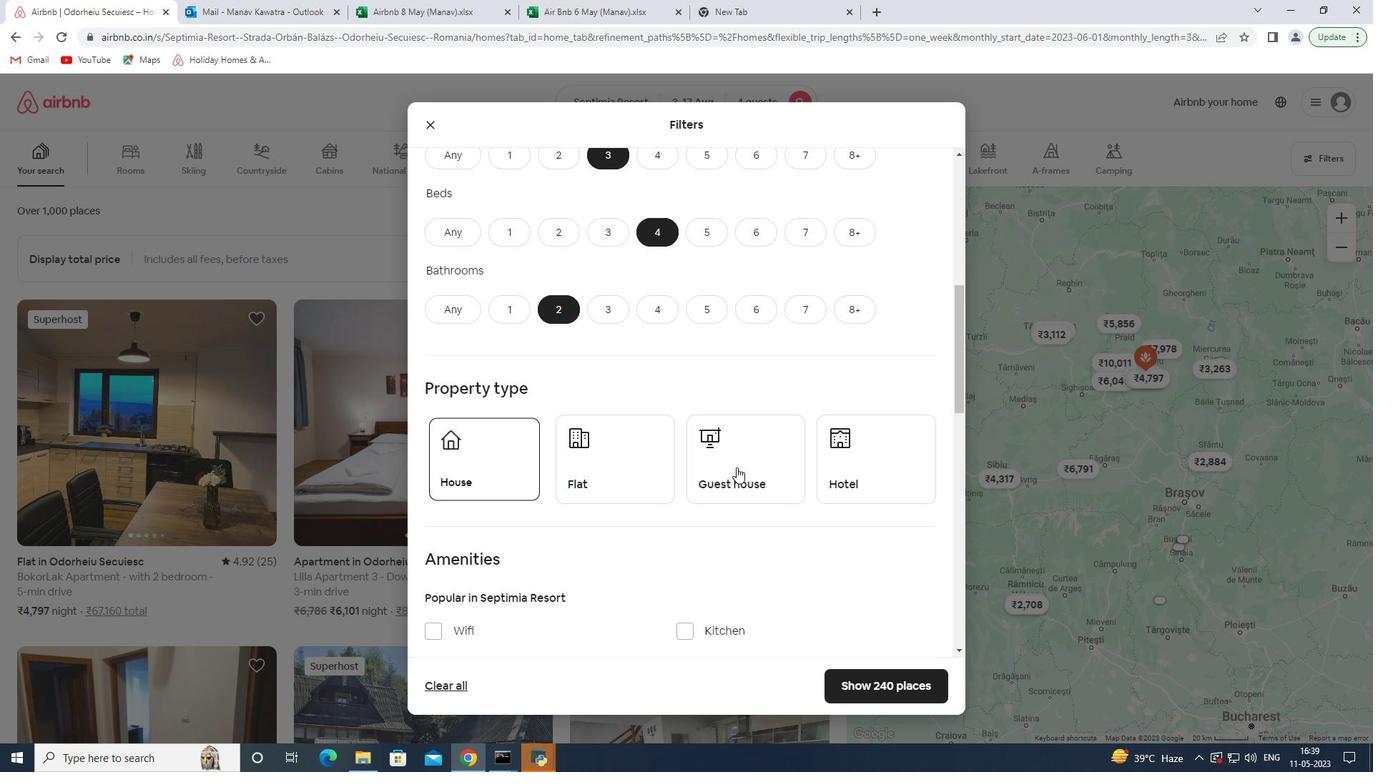 
Action: Mouse moved to (731, 460)
Screenshot: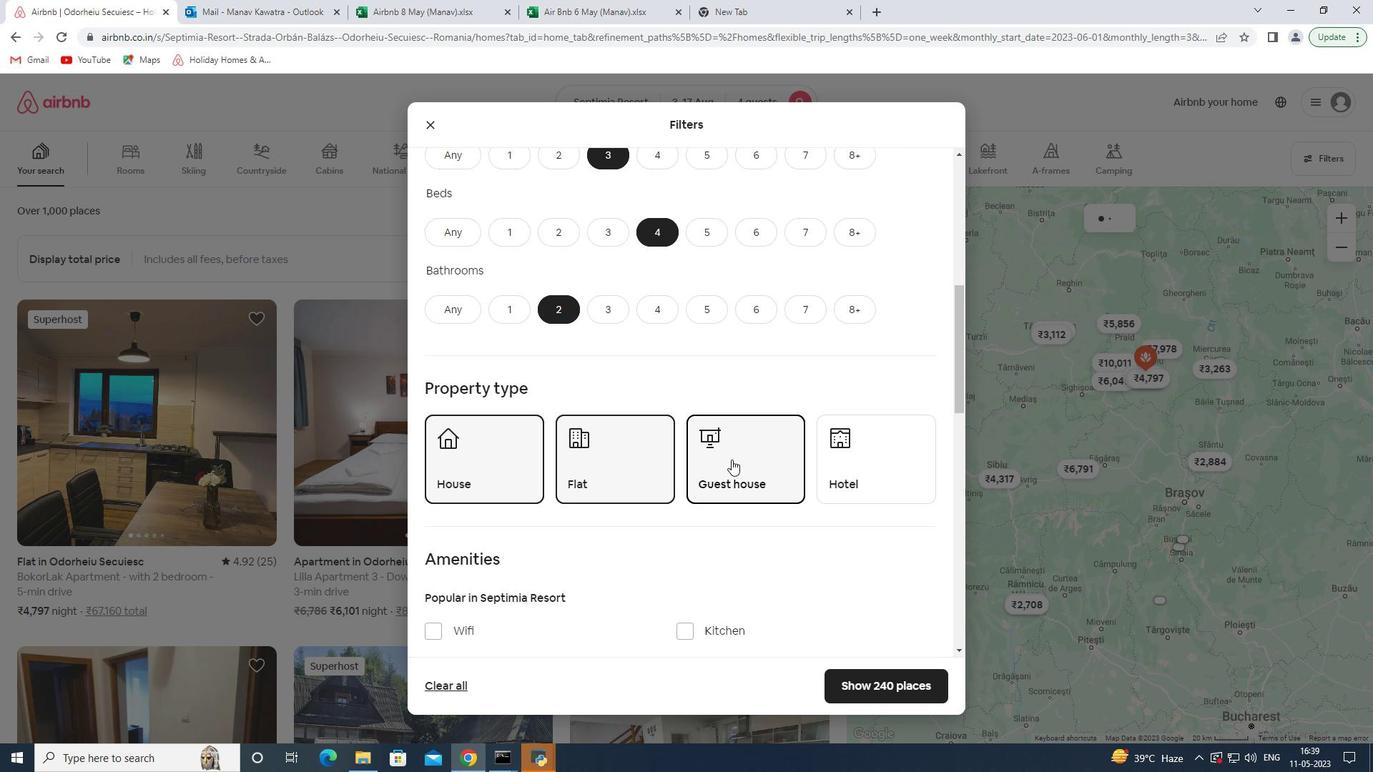 
Action: Mouse scrolled (731, 459) with delta (0, 0)
Screenshot: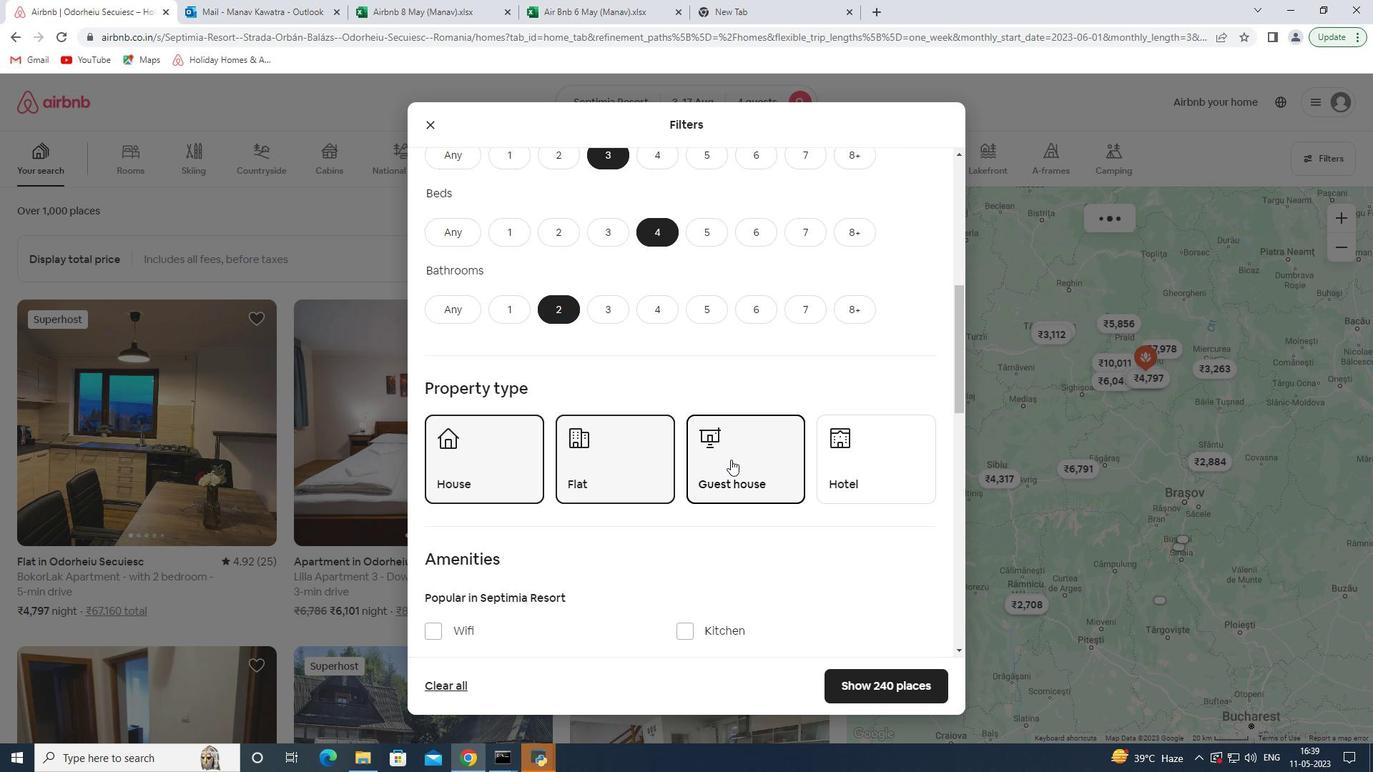 
Action: Mouse moved to (727, 457)
Screenshot: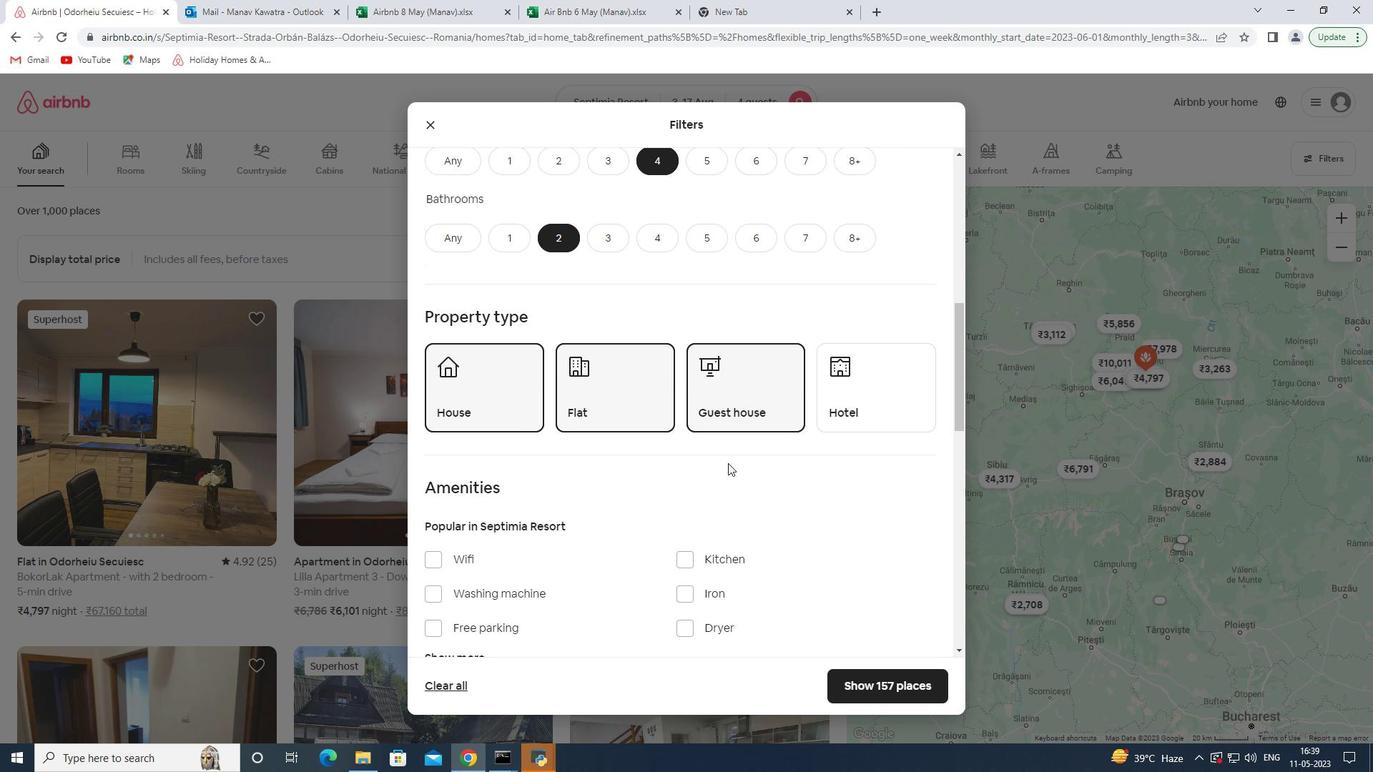 
Action: Mouse scrolled (727, 456) with delta (0, 0)
Screenshot: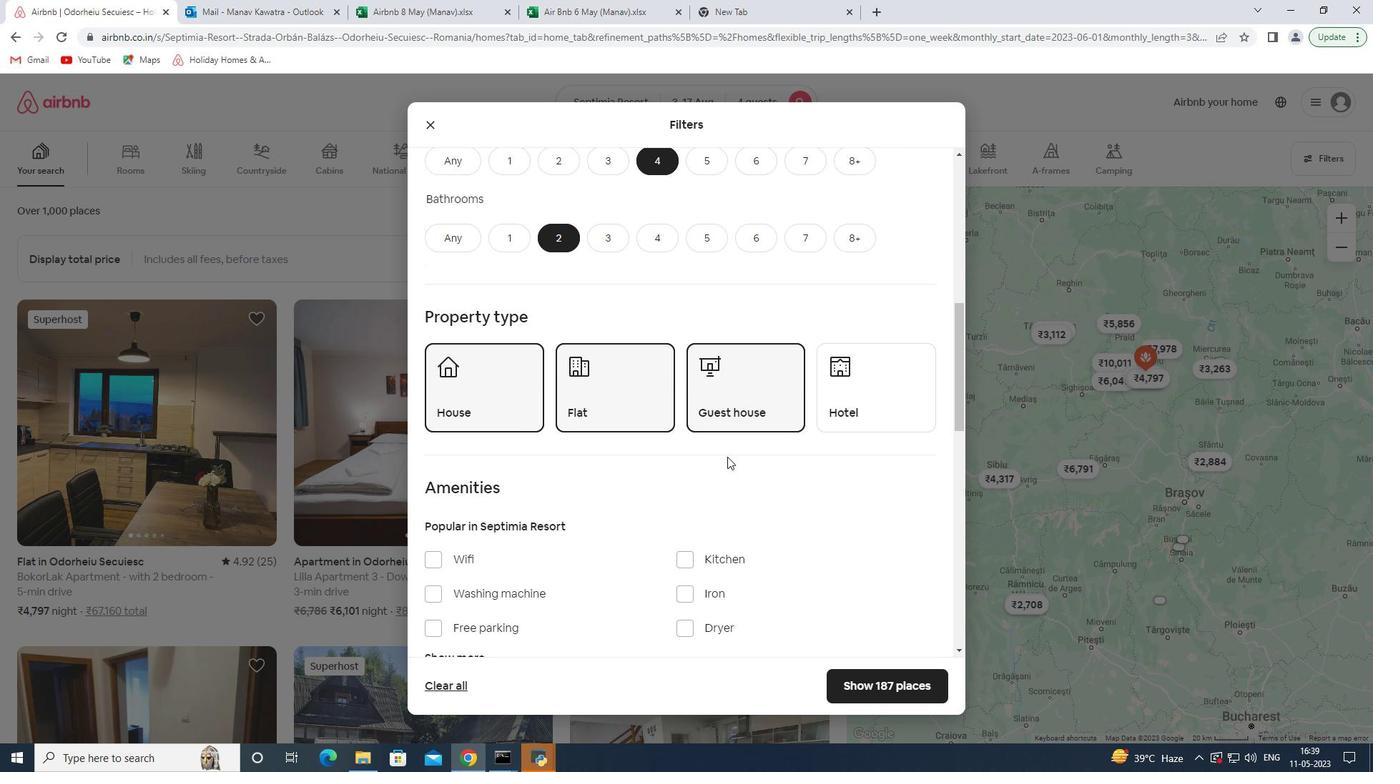 
Action: Mouse scrolled (727, 456) with delta (0, 0)
Screenshot: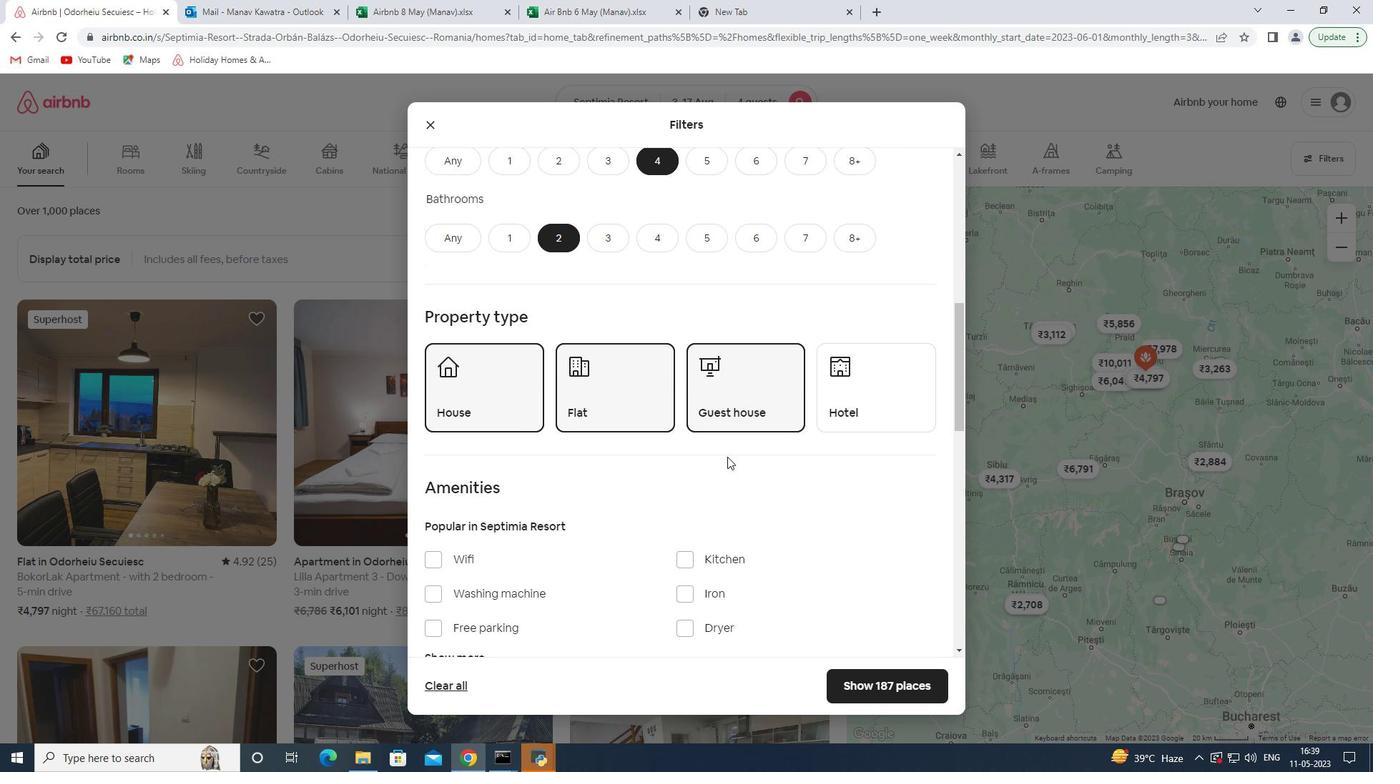 
Action: Mouse moved to (901, 541)
Screenshot: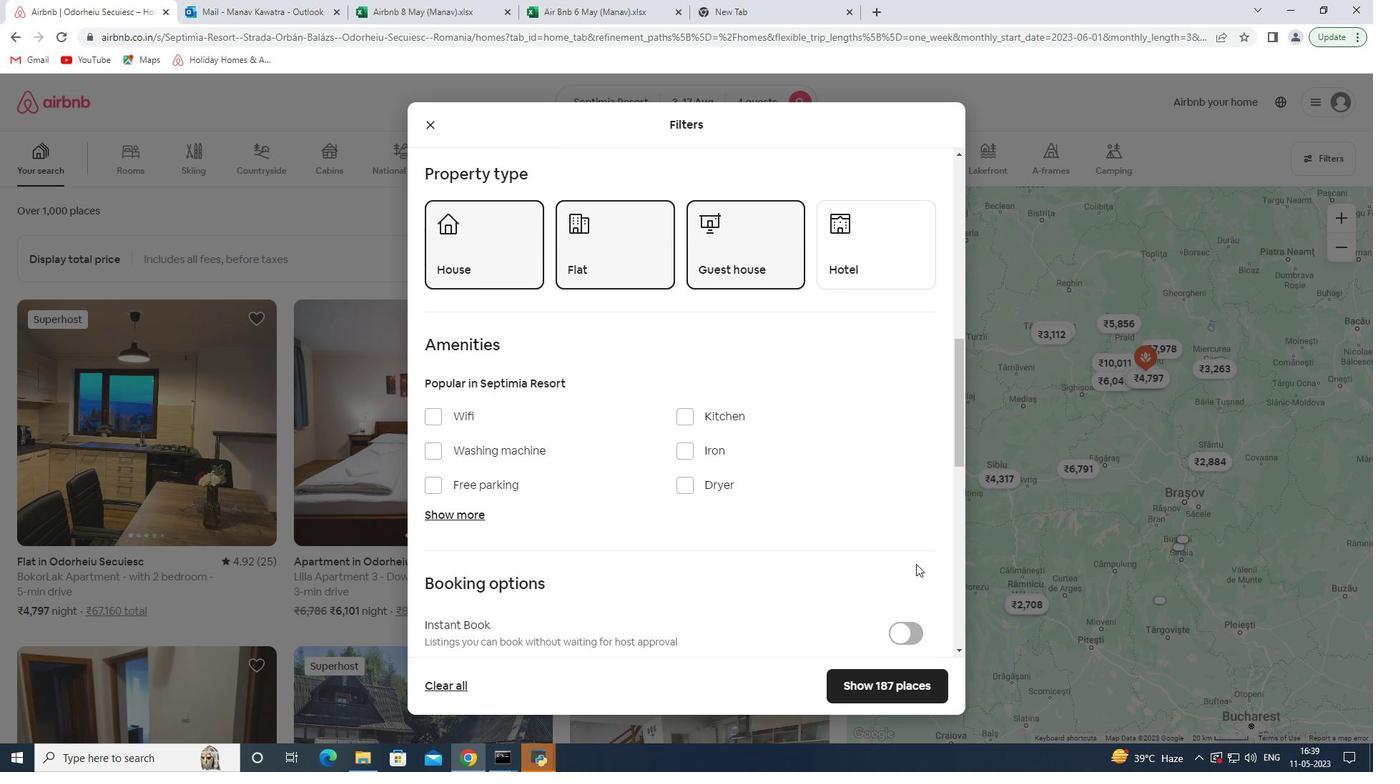 
Action: Mouse scrolled (901, 540) with delta (0, 0)
Screenshot: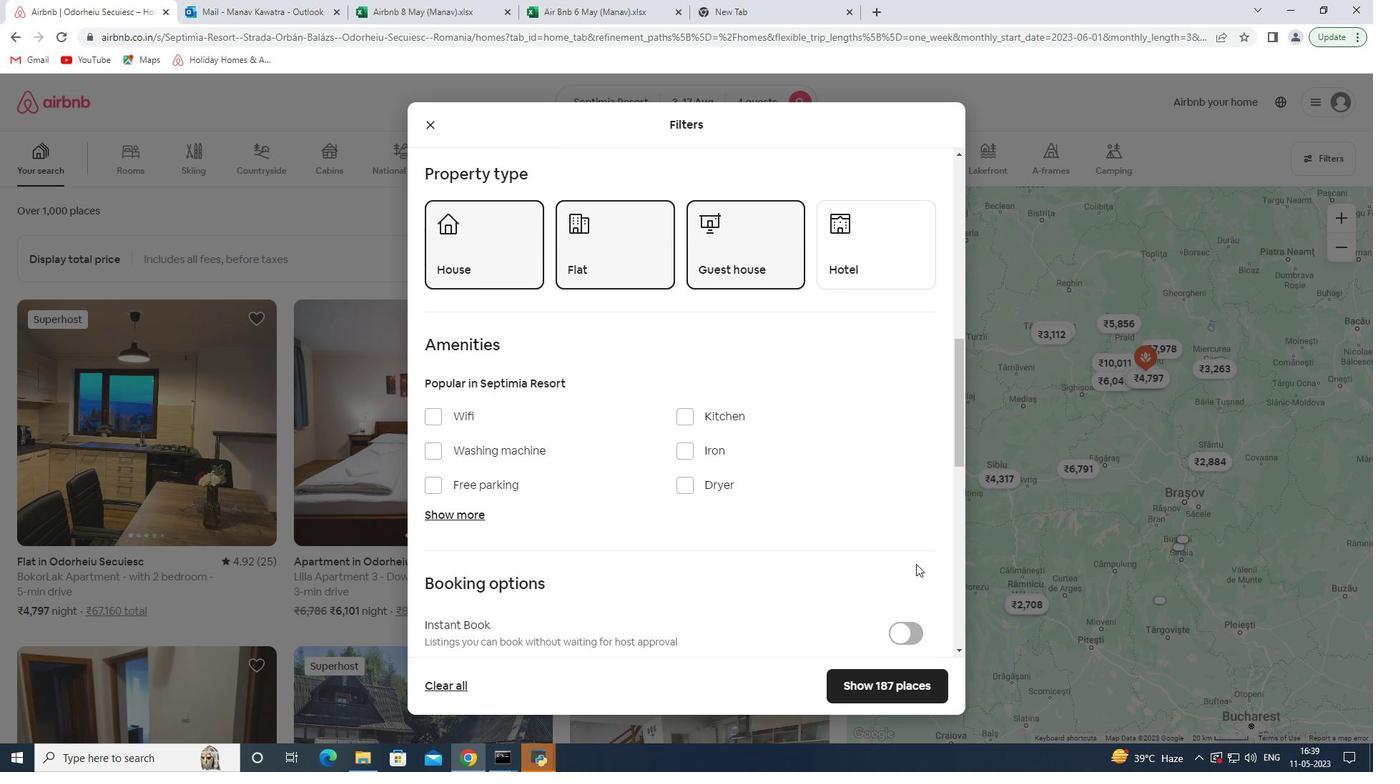 
Action: Mouse moved to (899, 538)
Screenshot: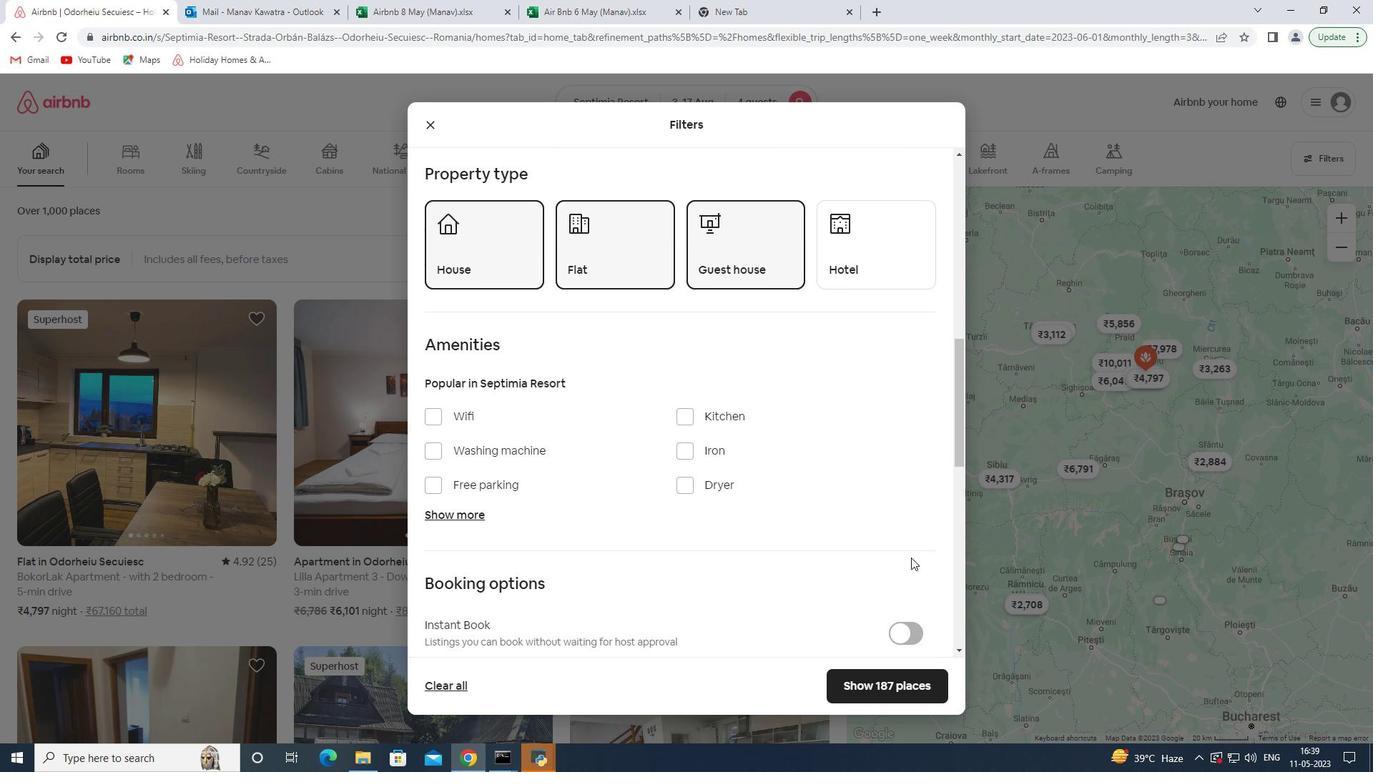 
Action: Mouse scrolled (899, 538) with delta (0, 0)
Screenshot: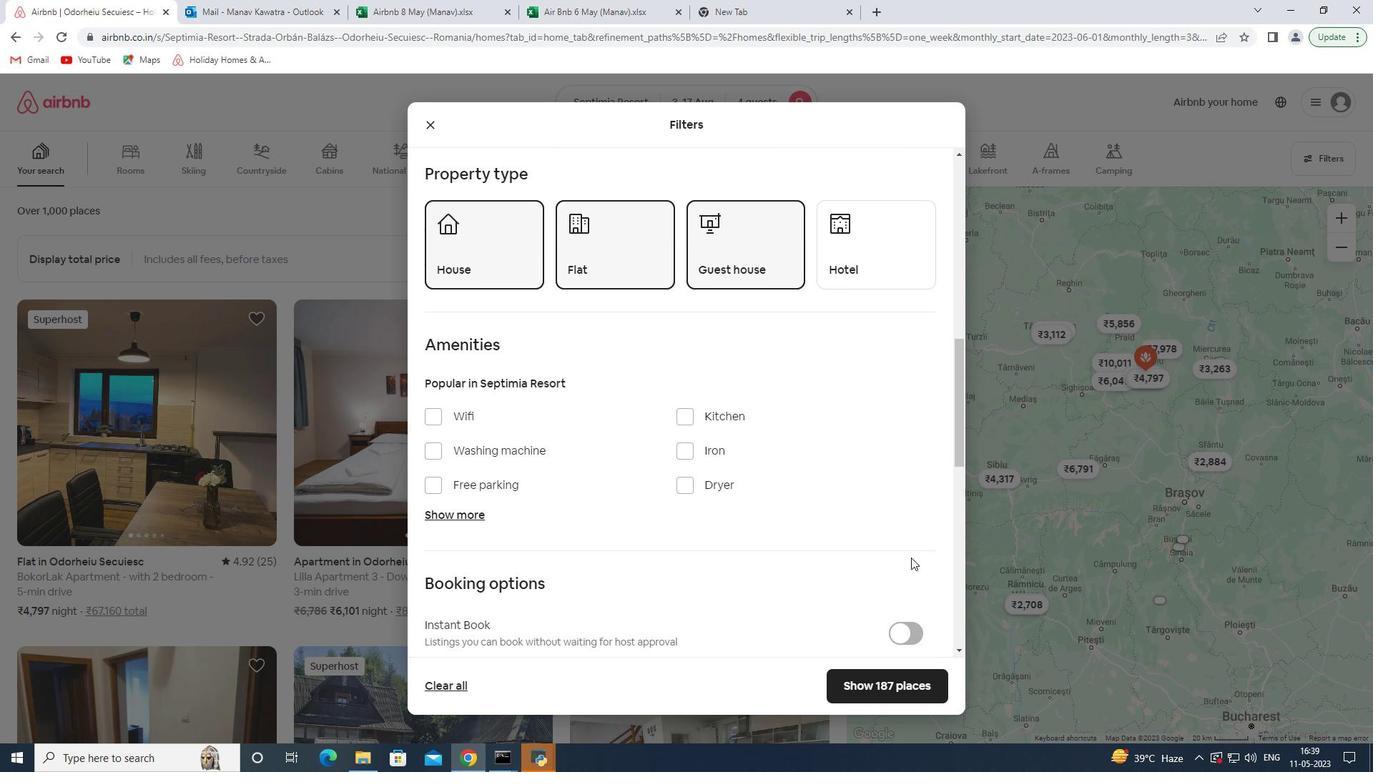 
Action: Mouse moved to (898, 537)
Screenshot: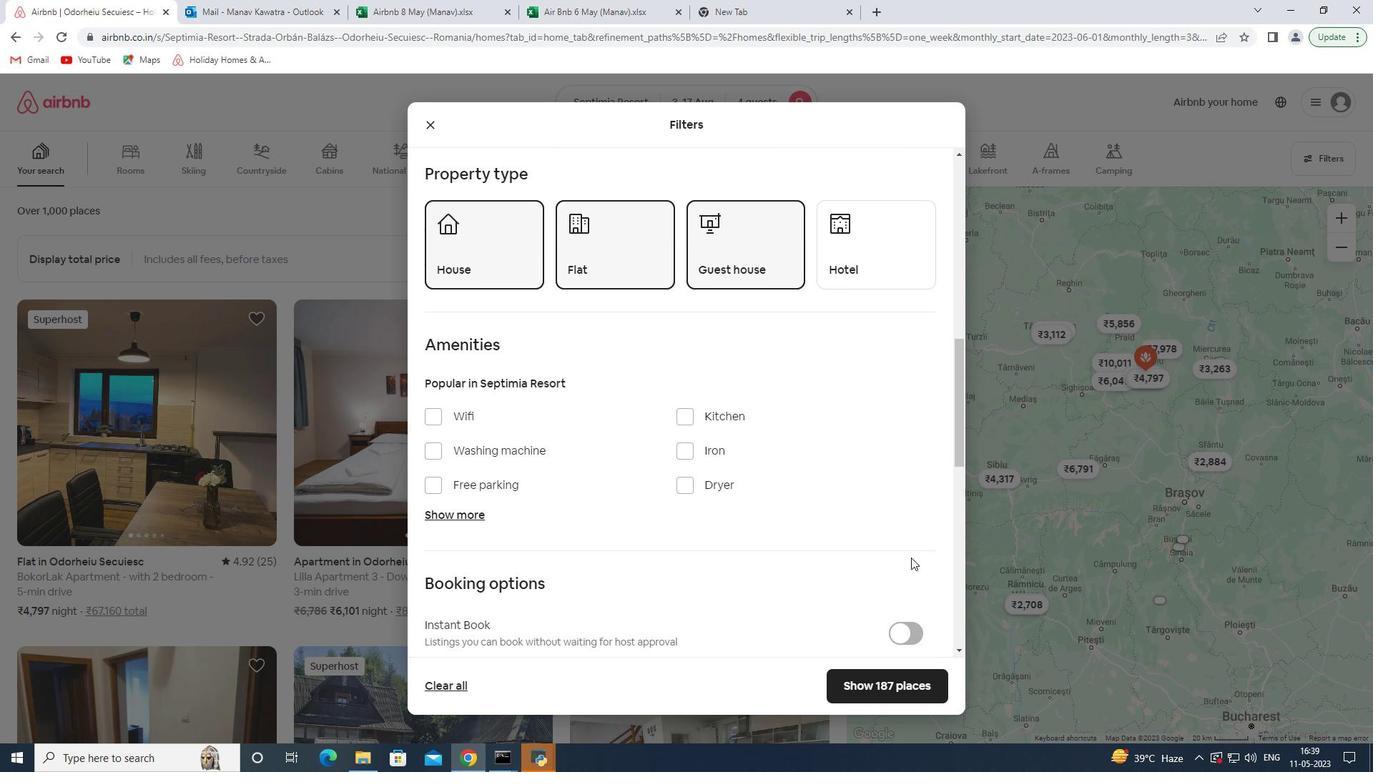 
Action: Mouse scrolled (898, 536) with delta (0, 0)
Screenshot: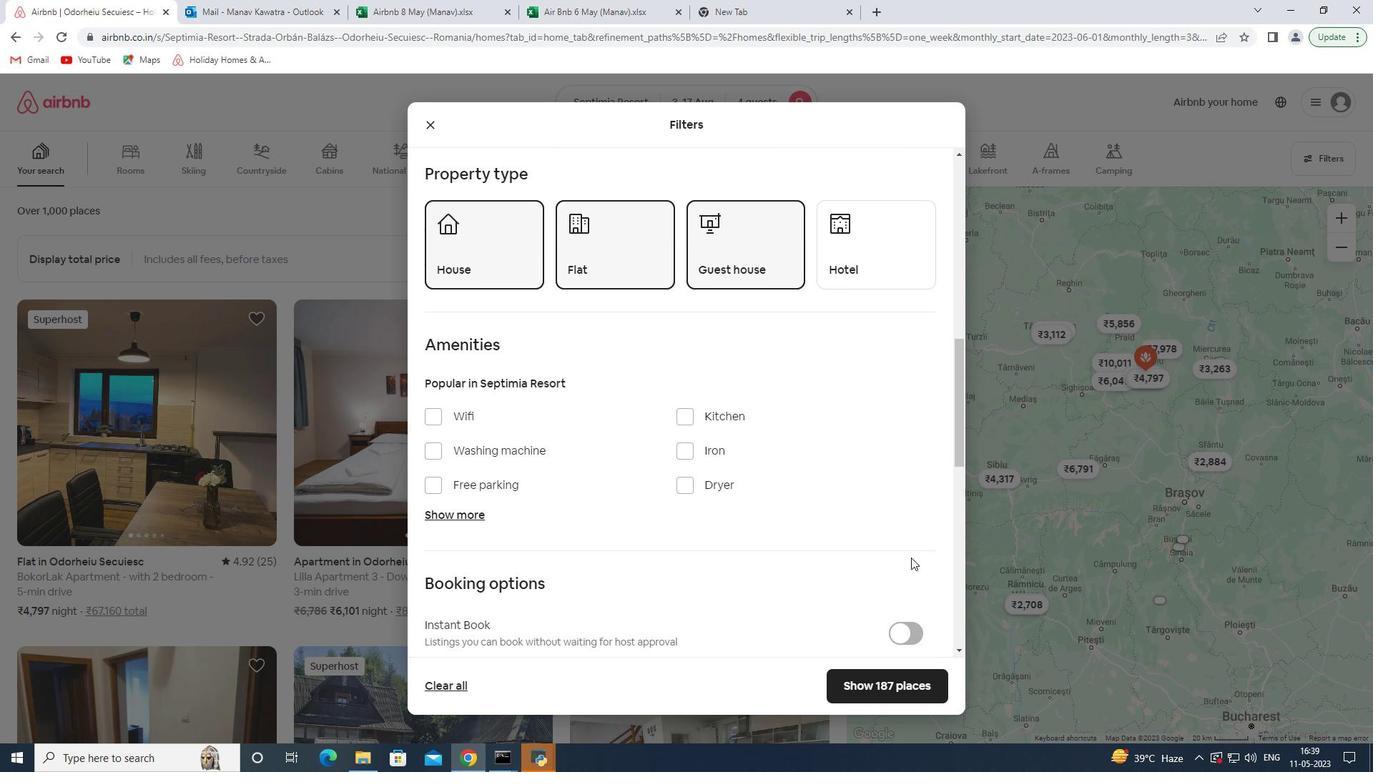 
Action: Mouse moved to (903, 475)
Screenshot: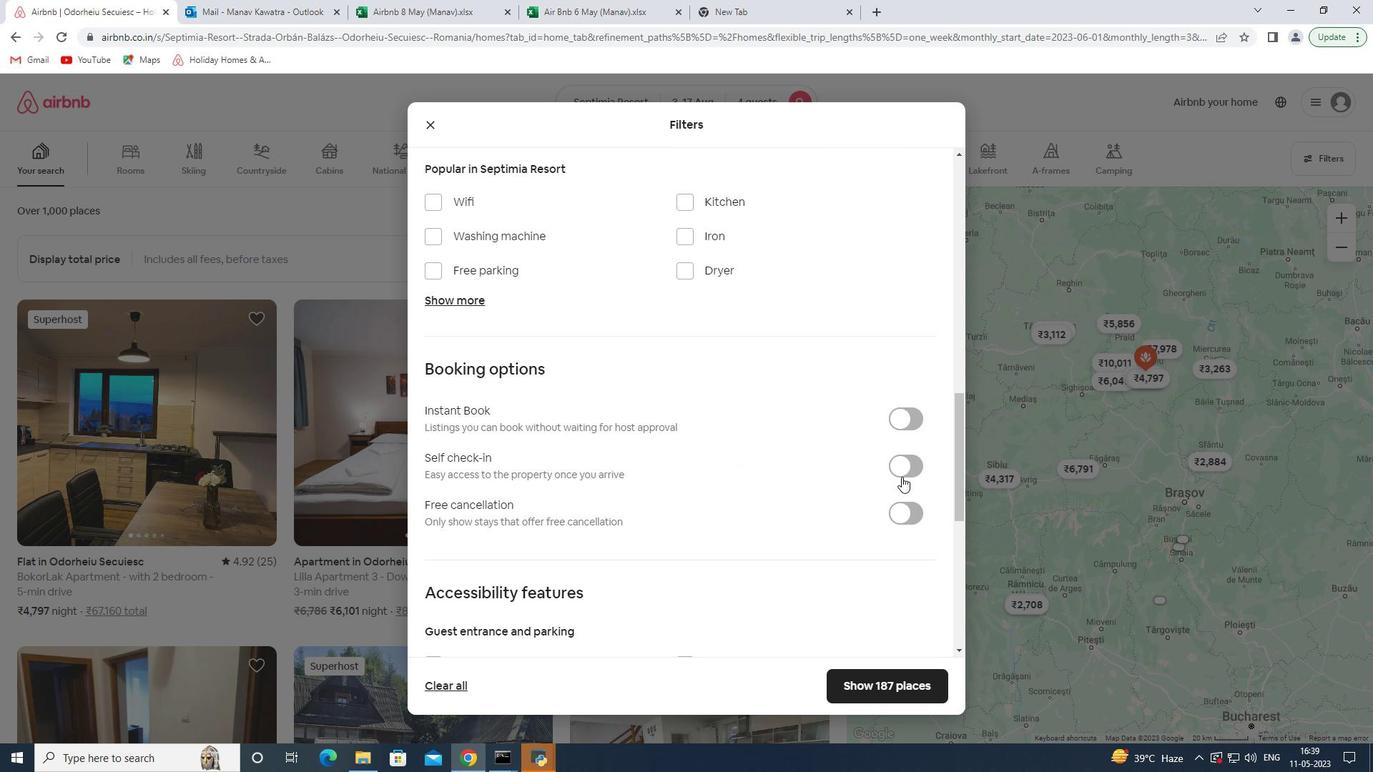 
Action: Mouse pressed left at (903, 475)
Screenshot: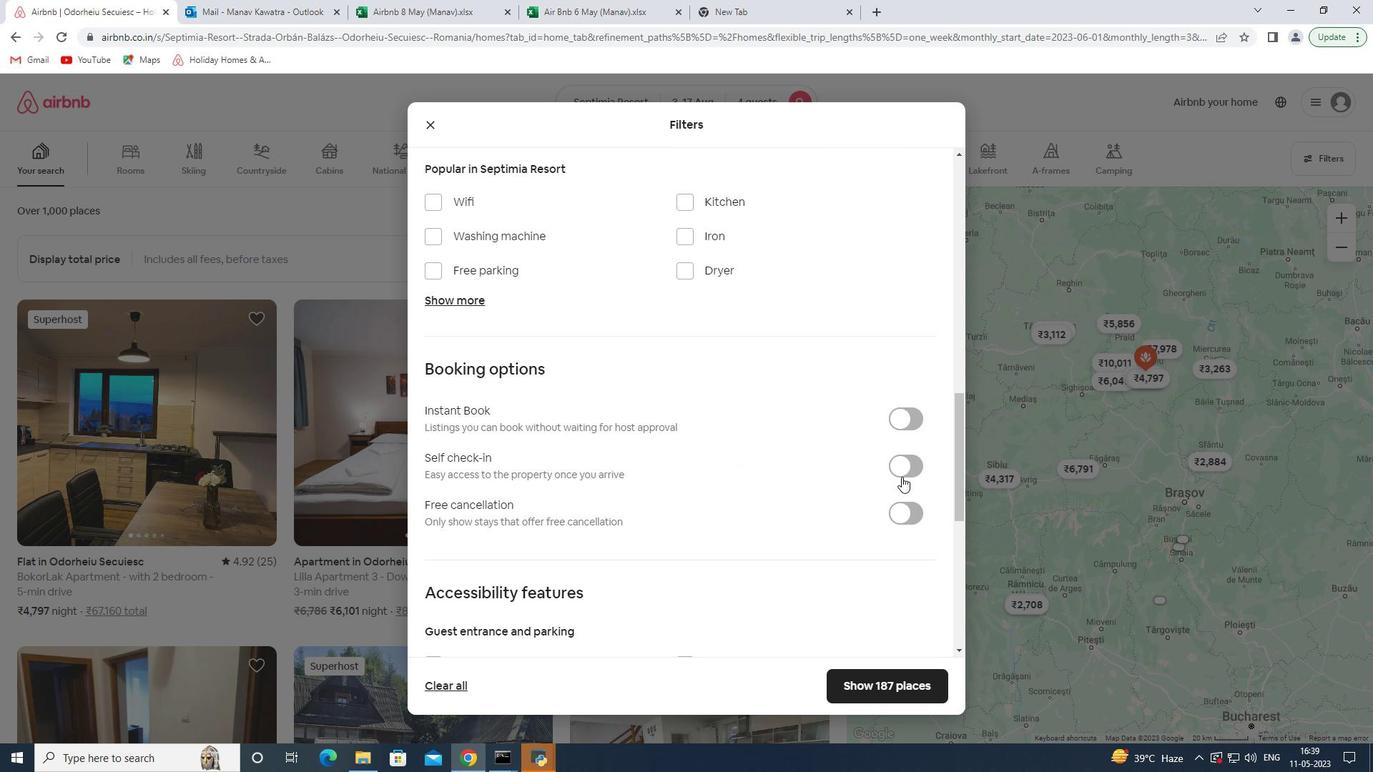 
Action: Mouse moved to (885, 477)
Screenshot: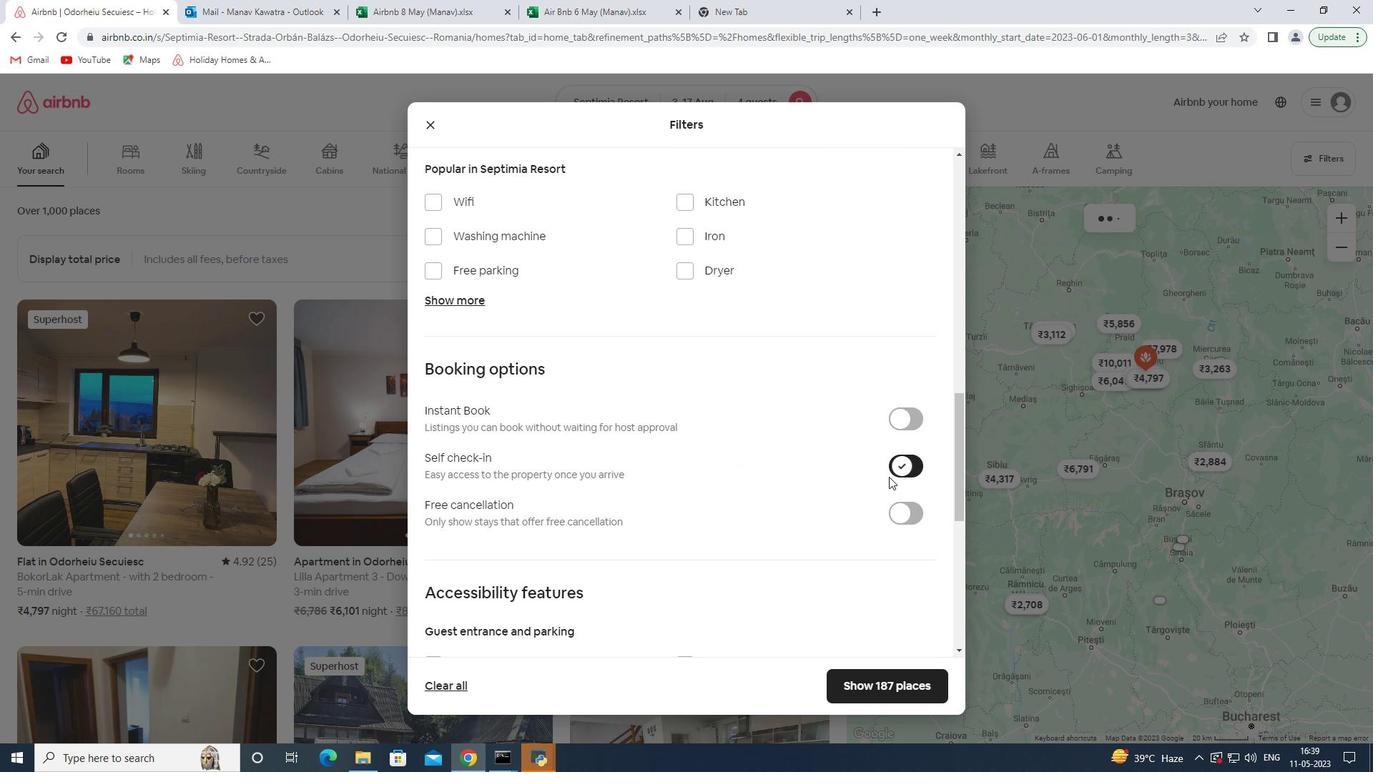 
Action: Mouse scrolled (885, 477) with delta (0, 0)
Screenshot: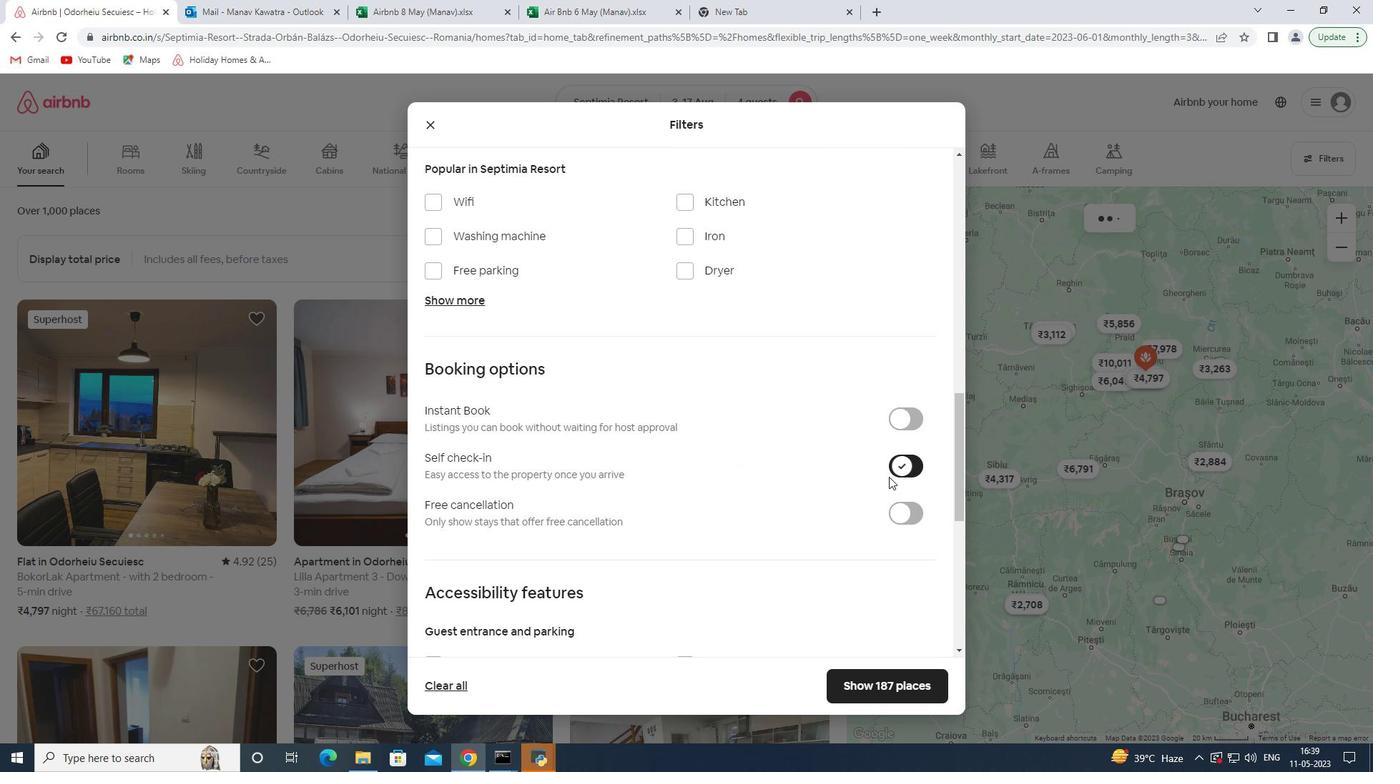 
Action: Mouse scrolled (885, 477) with delta (0, 0)
Screenshot: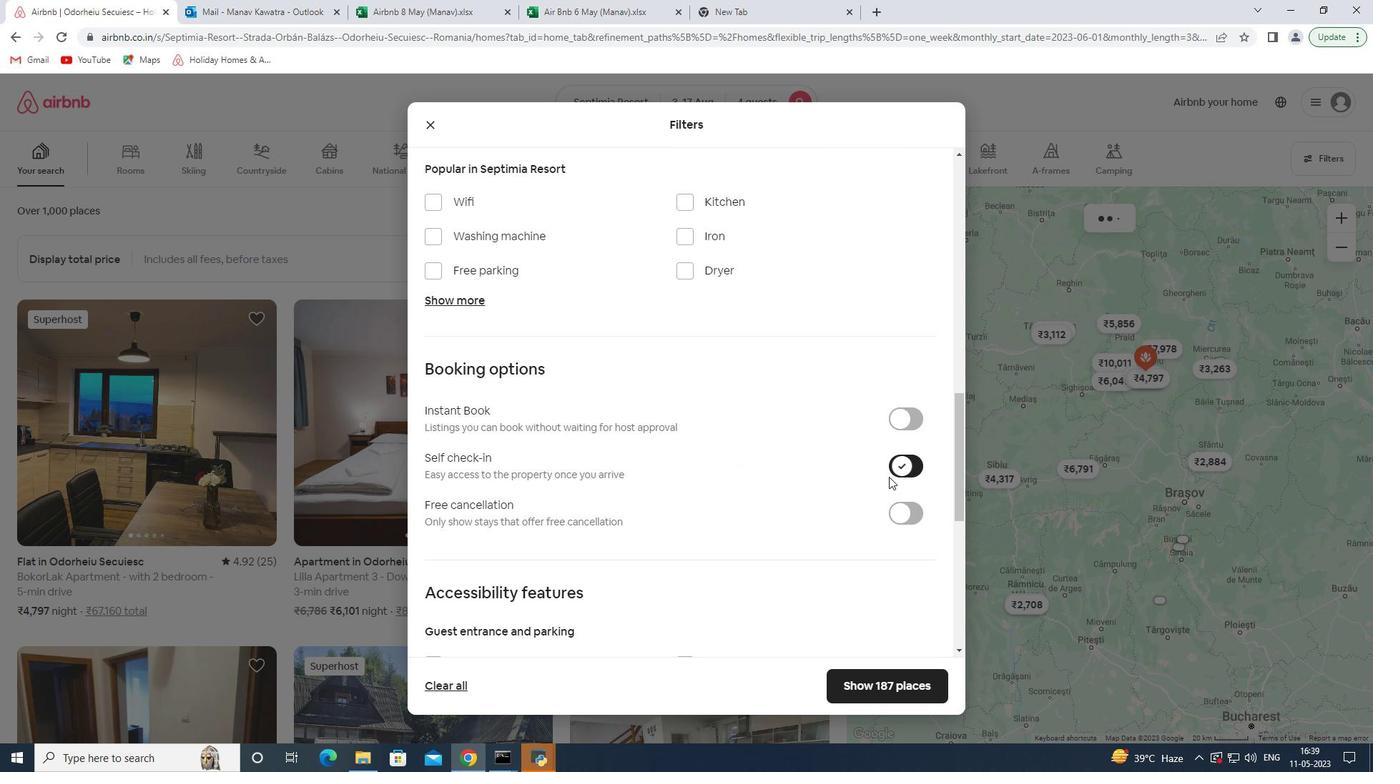 
Action: Mouse moved to (885, 477)
Screenshot: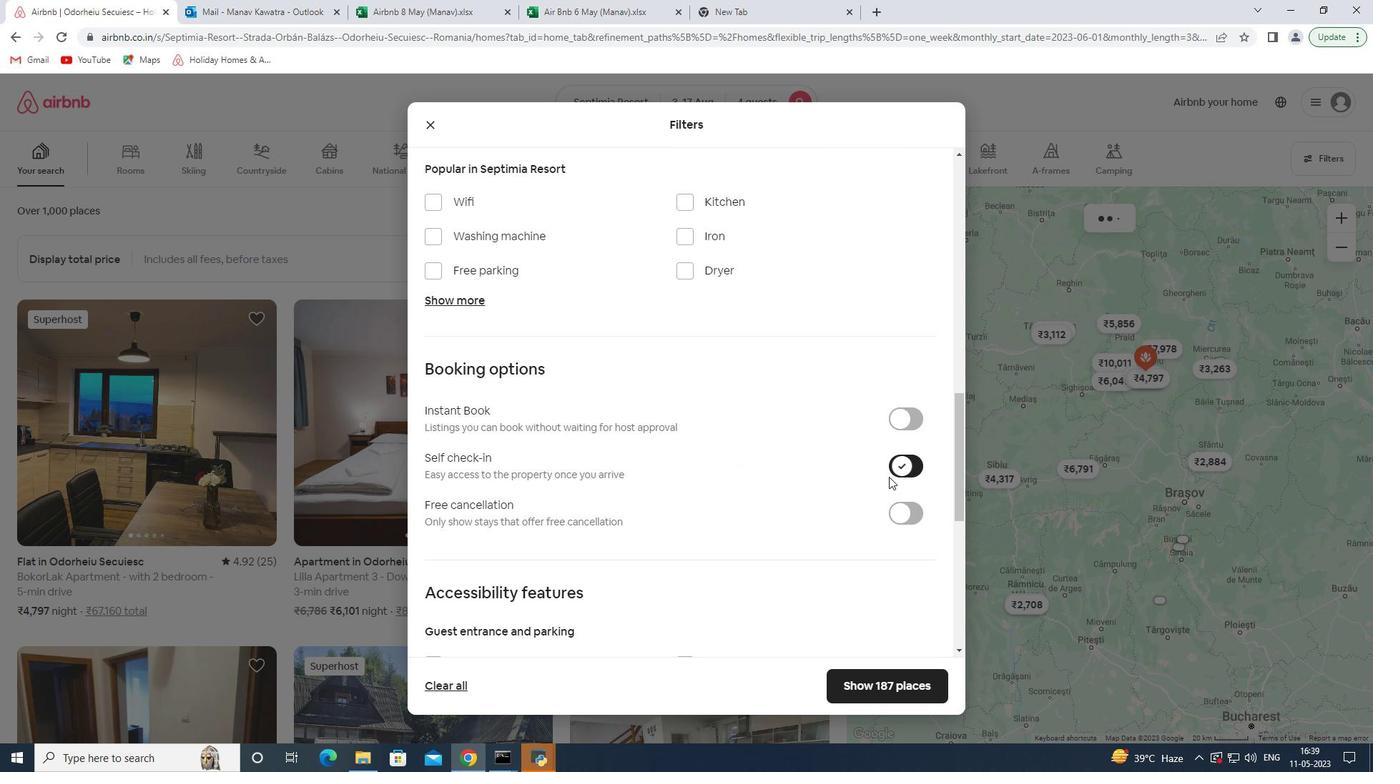 
Action: Mouse scrolled (885, 477) with delta (0, 0)
Screenshot: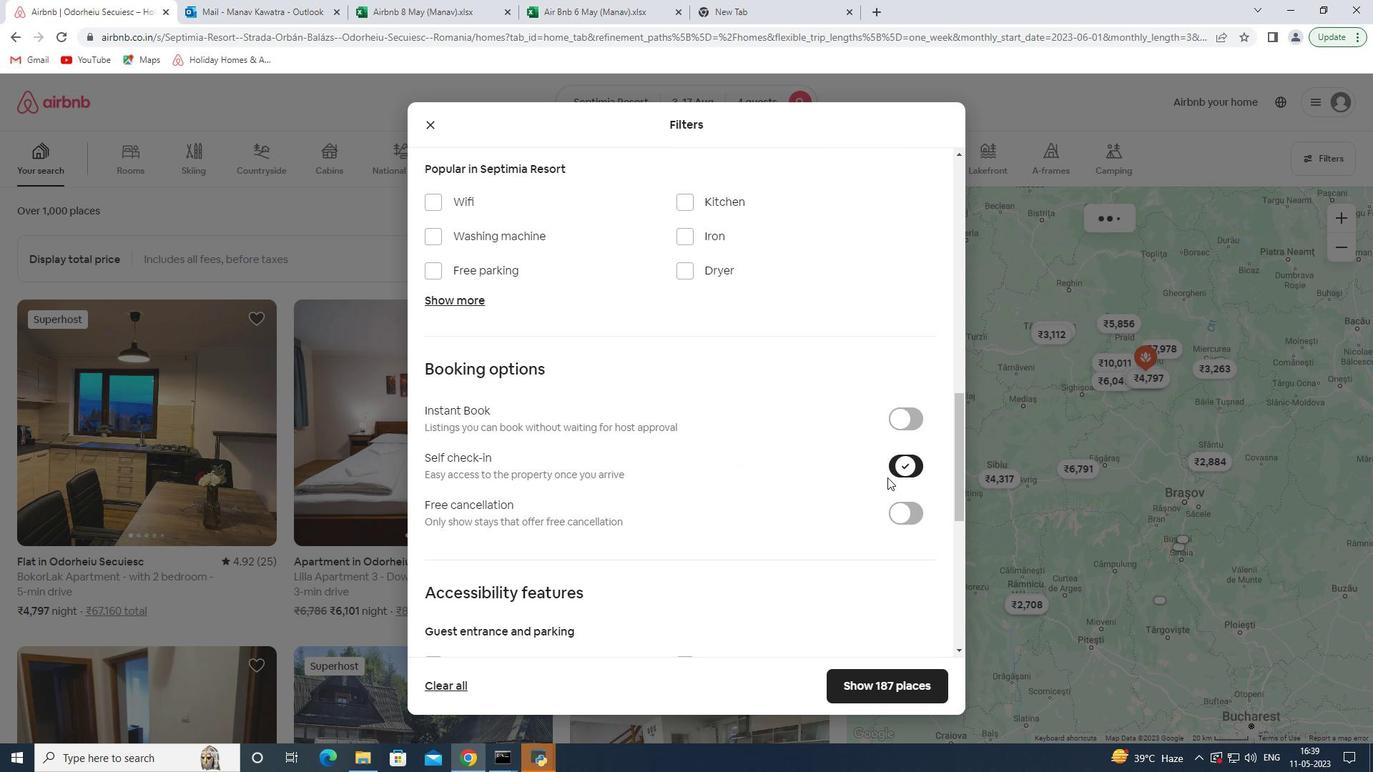 
Action: Mouse scrolled (885, 477) with delta (0, 0)
Screenshot: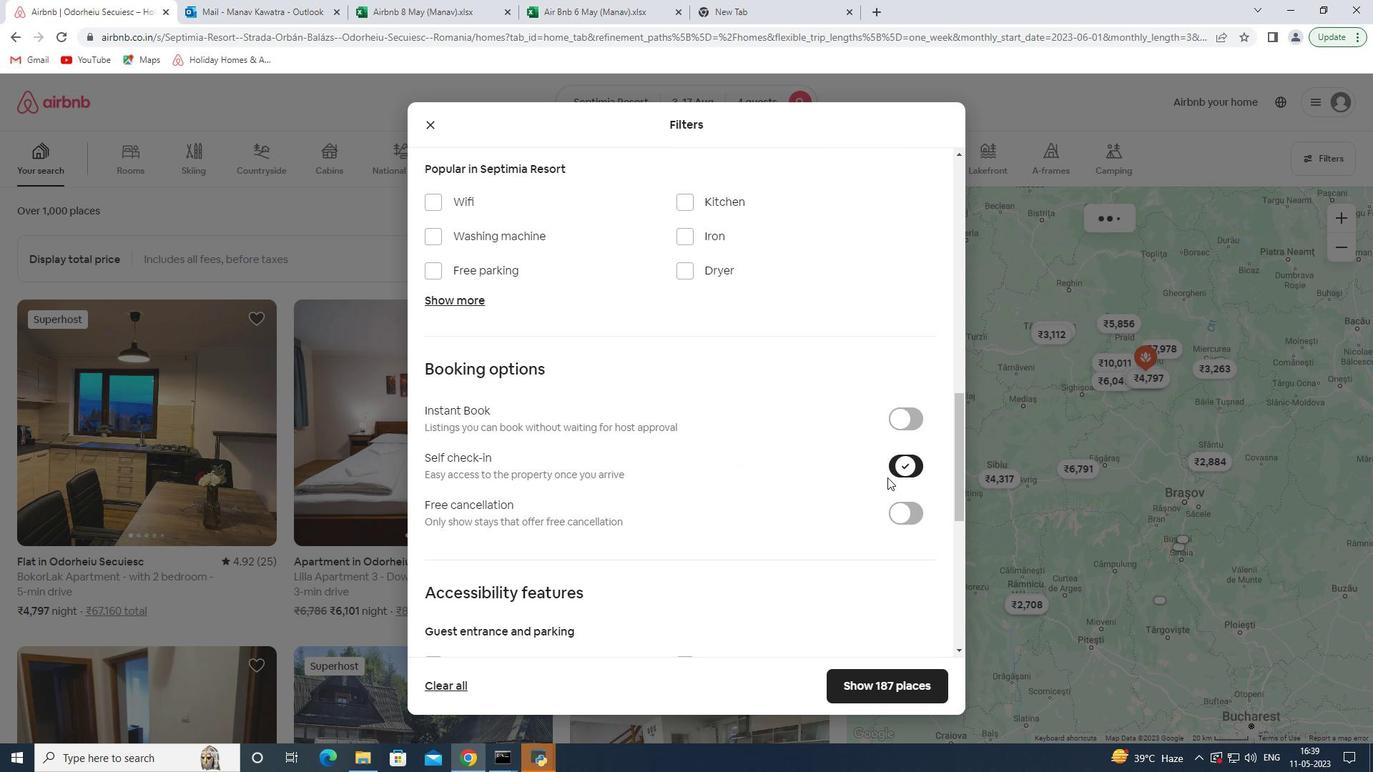 
Action: Mouse scrolled (885, 477) with delta (0, 0)
Screenshot: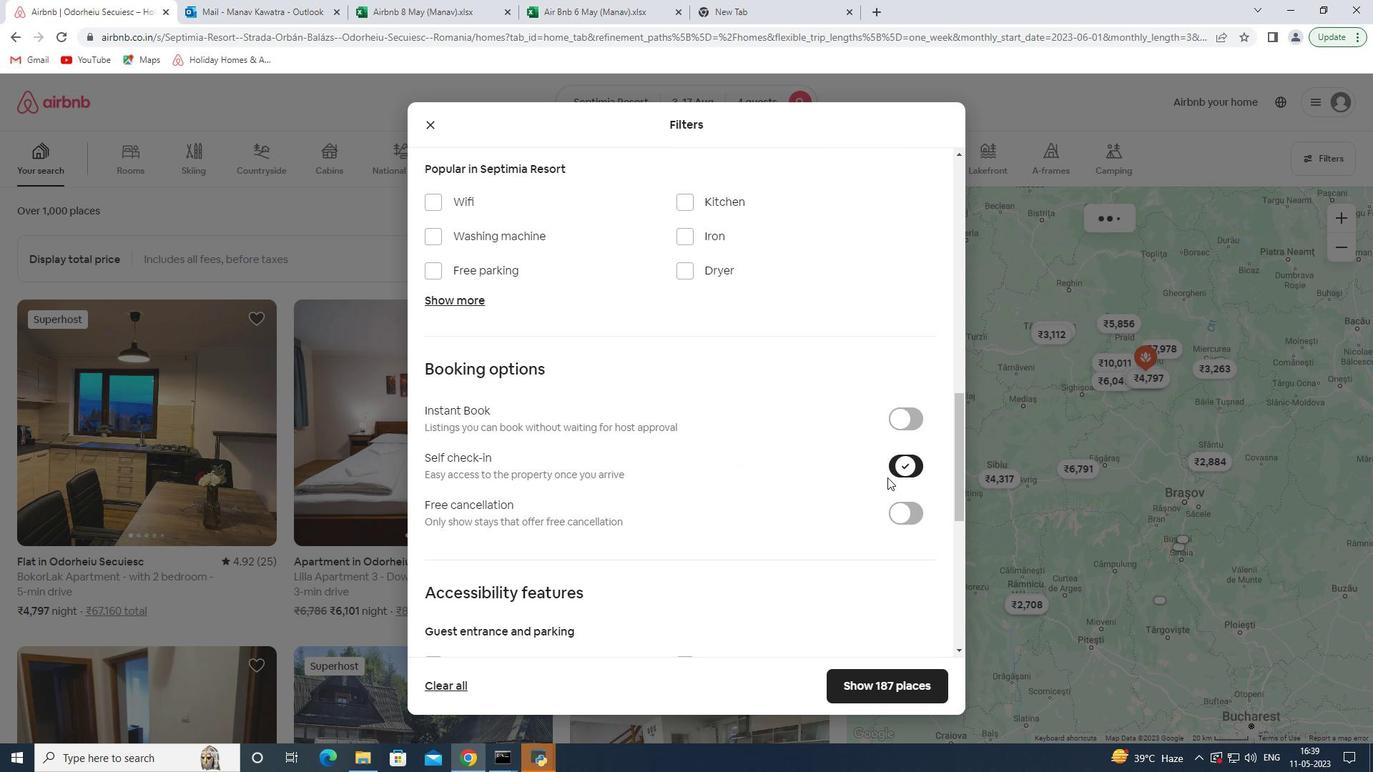 
Action: Mouse scrolled (885, 477) with delta (0, 0)
Screenshot: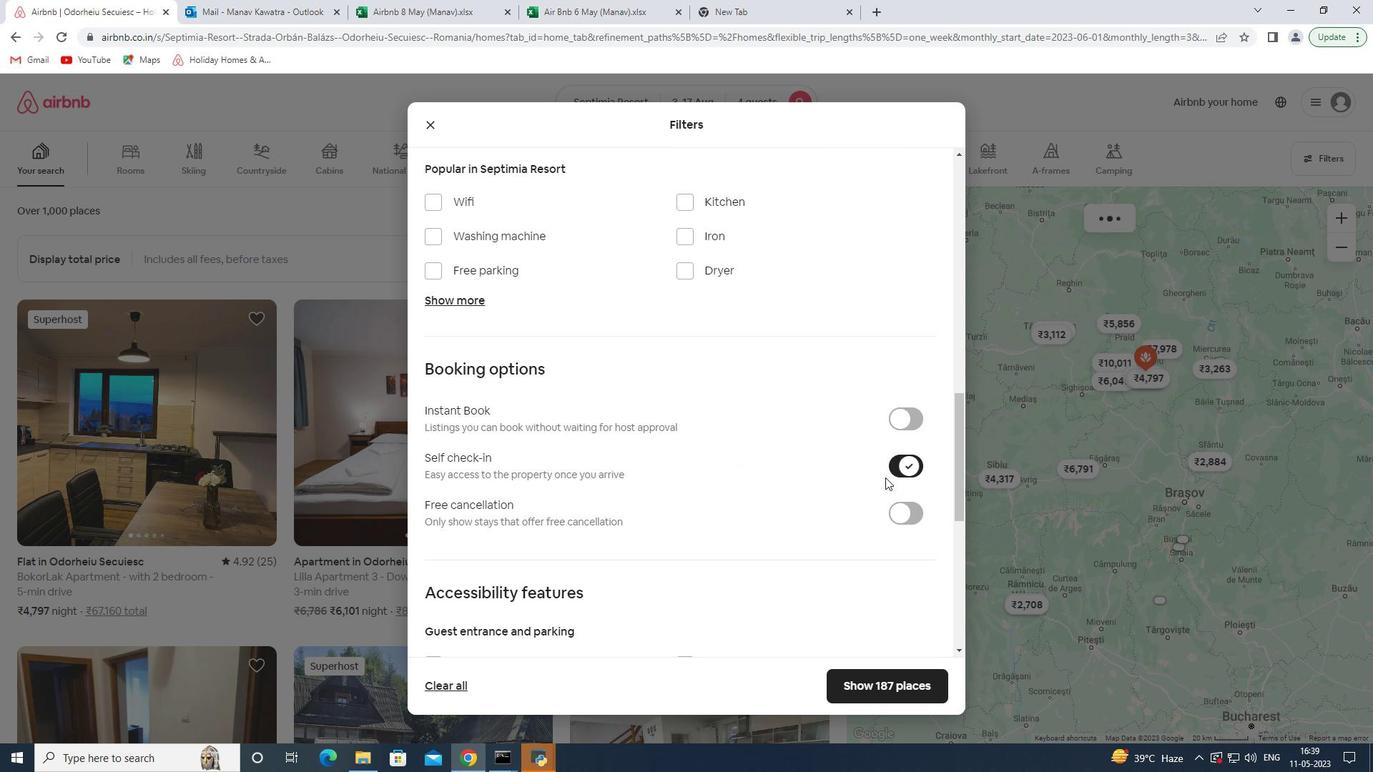 
Action: Mouse moved to (460, 627)
Screenshot: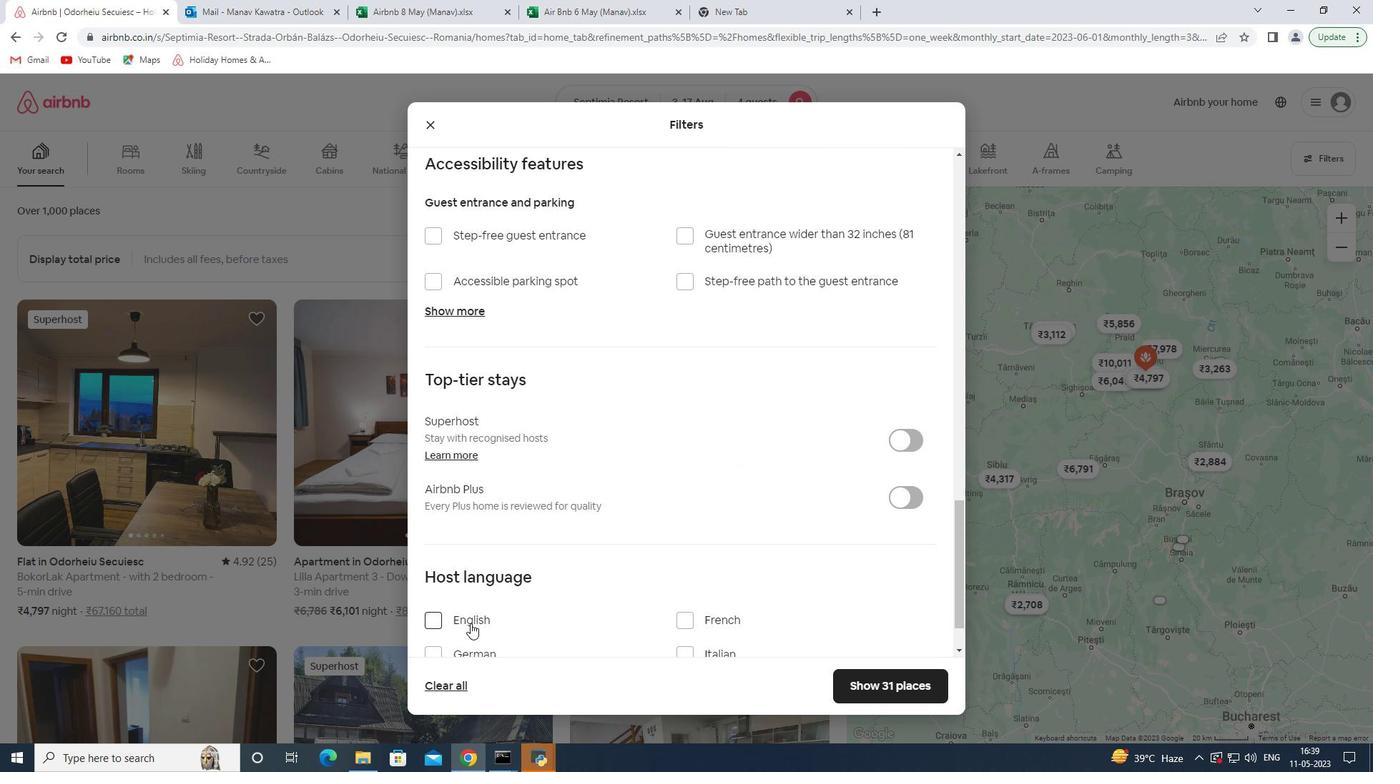 
Action: Mouse pressed left at (460, 627)
Screenshot: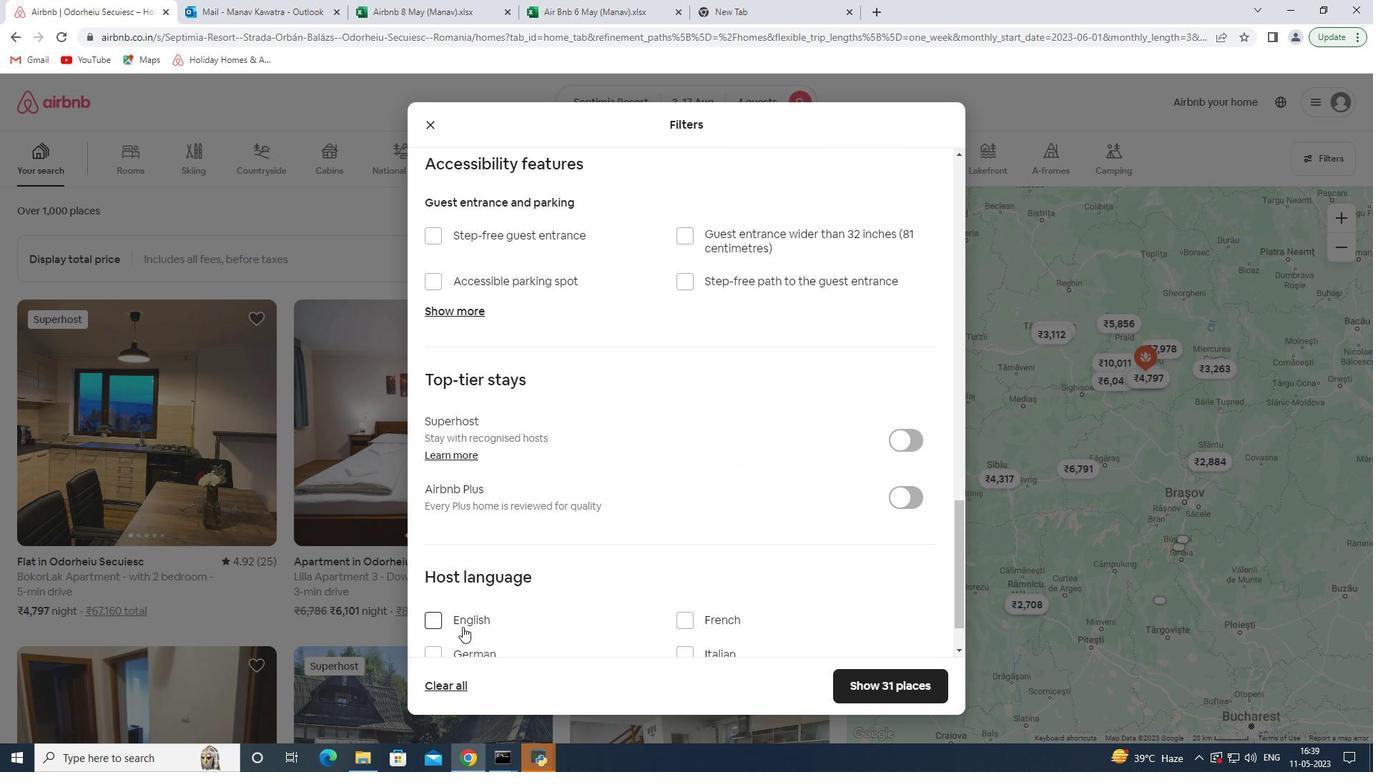 
Action: Mouse moved to (856, 681)
Screenshot: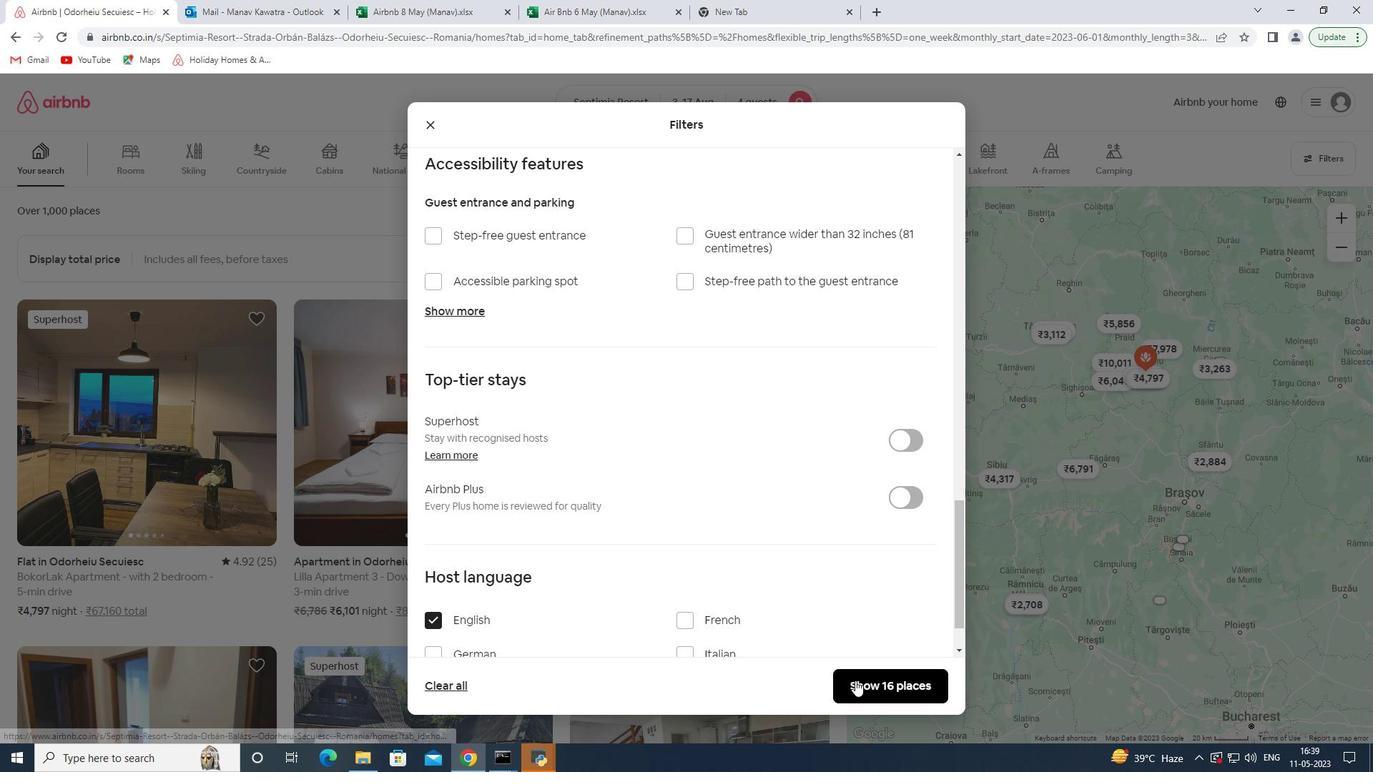 
Action: Mouse pressed left at (856, 681)
Screenshot: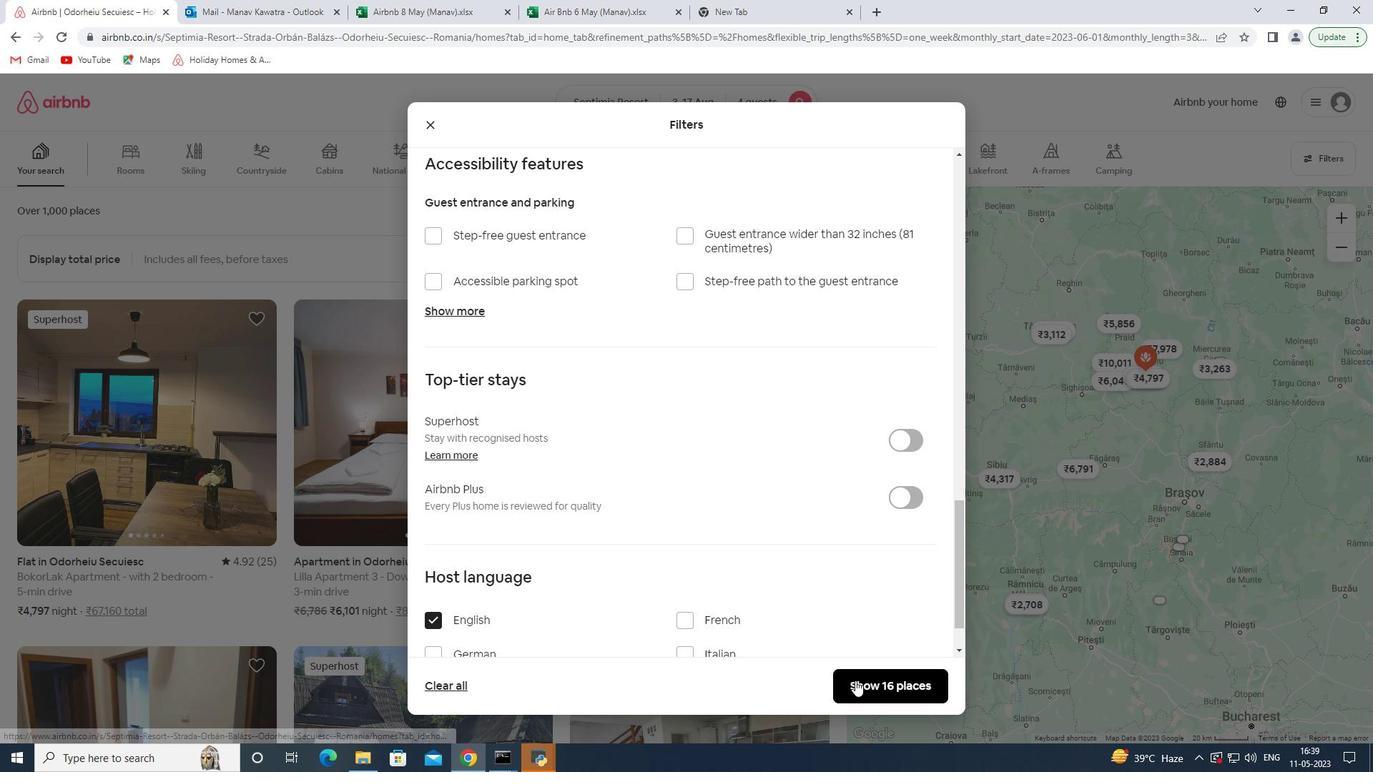 
